 Task: Look for space in Vellore, India from 5th June, 2023 to 16th June, 2023 for 2 adults in price range Rs.14000 to Rs.18000. Place can be entire place with 1  bedroom having 1 bed and 1 bathroom. Property type can be house, flat, guest house, hotel. Amenities needed are: wifi, washing machine. Booking option can be shelf check-in. Required host language is English.
Action: Mouse moved to (598, 104)
Screenshot: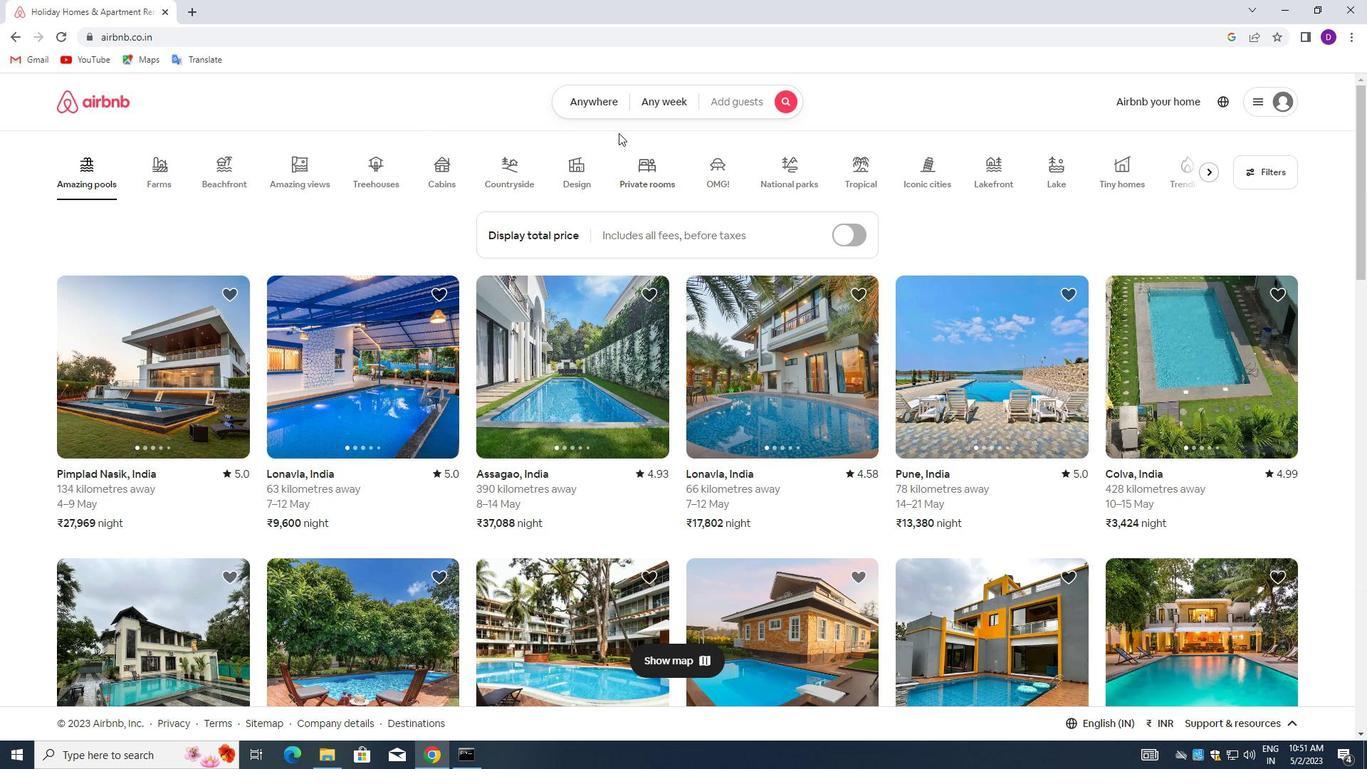 
Action: Mouse pressed left at (598, 104)
Screenshot: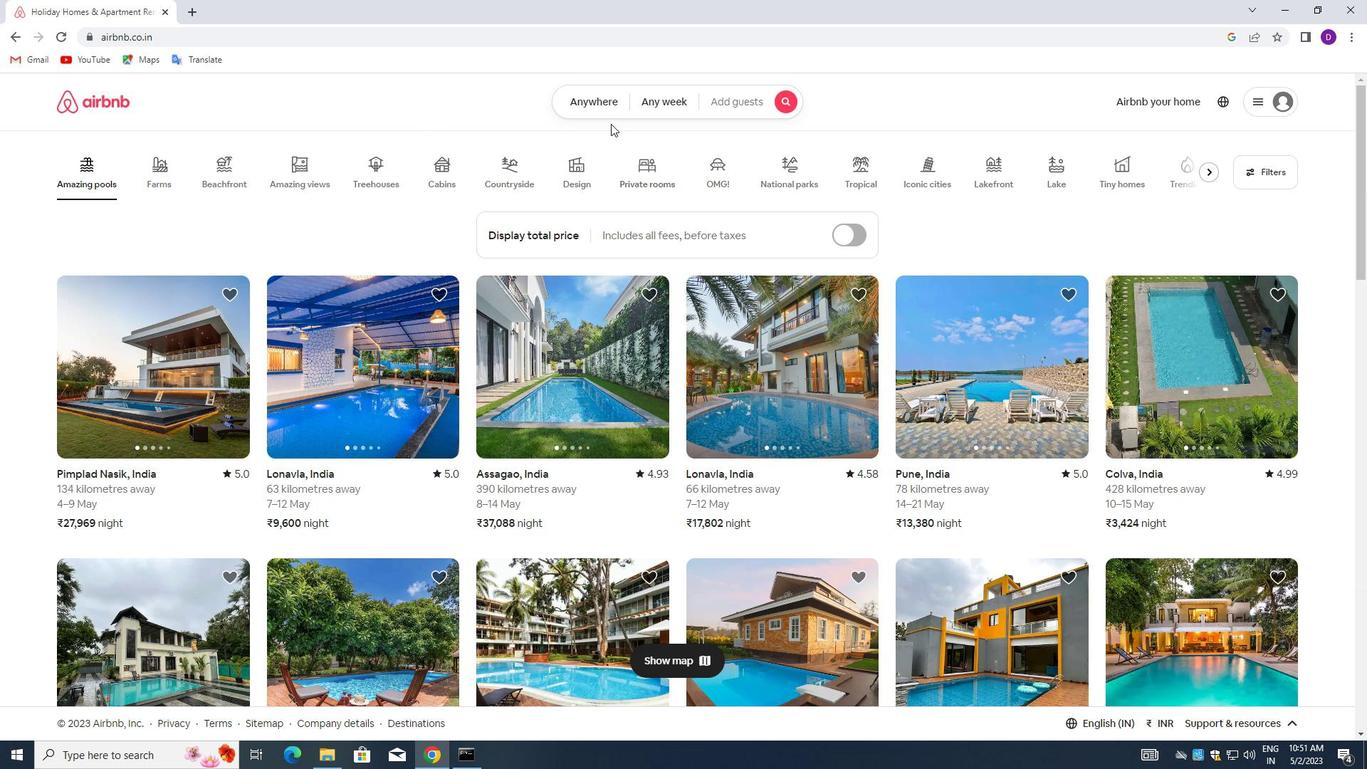 
Action: Mouse moved to (457, 165)
Screenshot: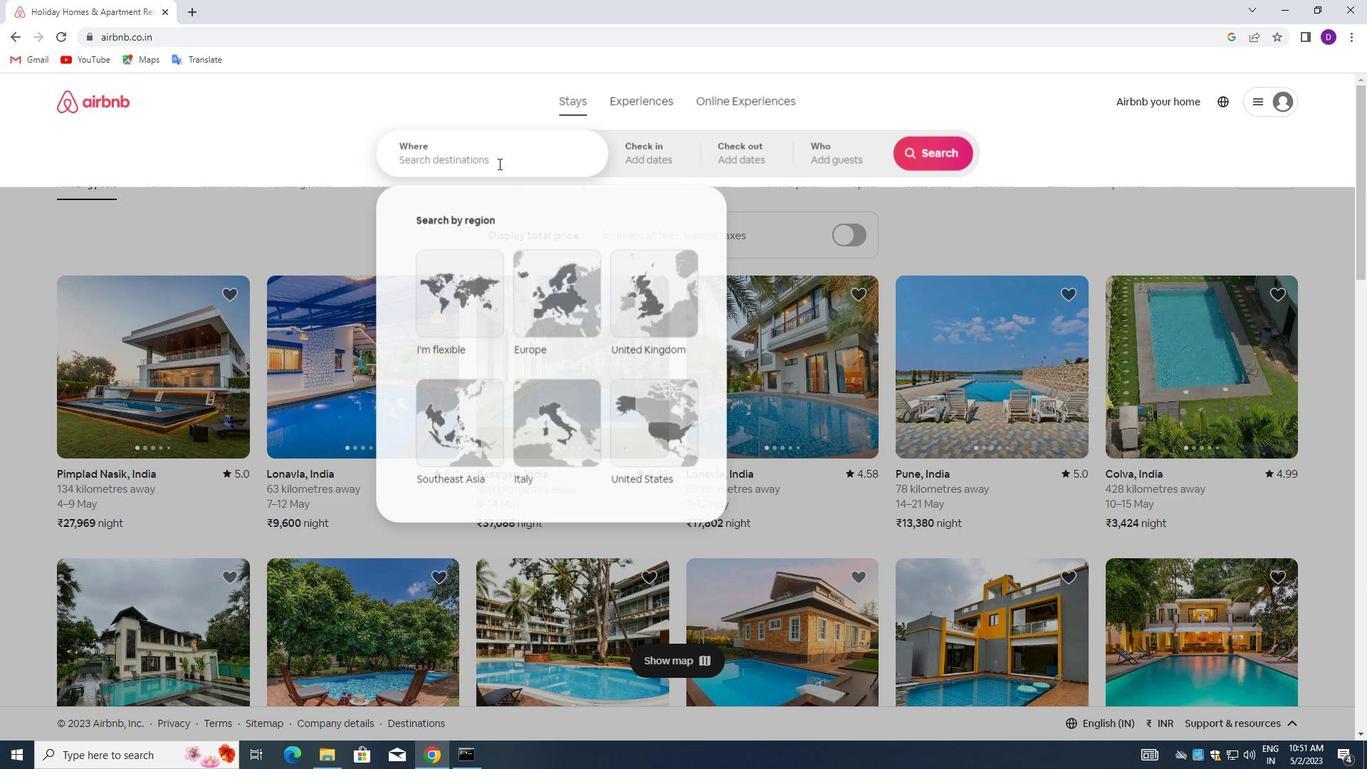 
Action: Mouse pressed left at (457, 165)
Screenshot: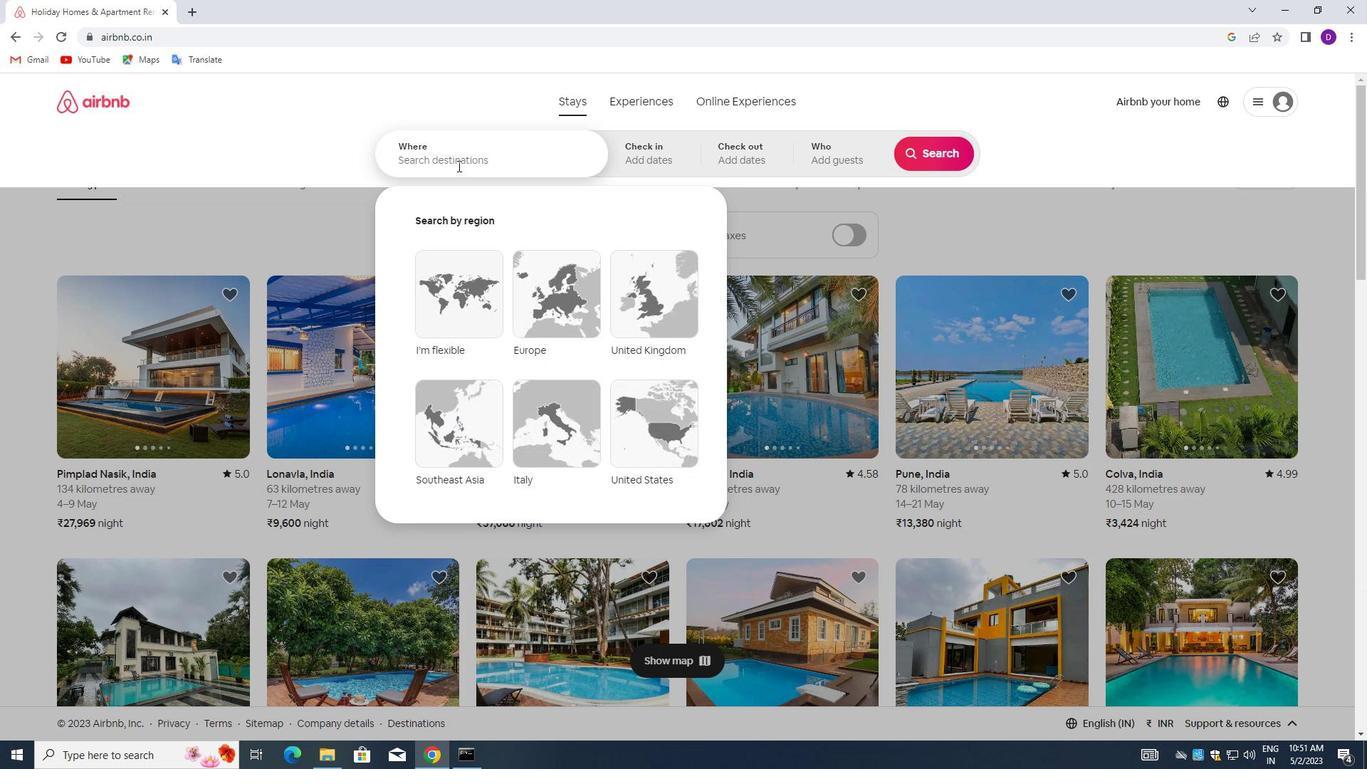 
Action: Key pressed <Key.shift_r><Key.shift_r><Key.shift_r>Vellore,<Key.space><Key.shift>INDIA<Key.enter>
Screenshot: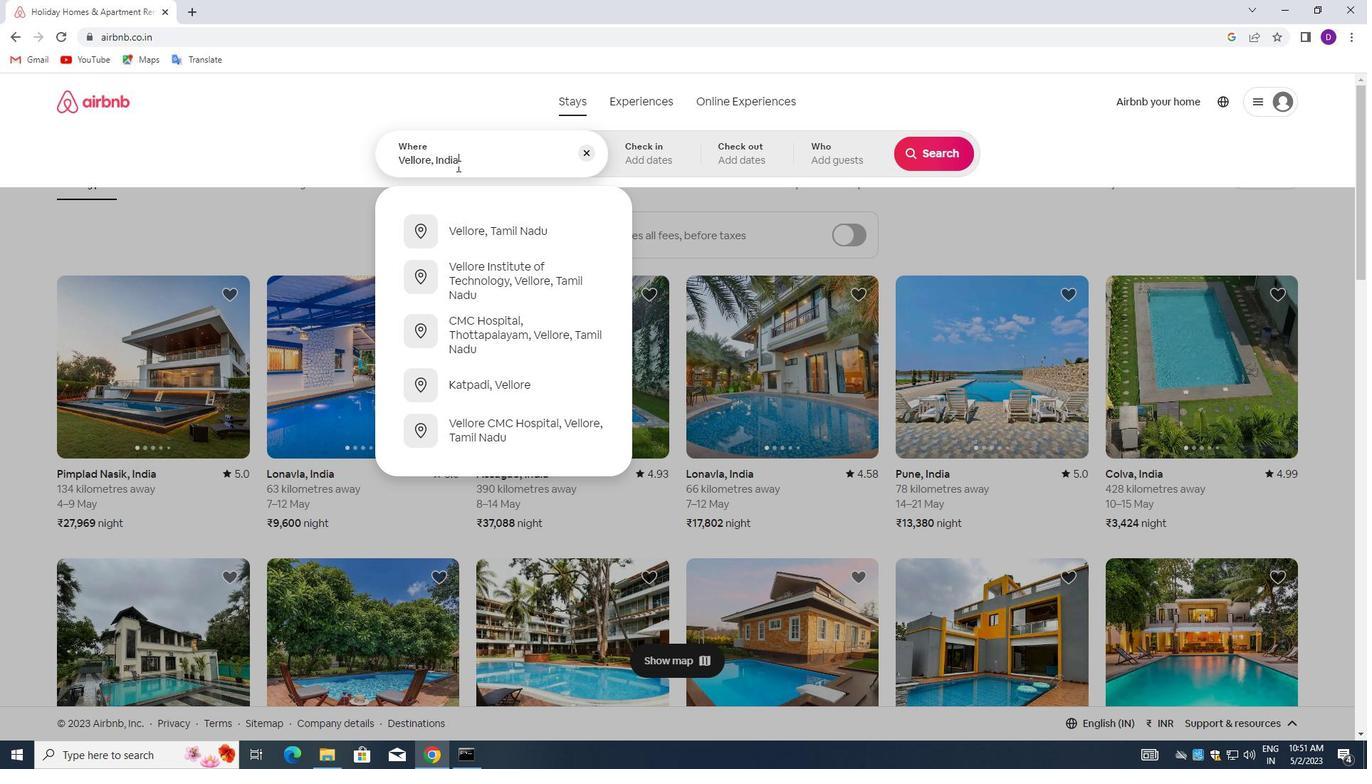 
Action: Mouse moved to (750, 358)
Screenshot: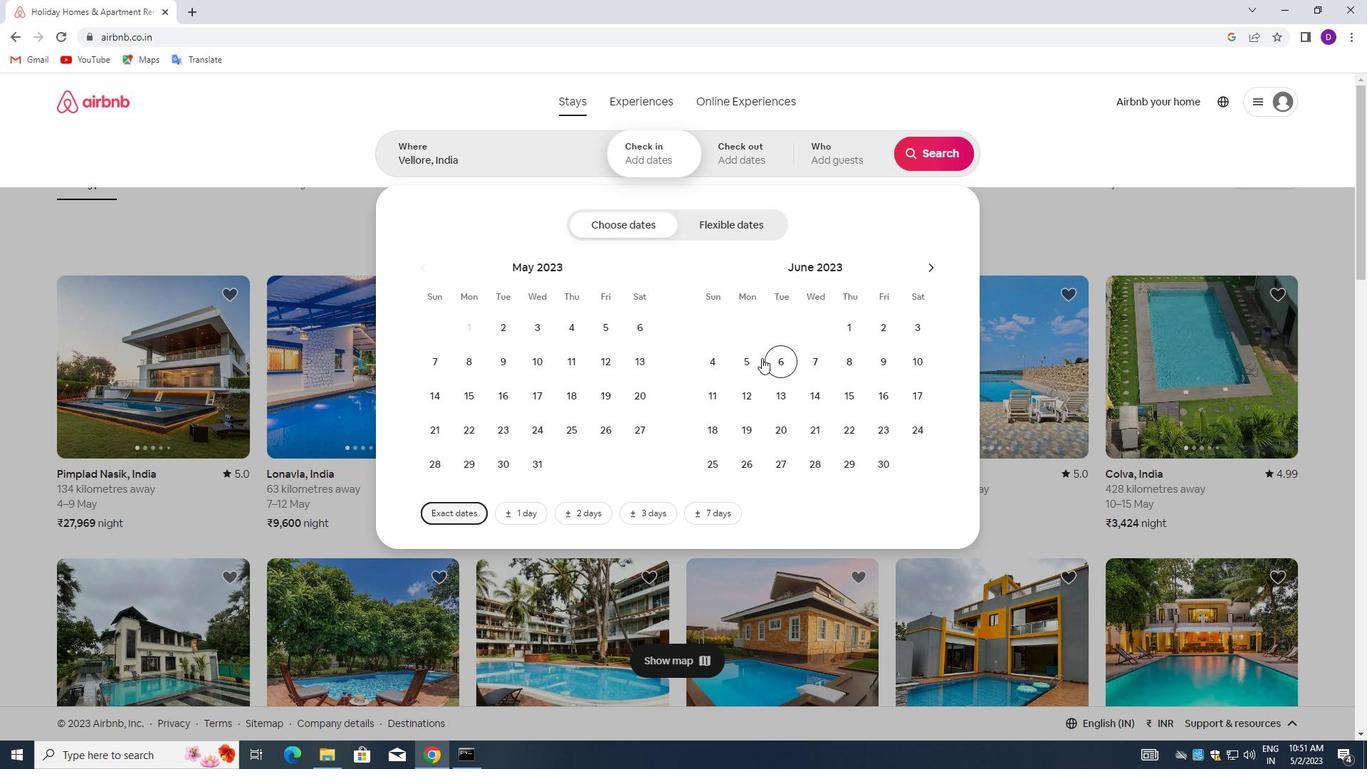 
Action: Mouse pressed left at (750, 358)
Screenshot: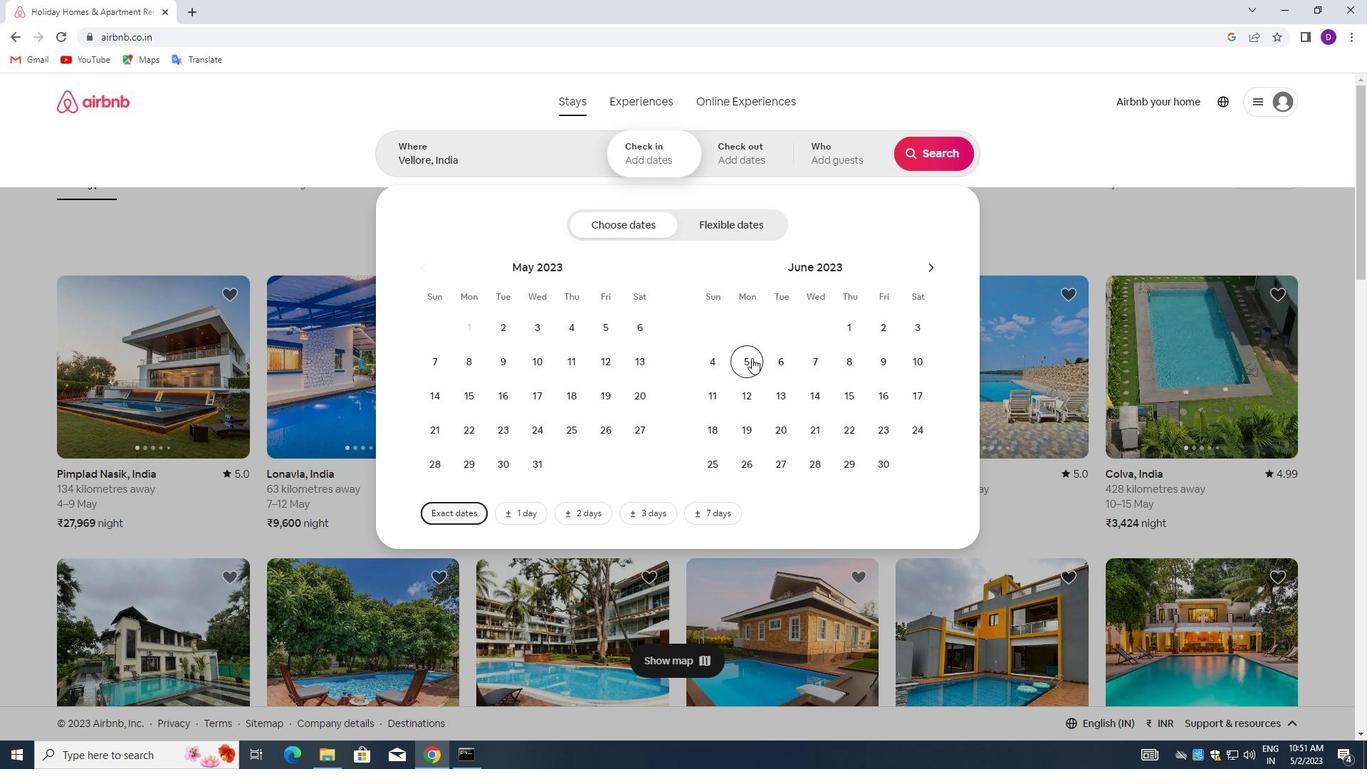 
Action: Mouse moved to (884, 393)
Screenshot: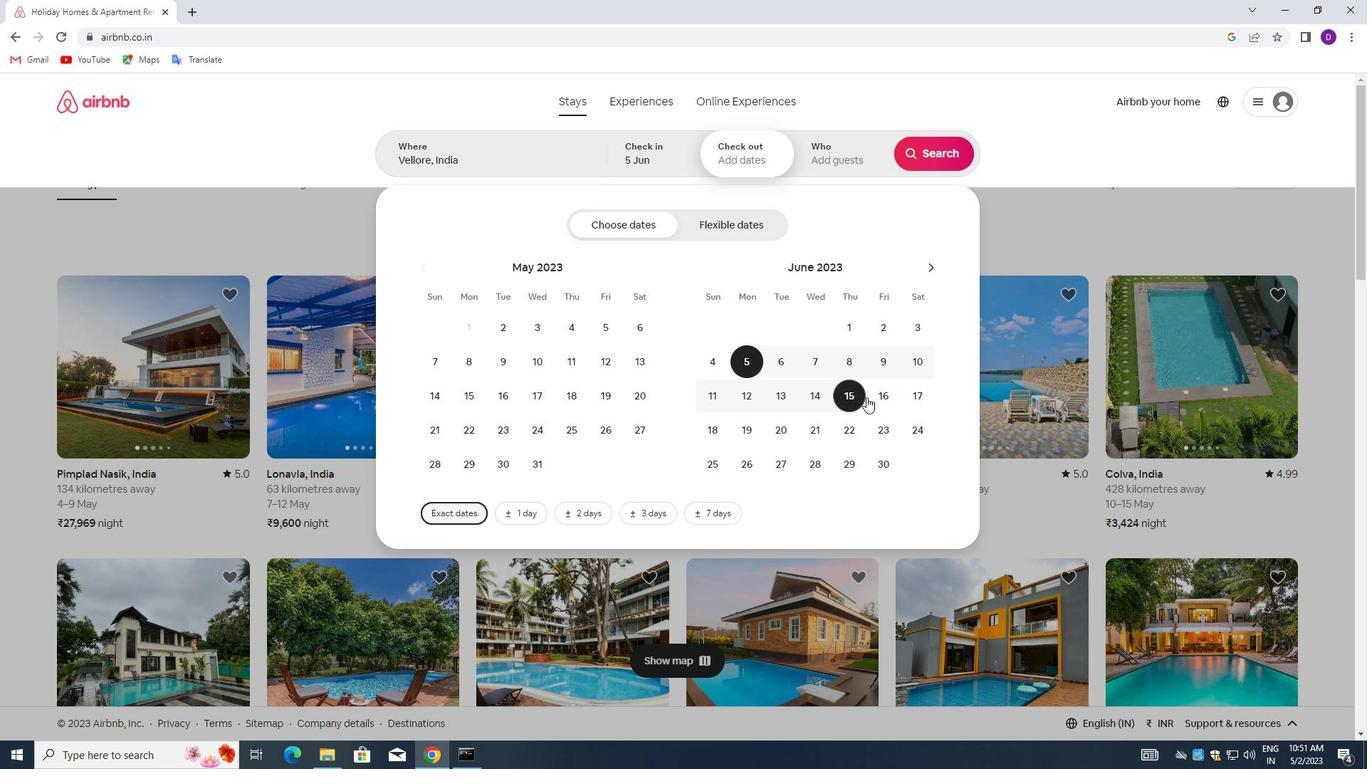 
Action: Mouse pressed left at (884, 393)
Screenshot: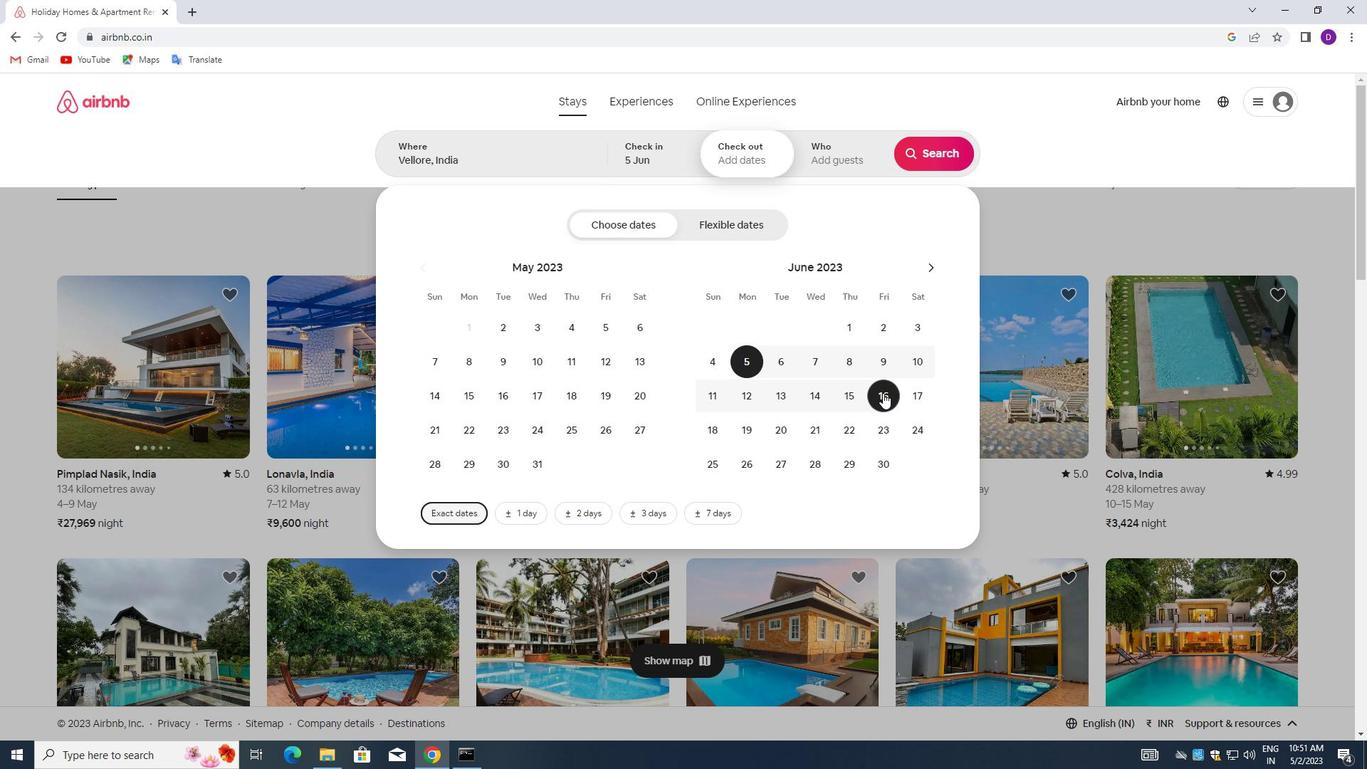 
Action: Mouse moved to (824, 159)
Screenshot: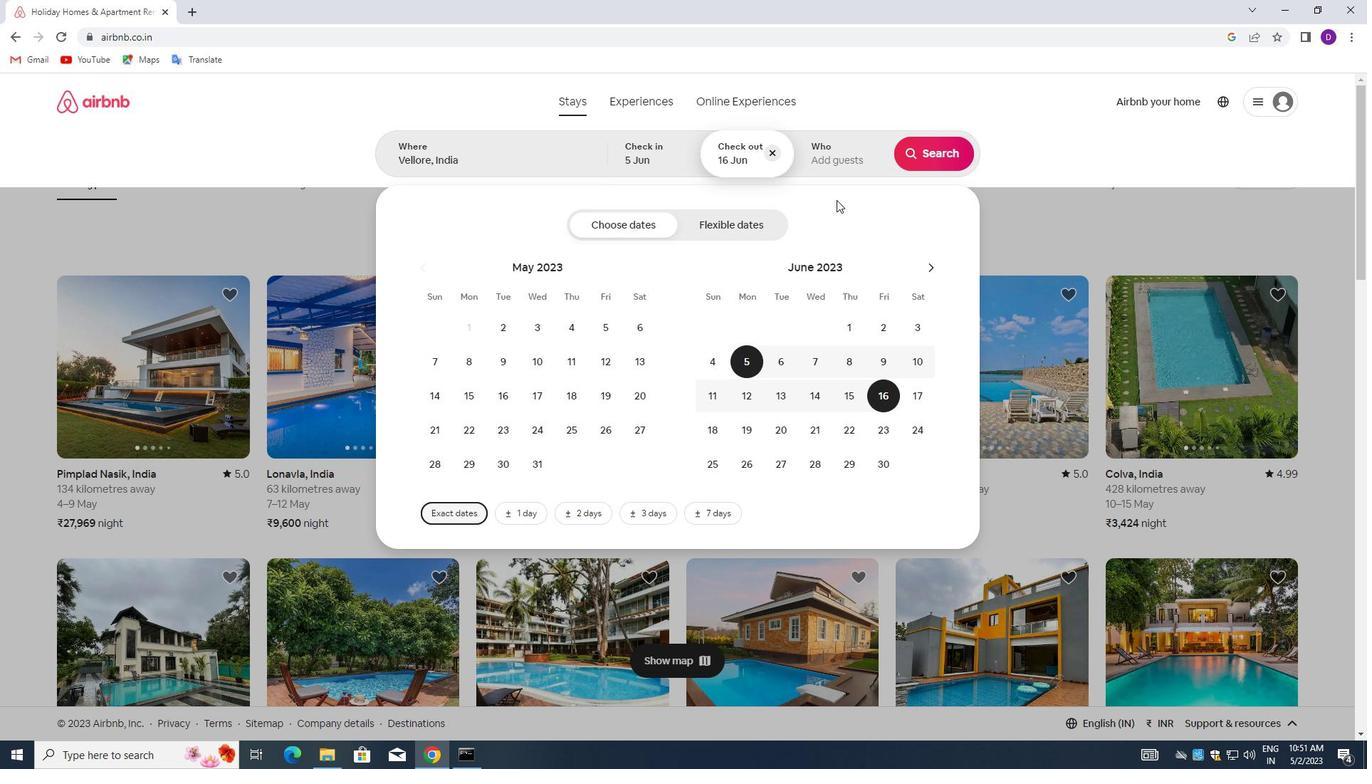 
Action: Mouse pressed left at (824, 159)
Screenshot: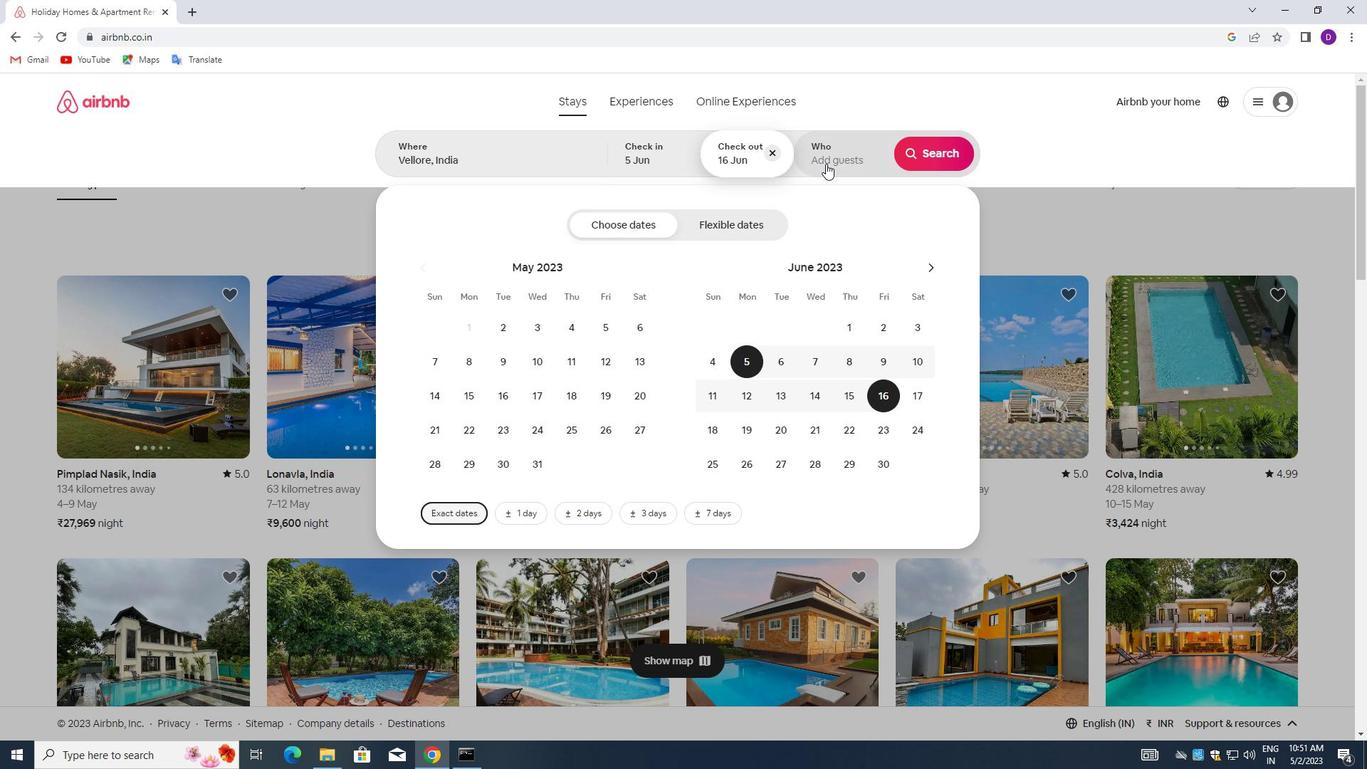 
Action: Mouse moved to (938, 231)
Screenshot: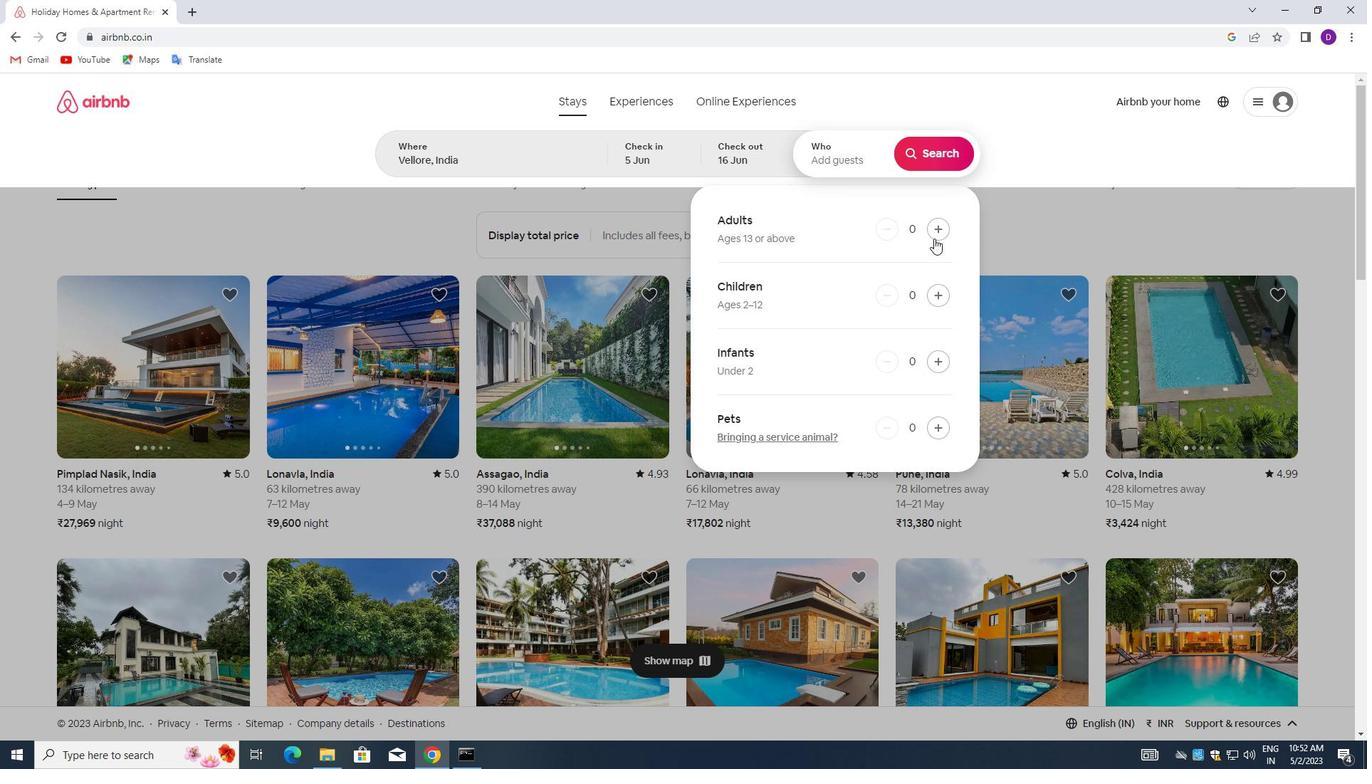 
Action: Mouse pressed left at (938, 231)
Screenshot: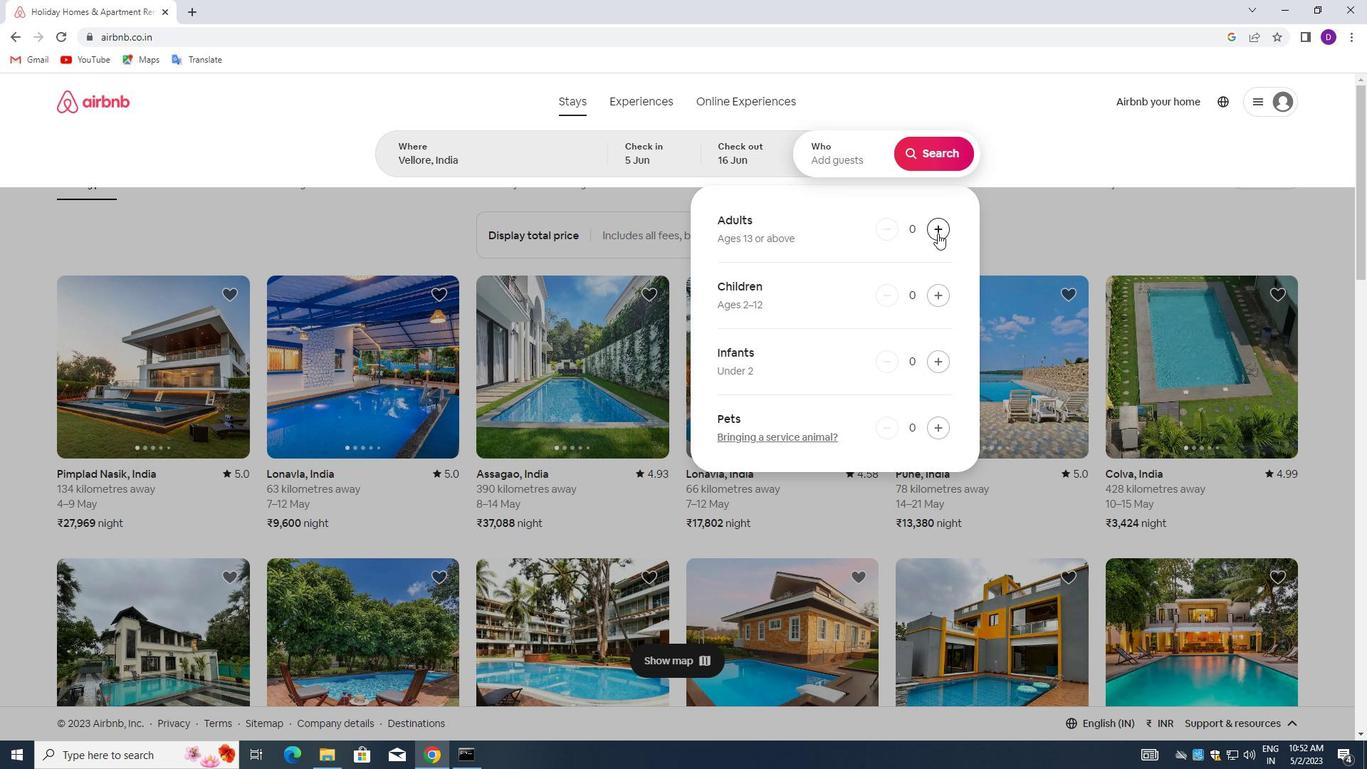 
Action: Mouse pressed left at (938, 231)
Screenshot: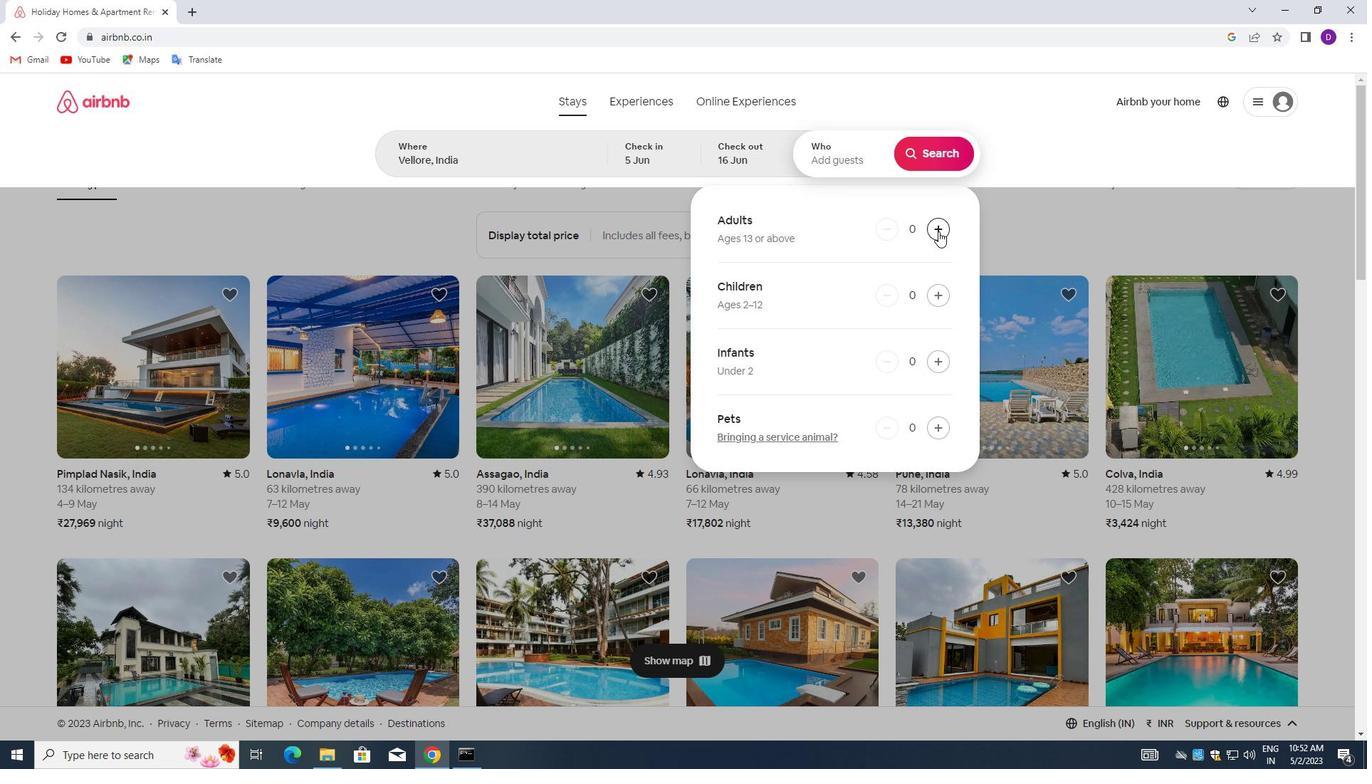 
Action: Mouse moved to (935, 153)
Screenshot: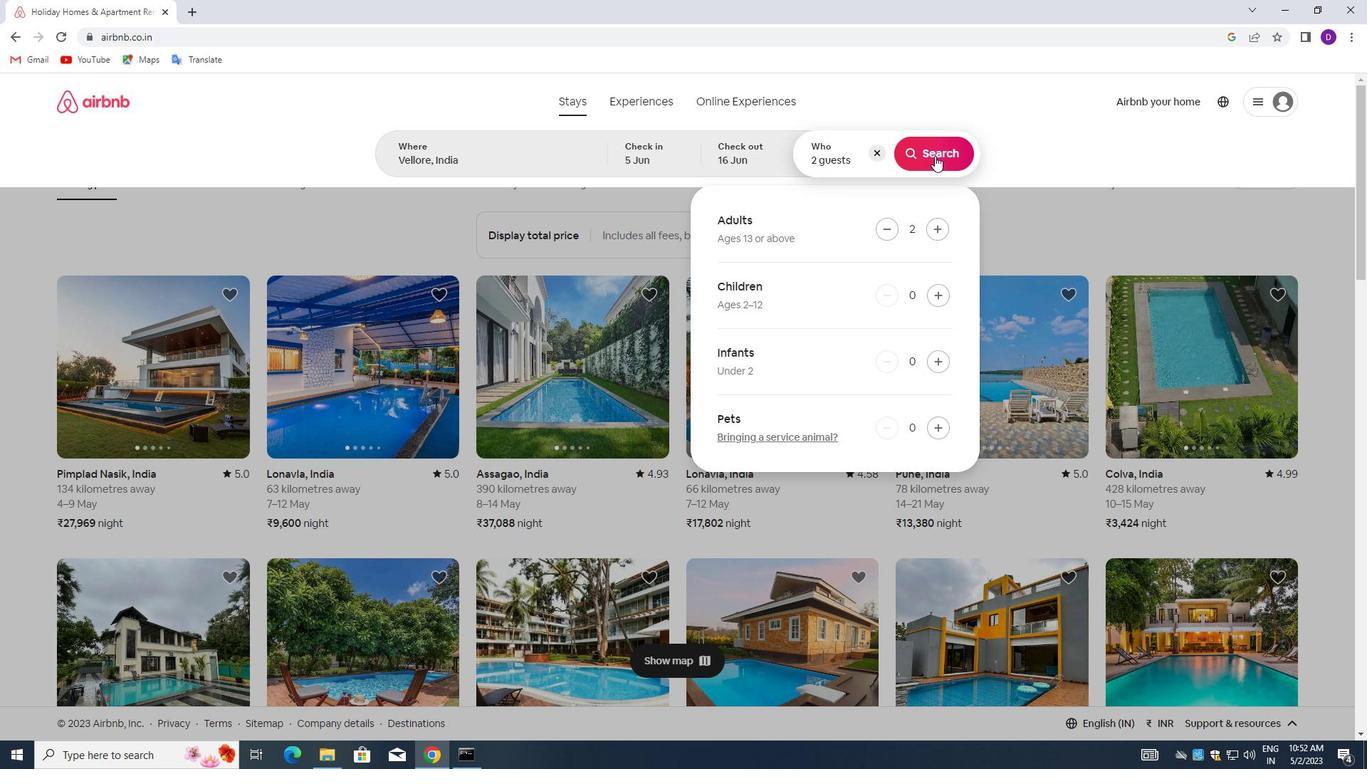 
Action: Mouse pressed left at (935, 153)
Screenshot: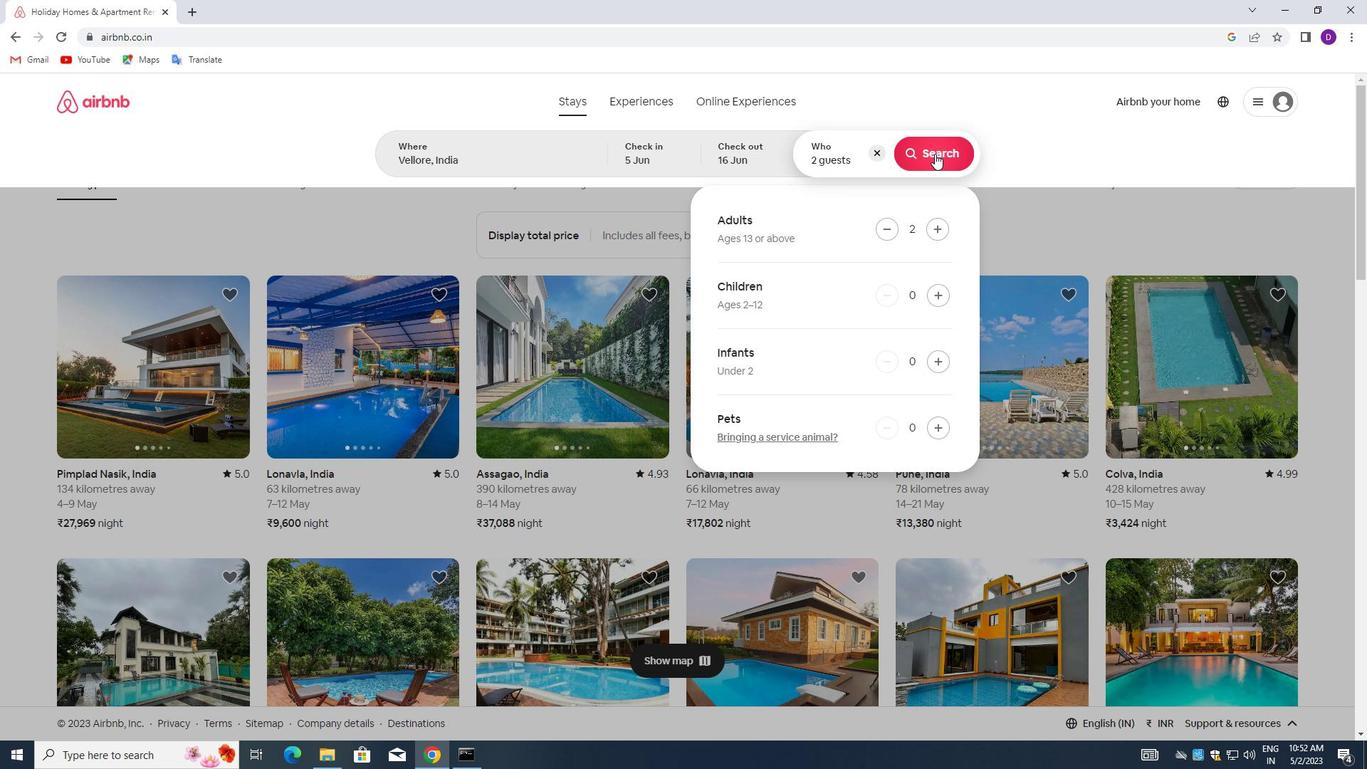 
Action: Mouse moved to (1285, 161)
Screenshot: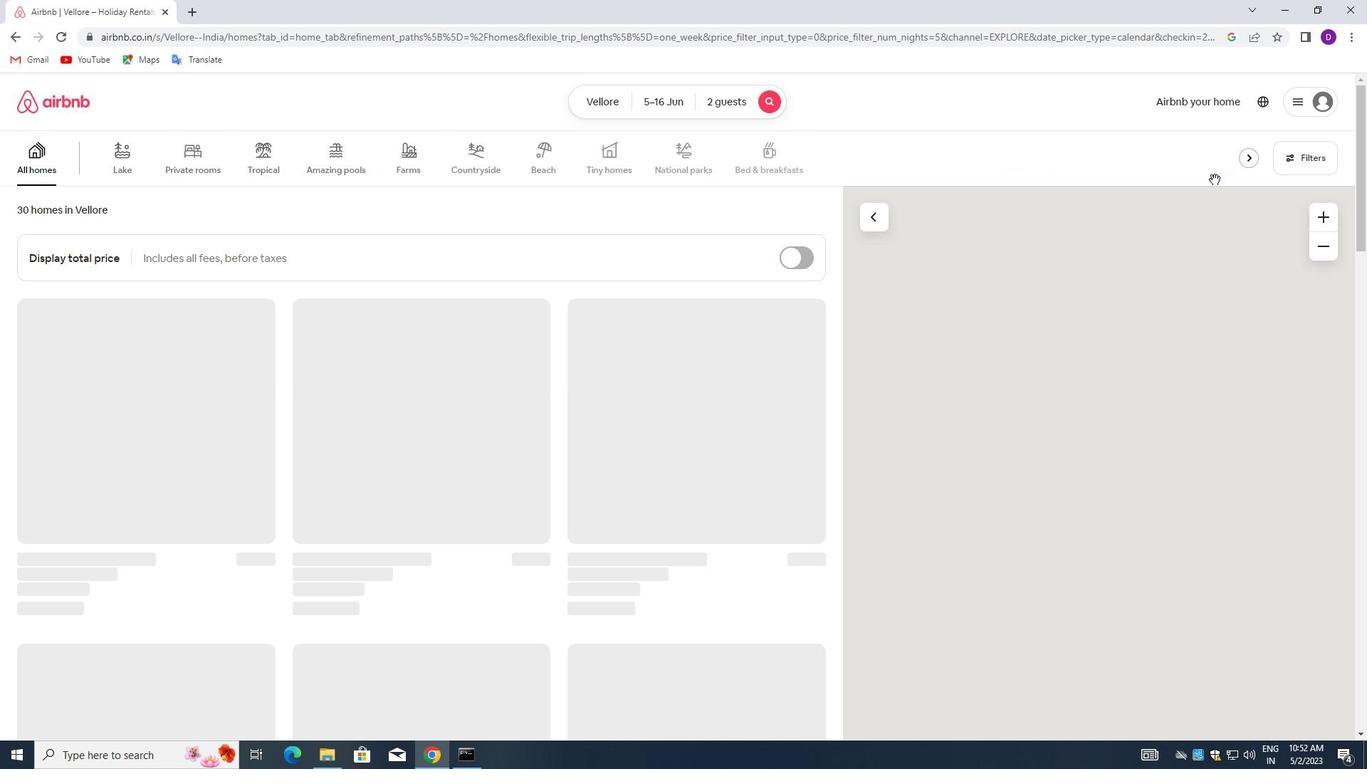 
Action: Mouse pressed left at (1285, 161)
Screenshot: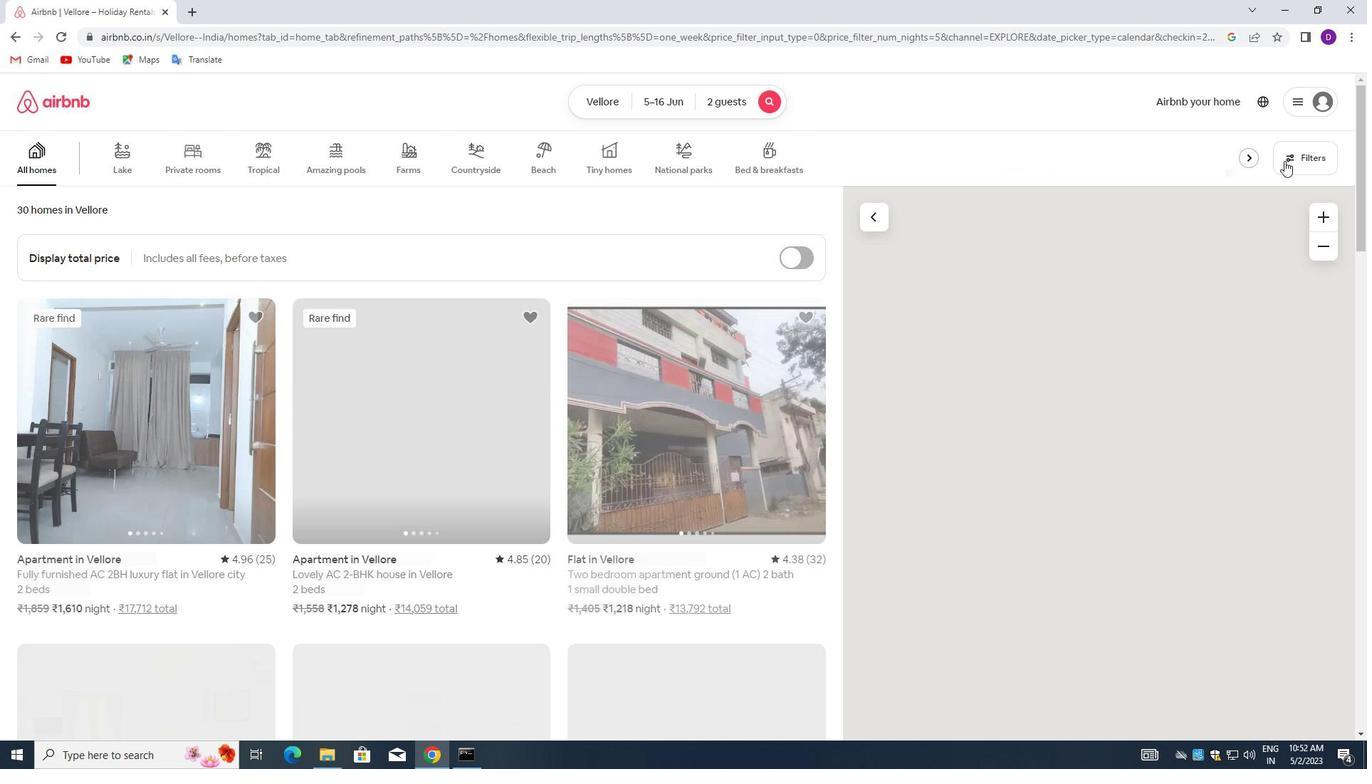 
Action: Mouse moved to (490, 341)
Screenshot: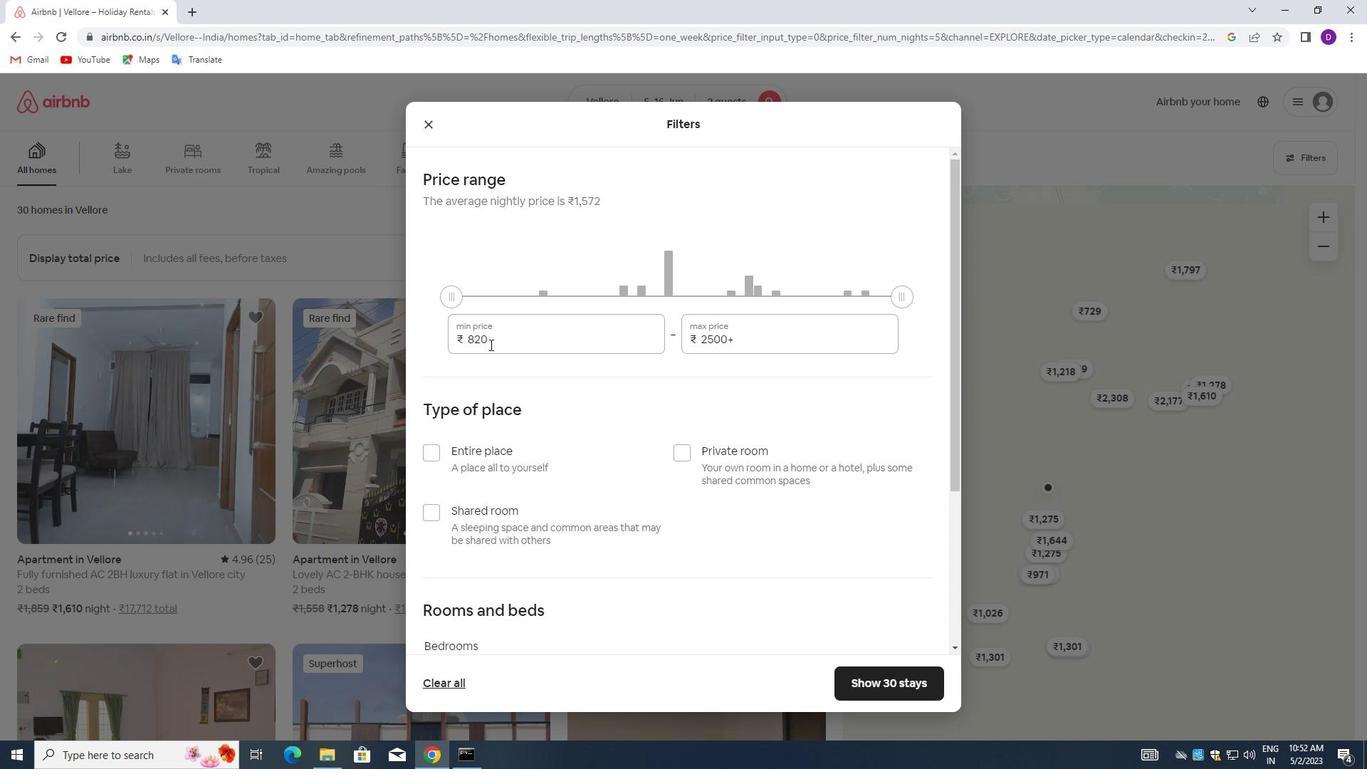 
Action: Mouse pressed left at (490, 341)
Screenshot: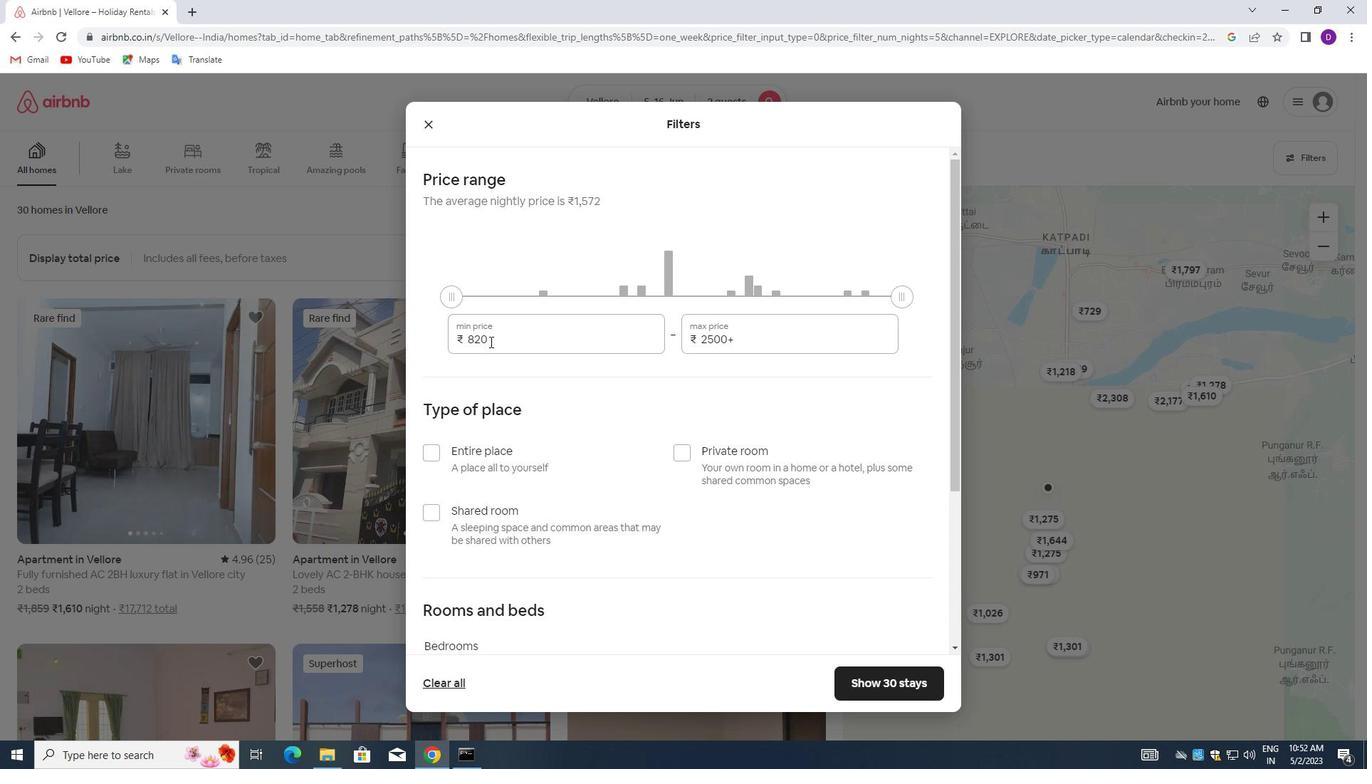 
Action: Mouse pressed left at (490, 341)
Screenshot: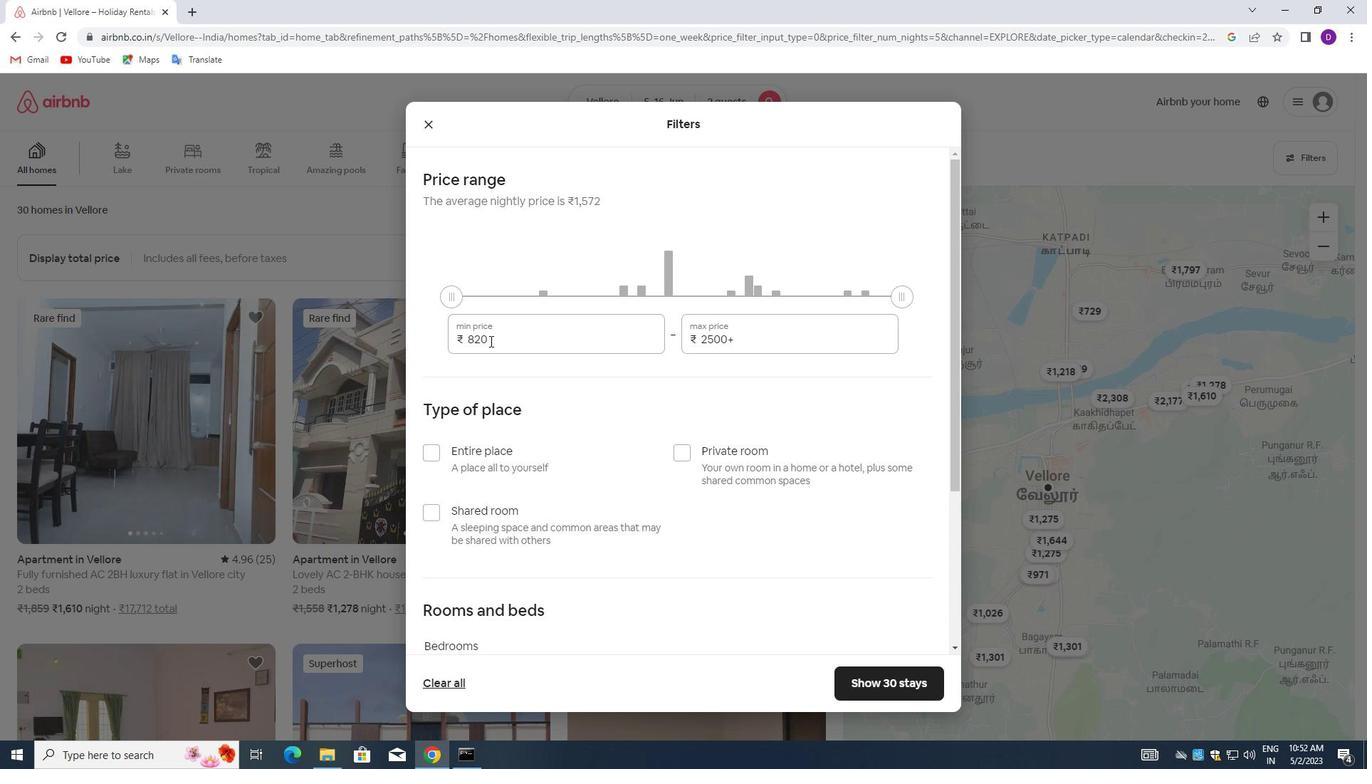 
Action: Key pressed 14000<Key.tab>18000
Screenshot: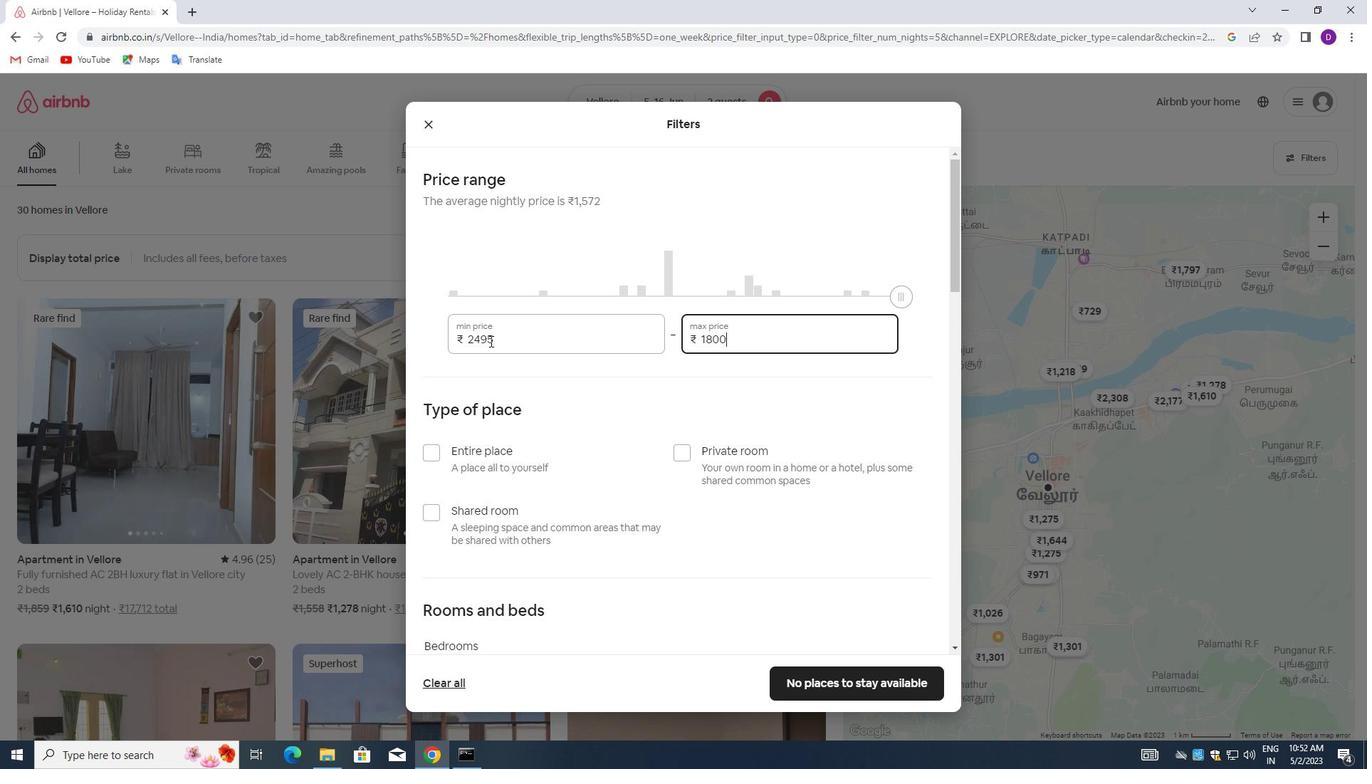 
Action: Mouse moved to (672, 500)
Screenshot: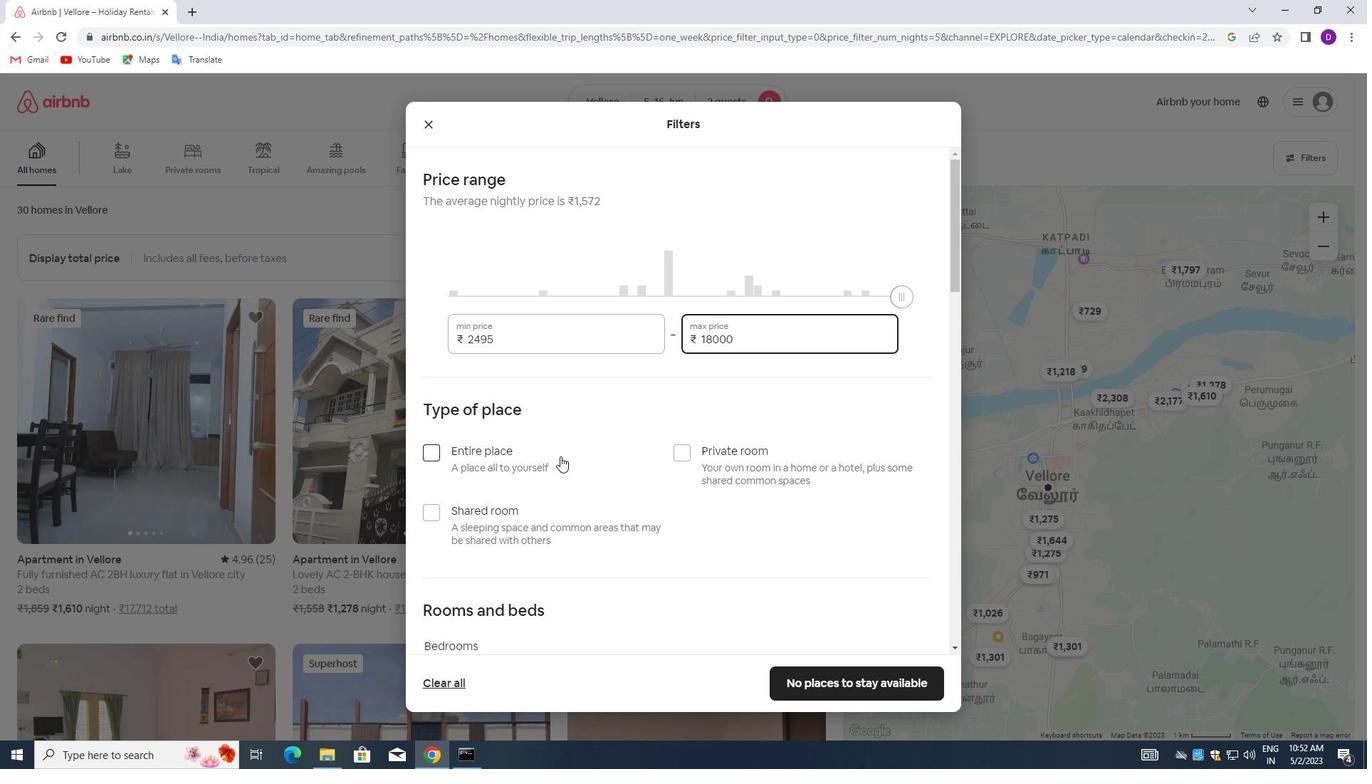 
Action: Mouse scrolled (672, 500) with delta (0, 0)
Screenshot: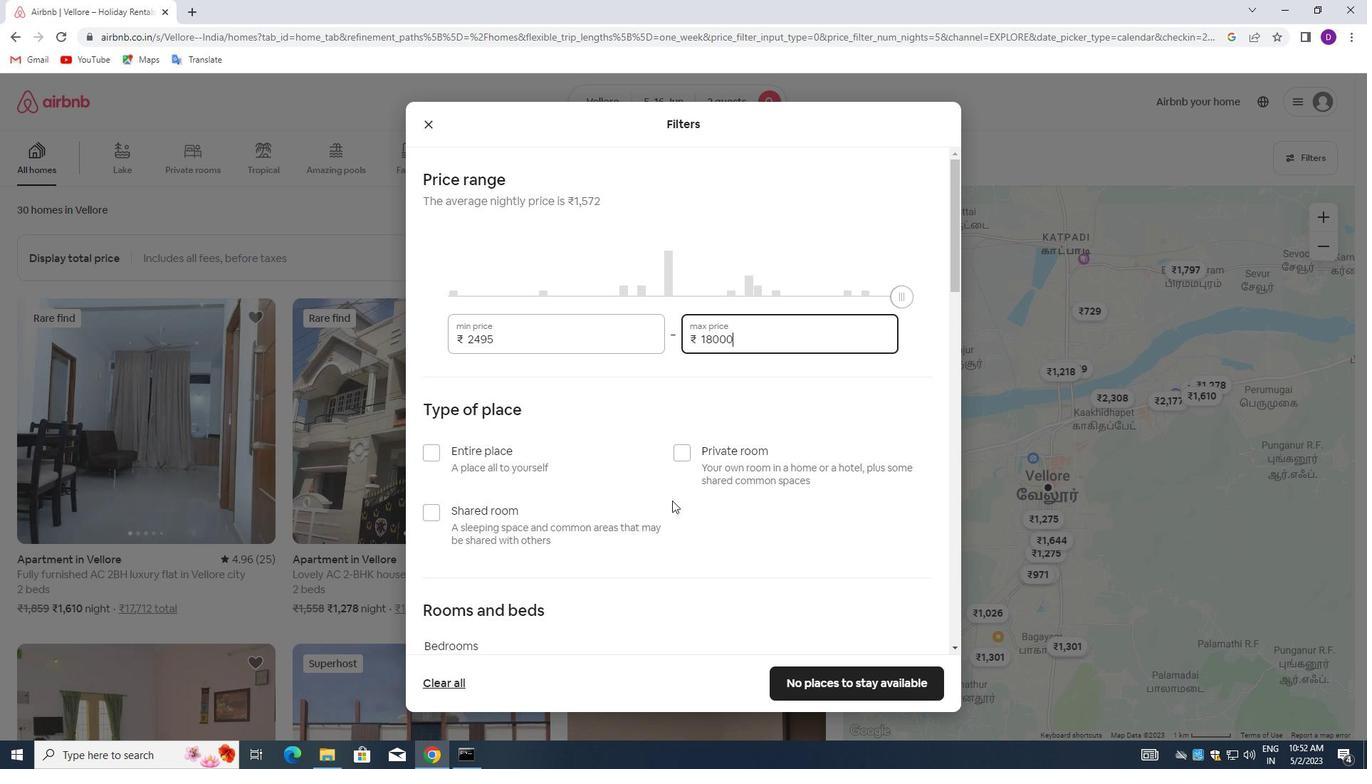 
Action: Mouse moved to (670, 500)
Screenshot: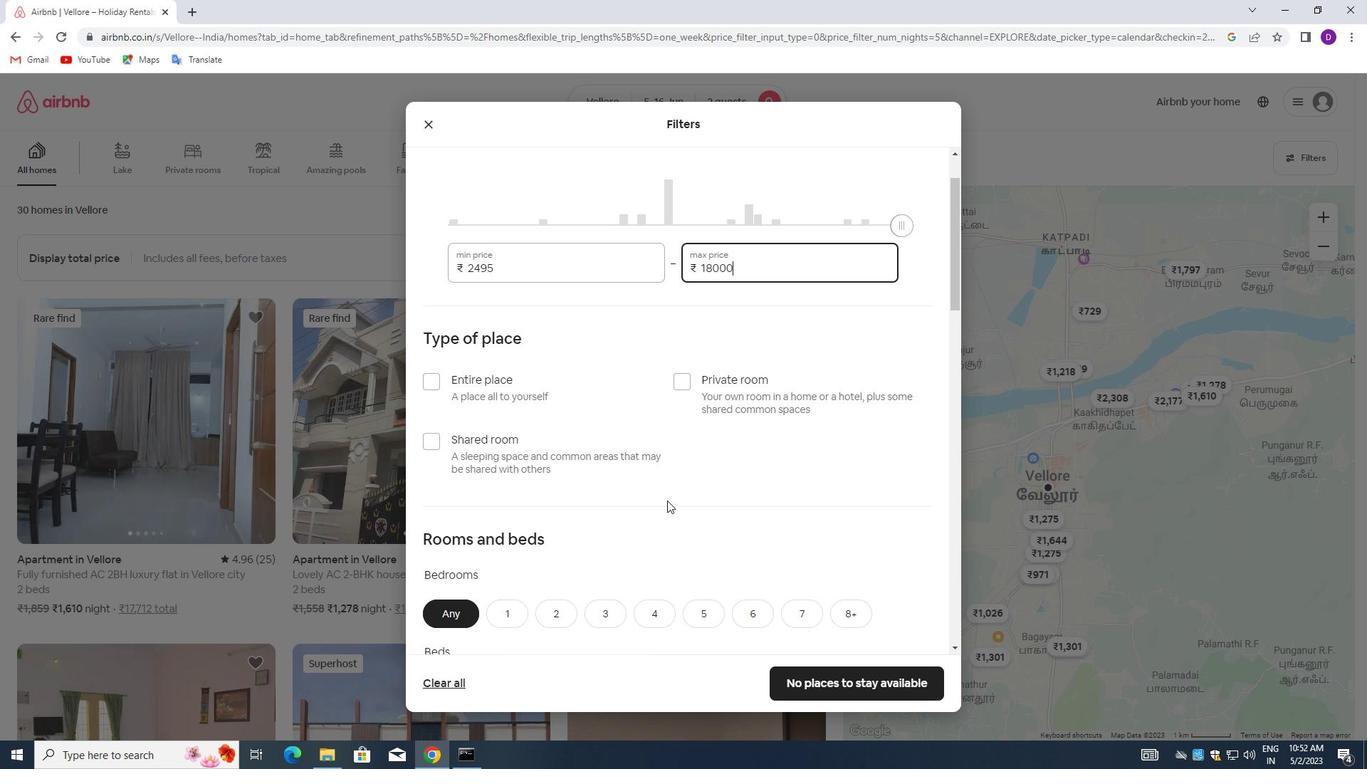 
Action: Mouse scrolled (670, 500) with delta (0, 0)
Screenshot: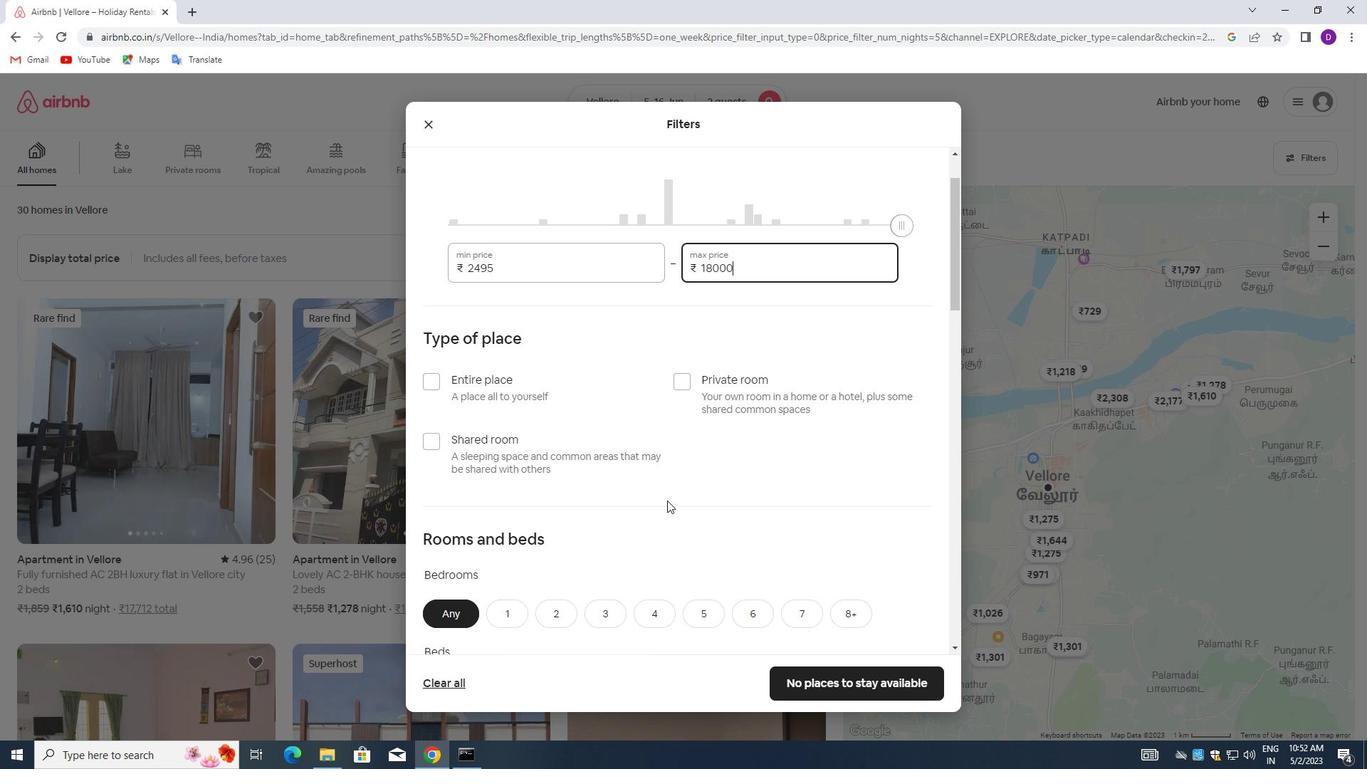 
Action: Mouse moved to (671, 500)
Screenshot: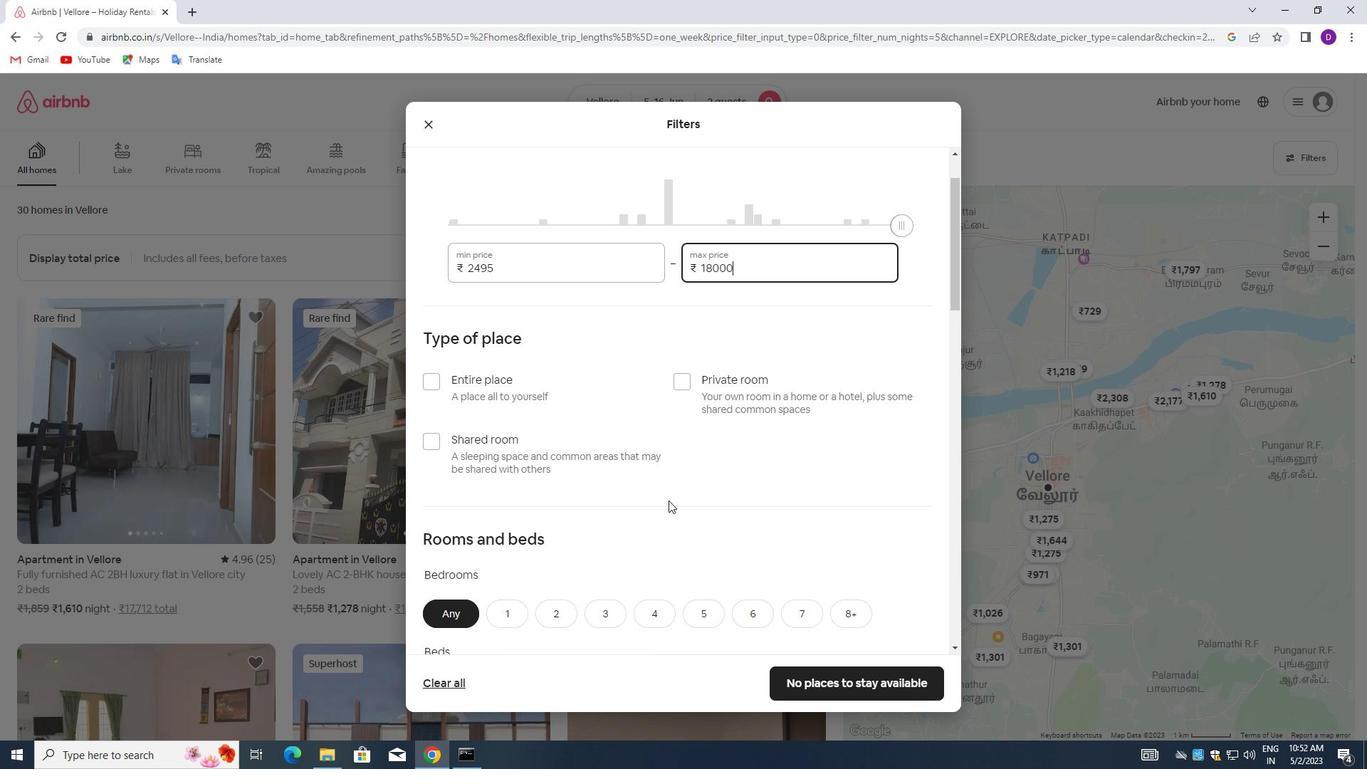 
Action: Mouse scrolled (671, 500) with delta (0, 0)
Screenshot: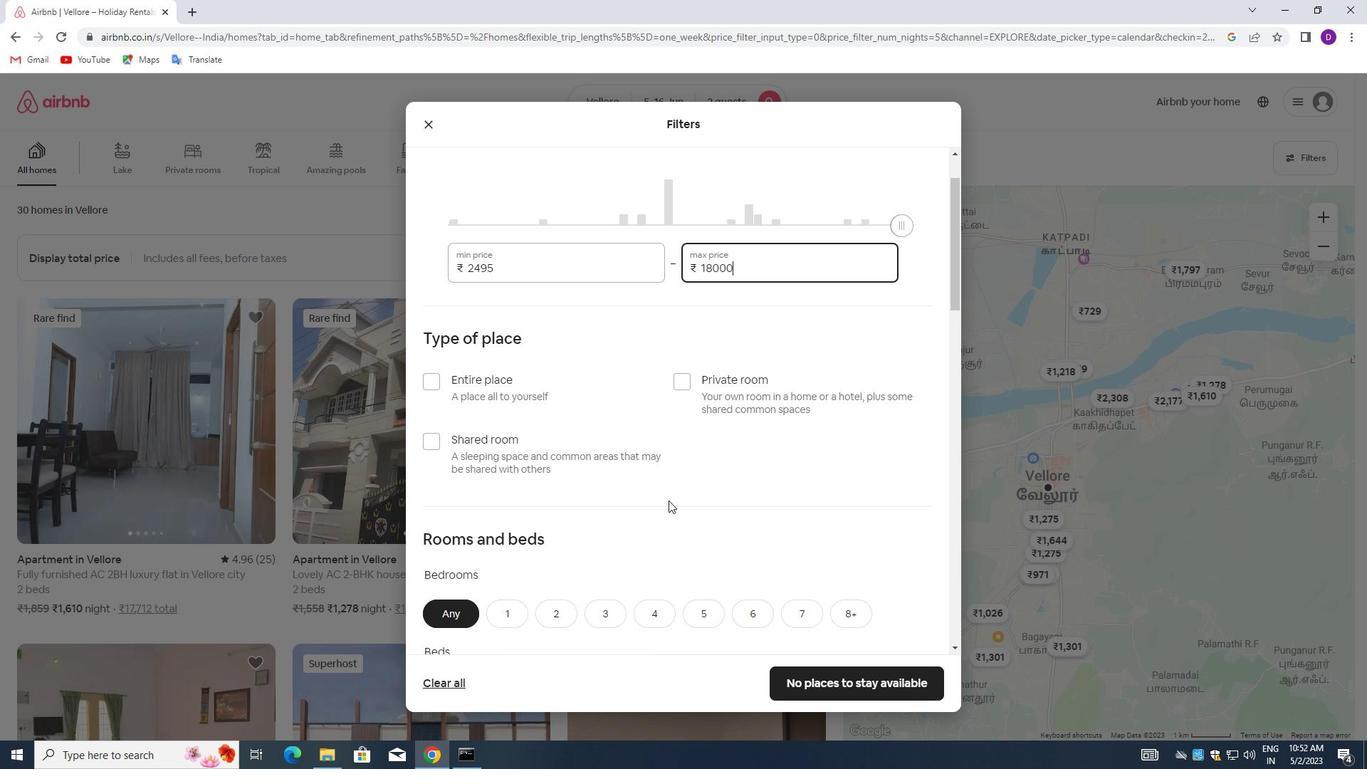 
Action: Mouse moved to (435, 242)
Screenshot: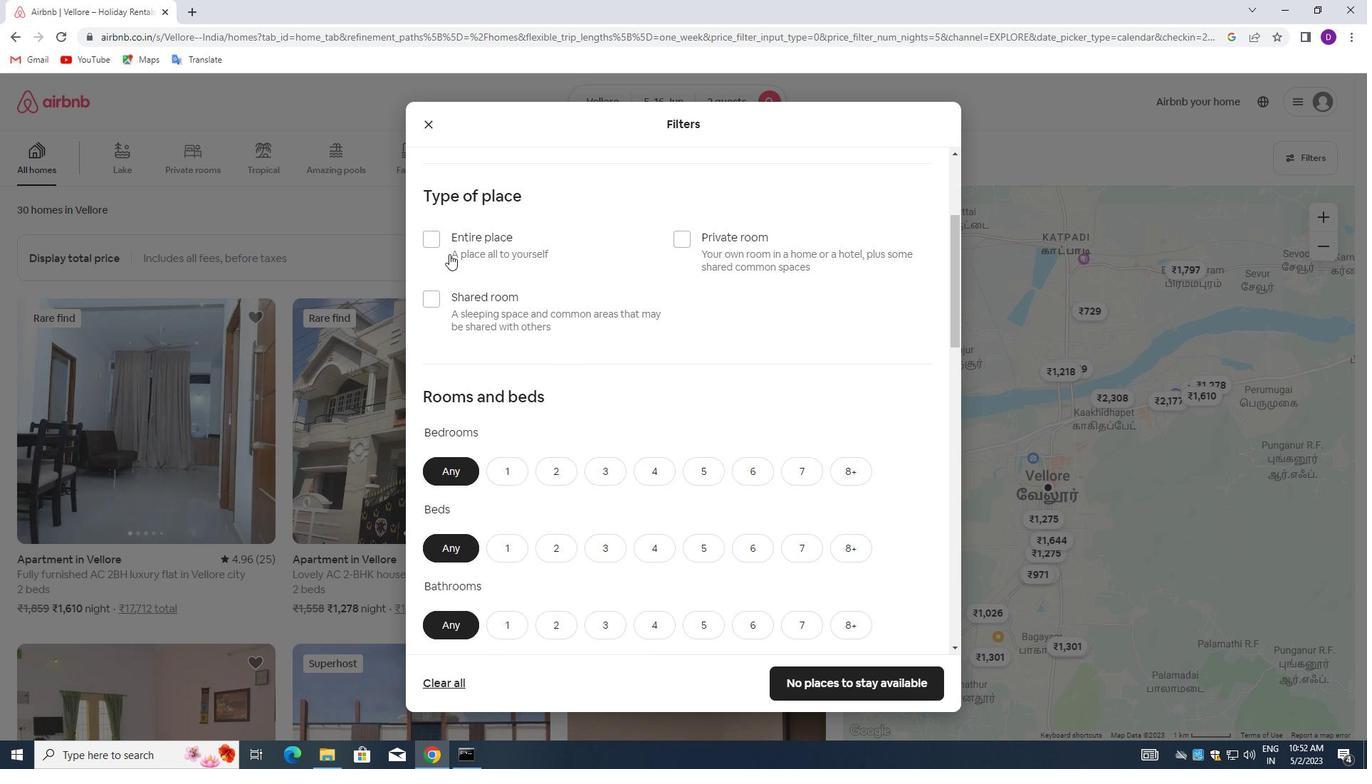 
Action: Mouse pressed left at (435, 242)
Screenshot: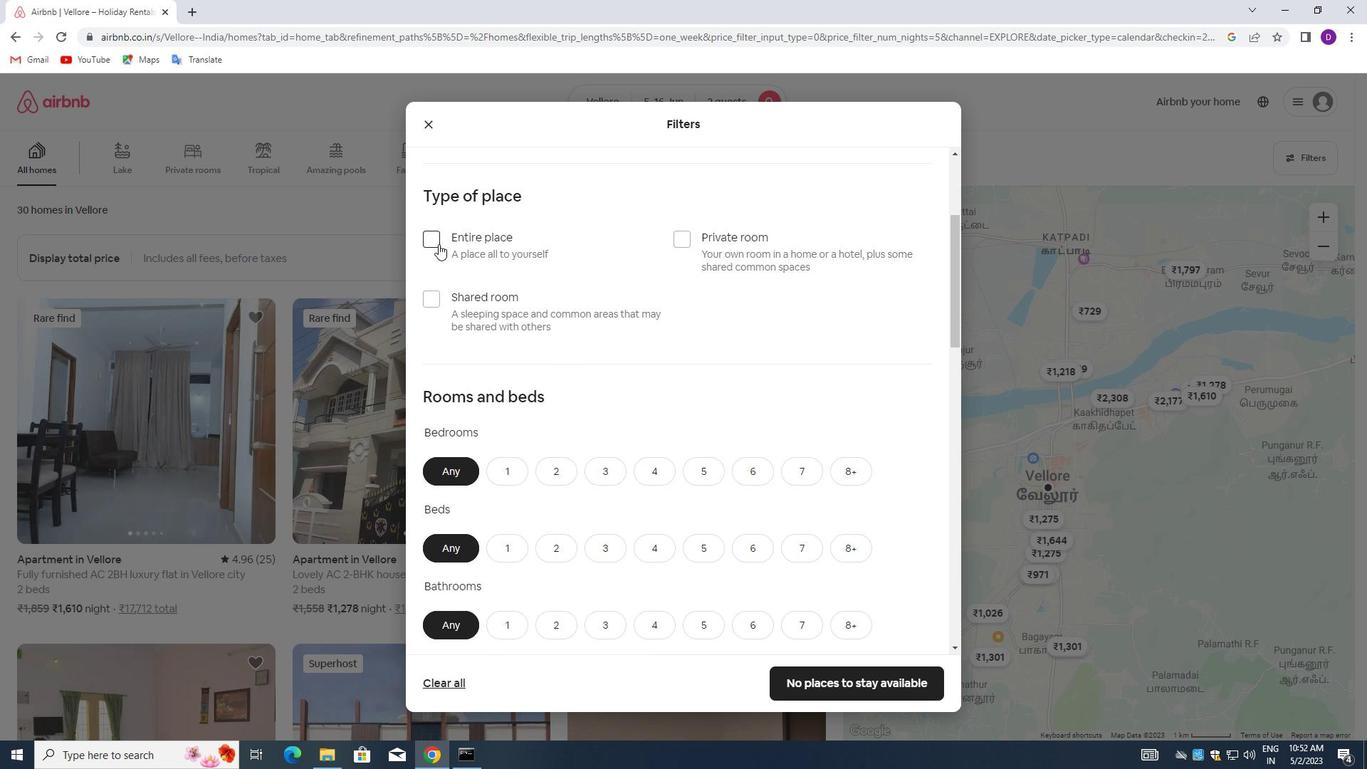 
Action: Mouse moved to (587, 369)
Screenshot: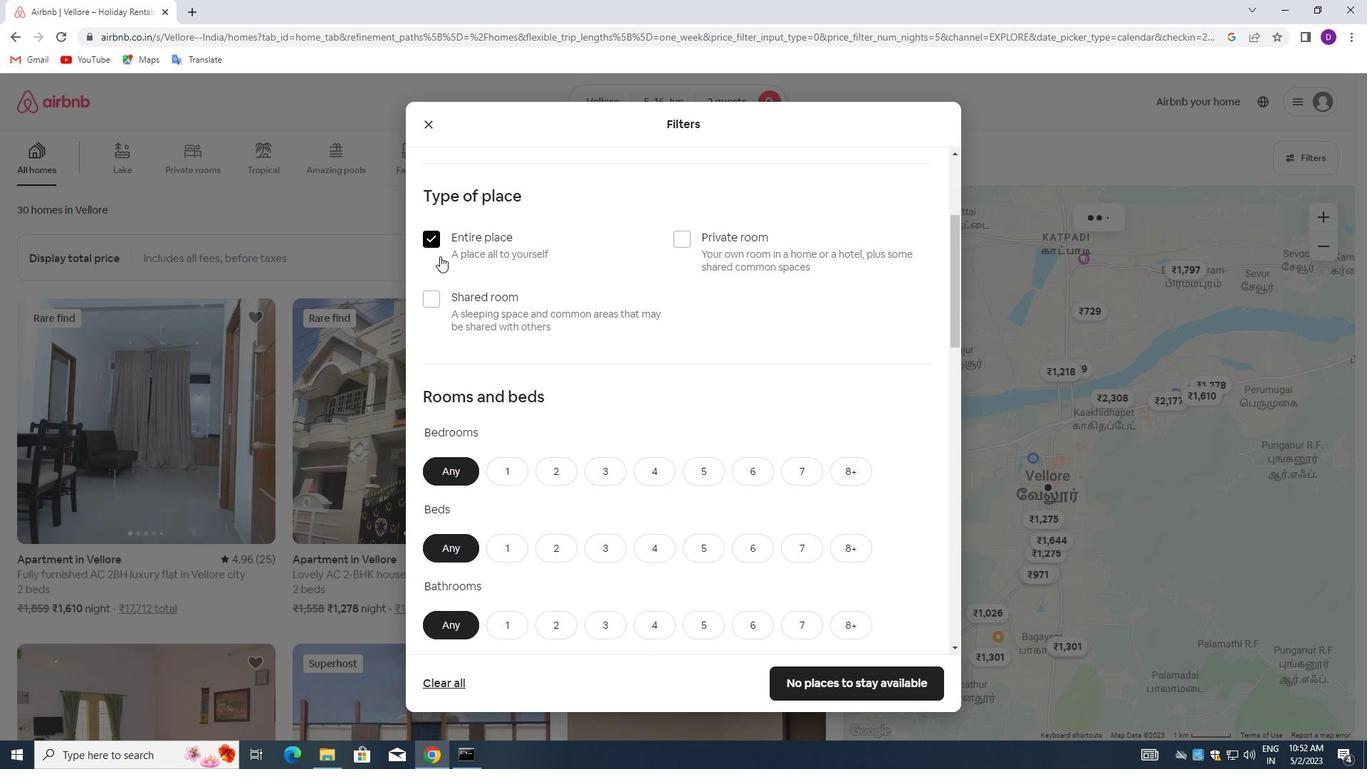 
Action: Mouse scrolled (587, 369) with delta (0, 0)
Screenshot: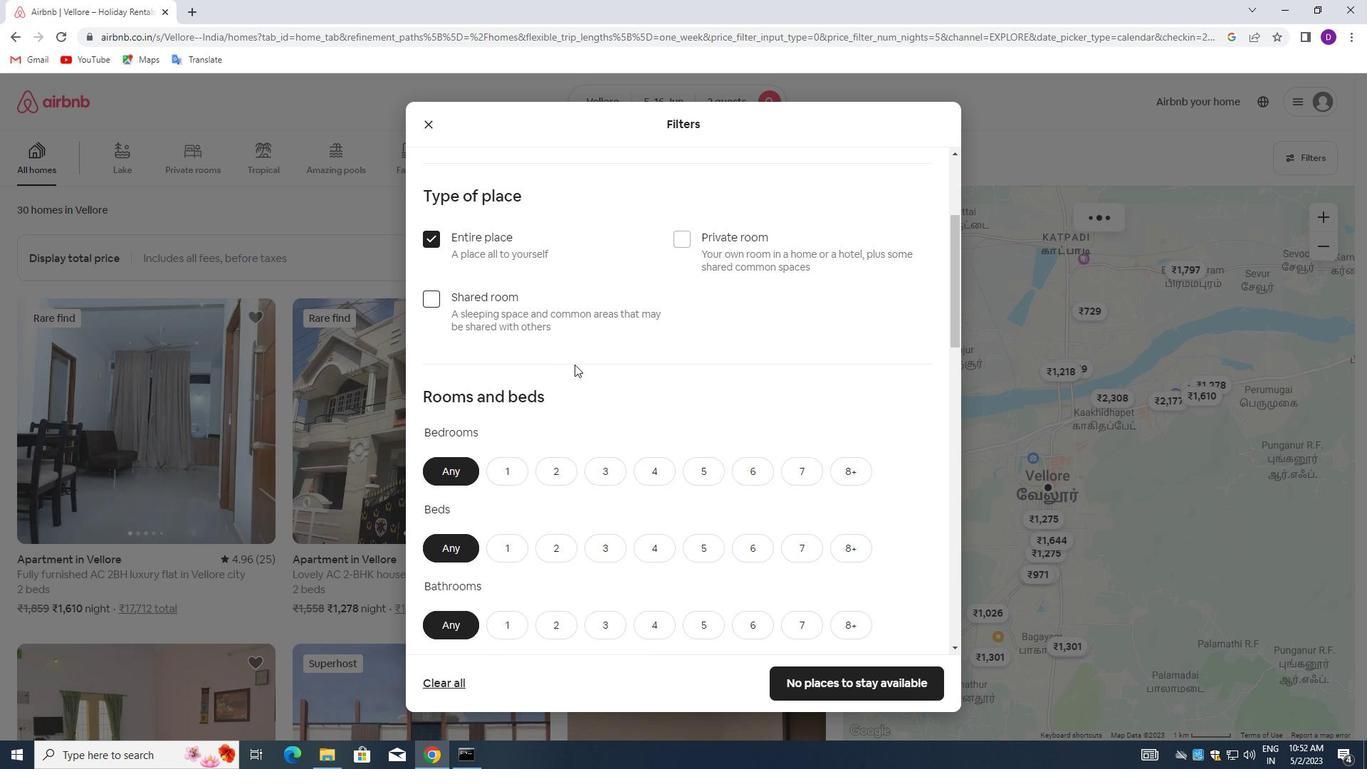 
Action: Mouse scrolled (587, 369) with delta (0, 0)
Screenshot: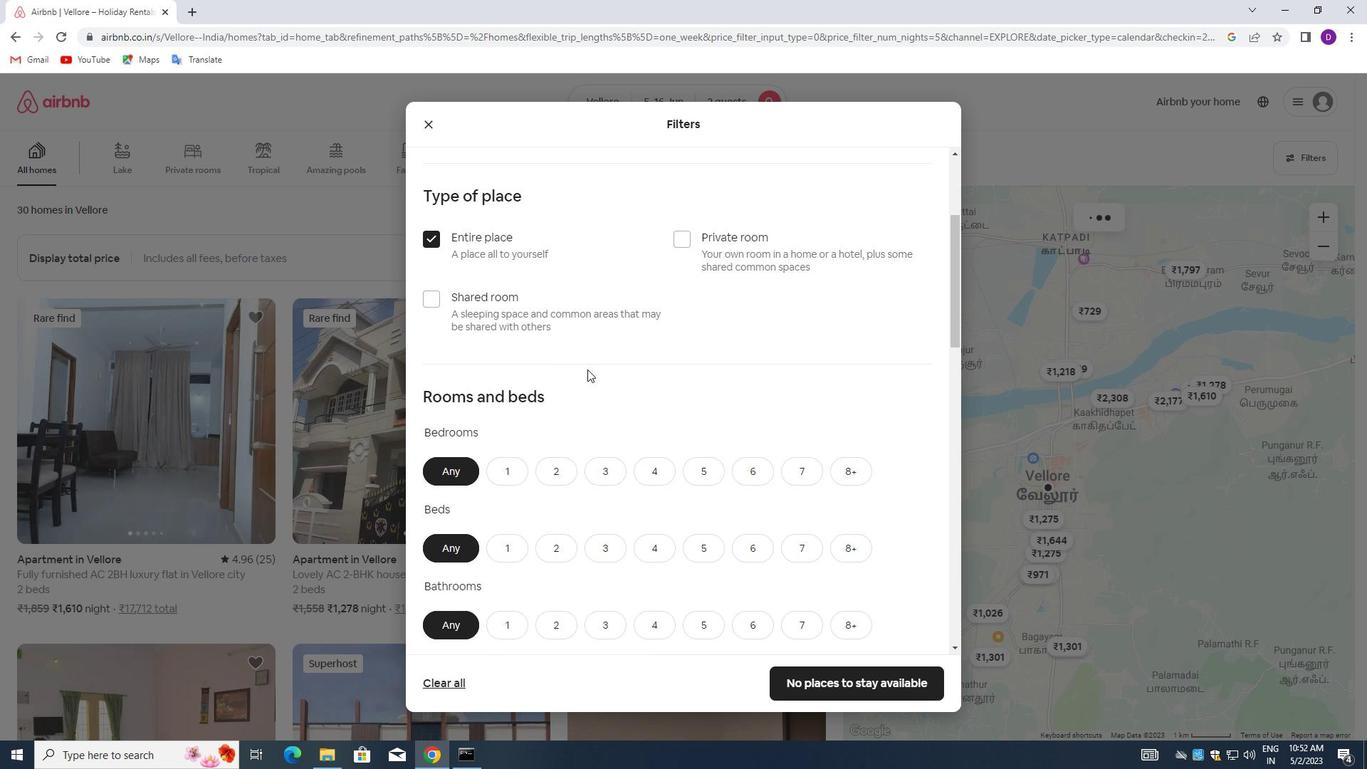 
Action: Mouse moved to (502, 323)
Screenshot: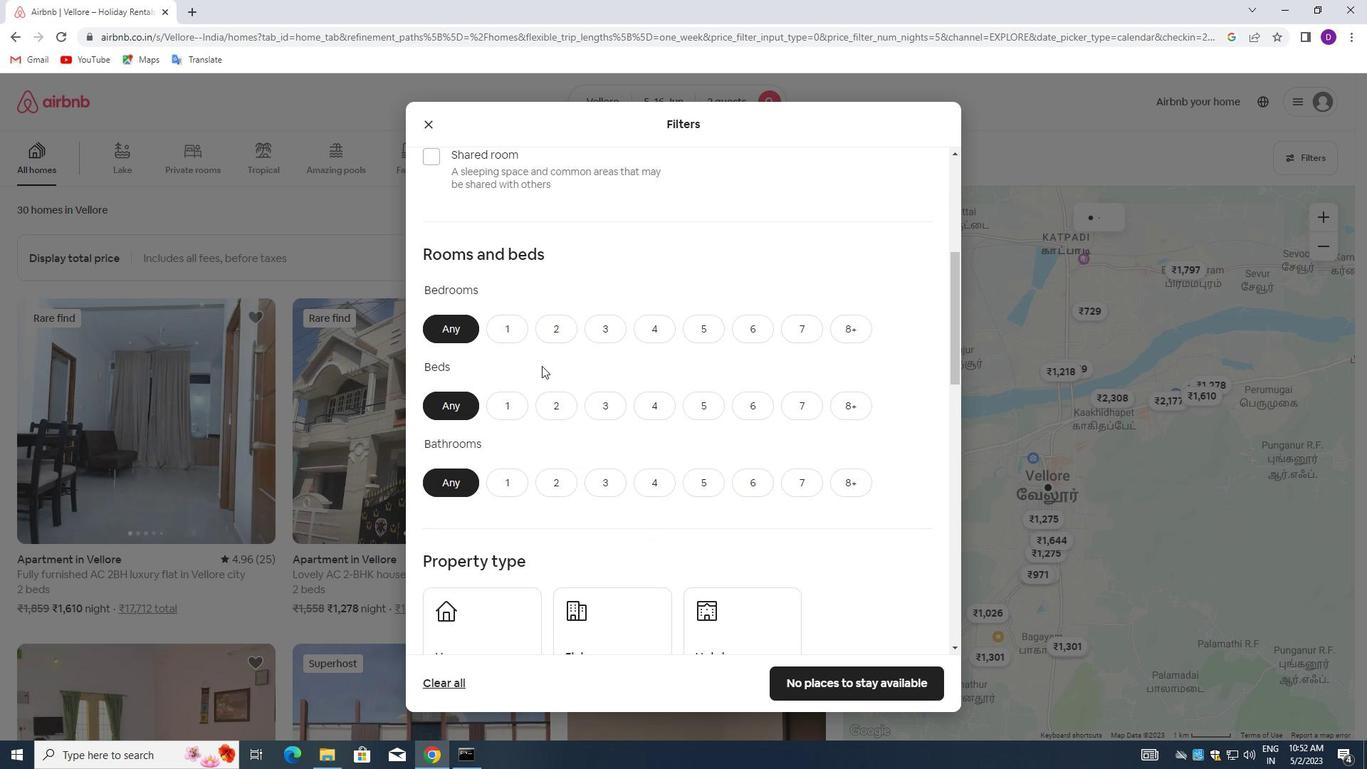 
Action: Mouse pressed left at (502, 323)
Screenshot: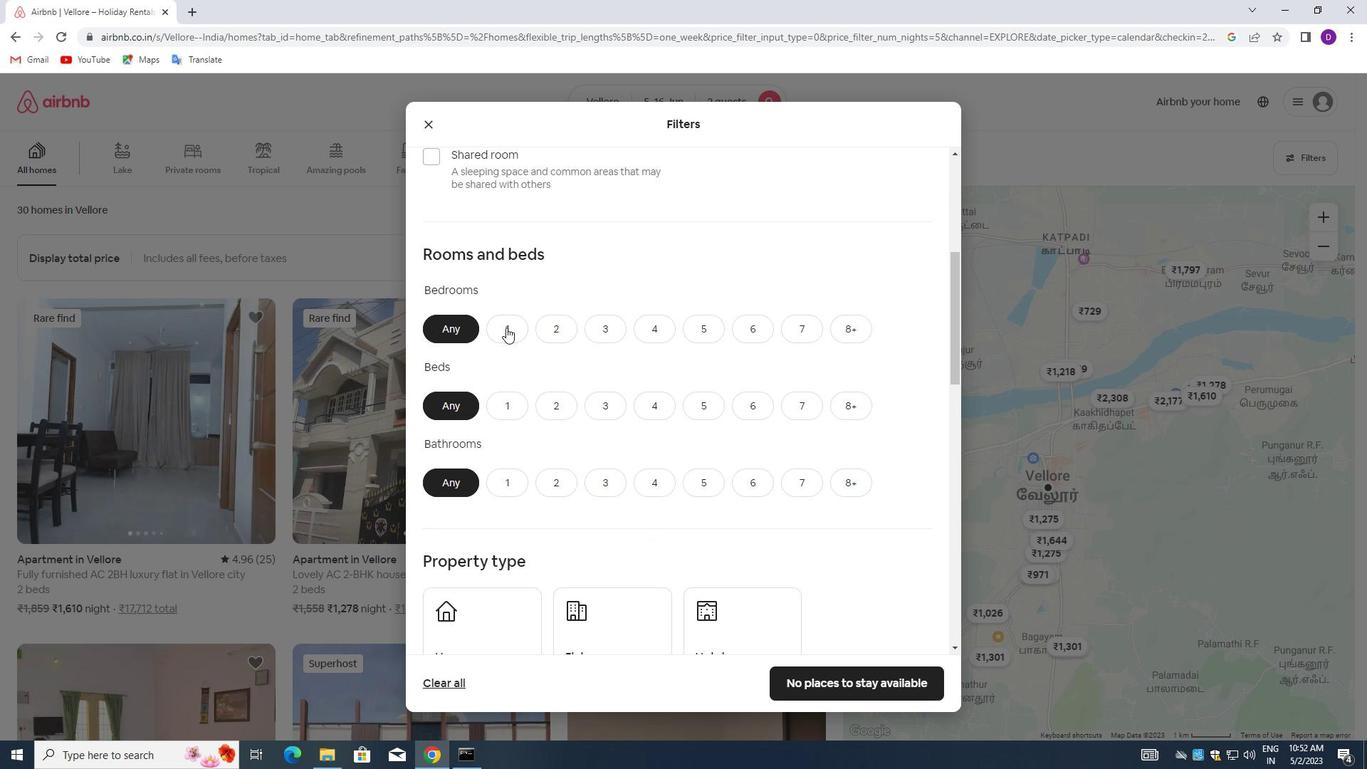 
Action: Mouse moved to (518, 398)
Screenshot: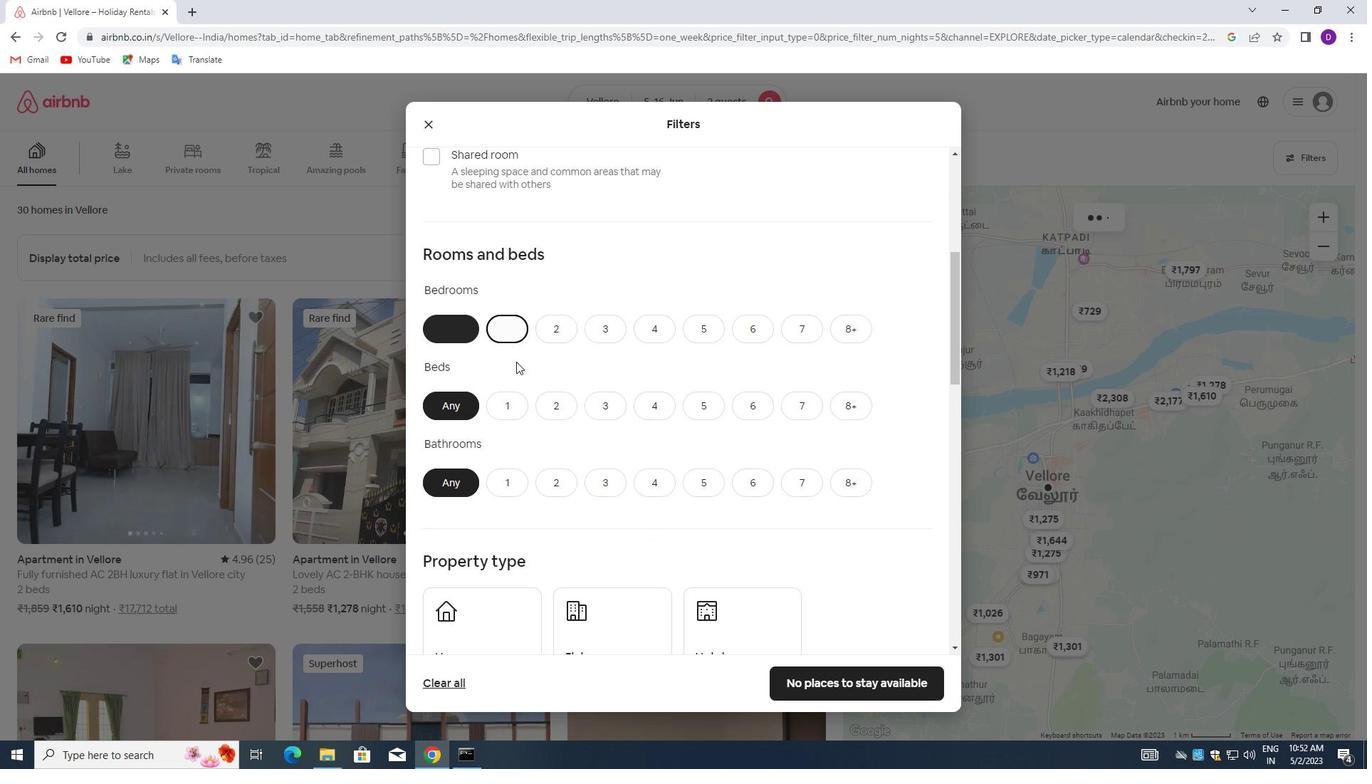 
Action: Mouse pressed left at (518, 398)
Screenshot: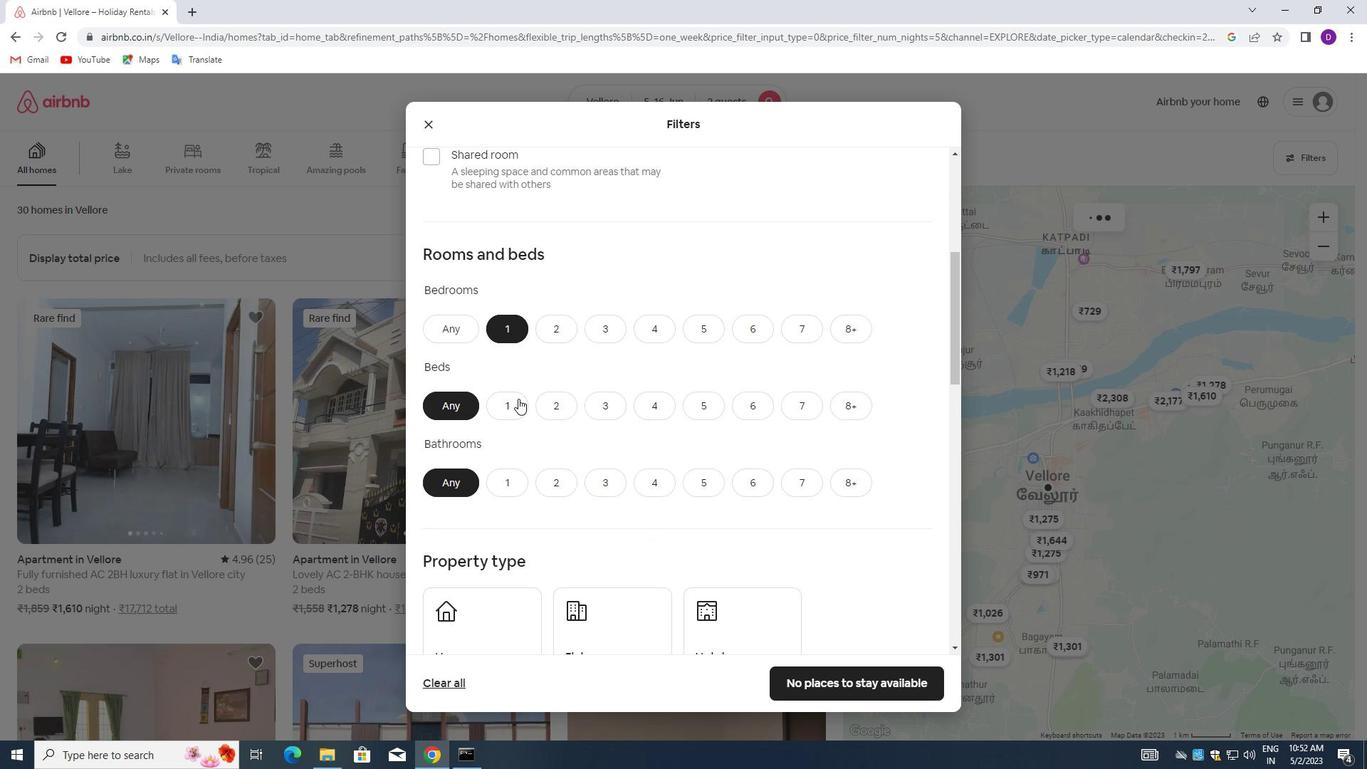 
Action: Mouse moved to (510, 484)
Screenshot: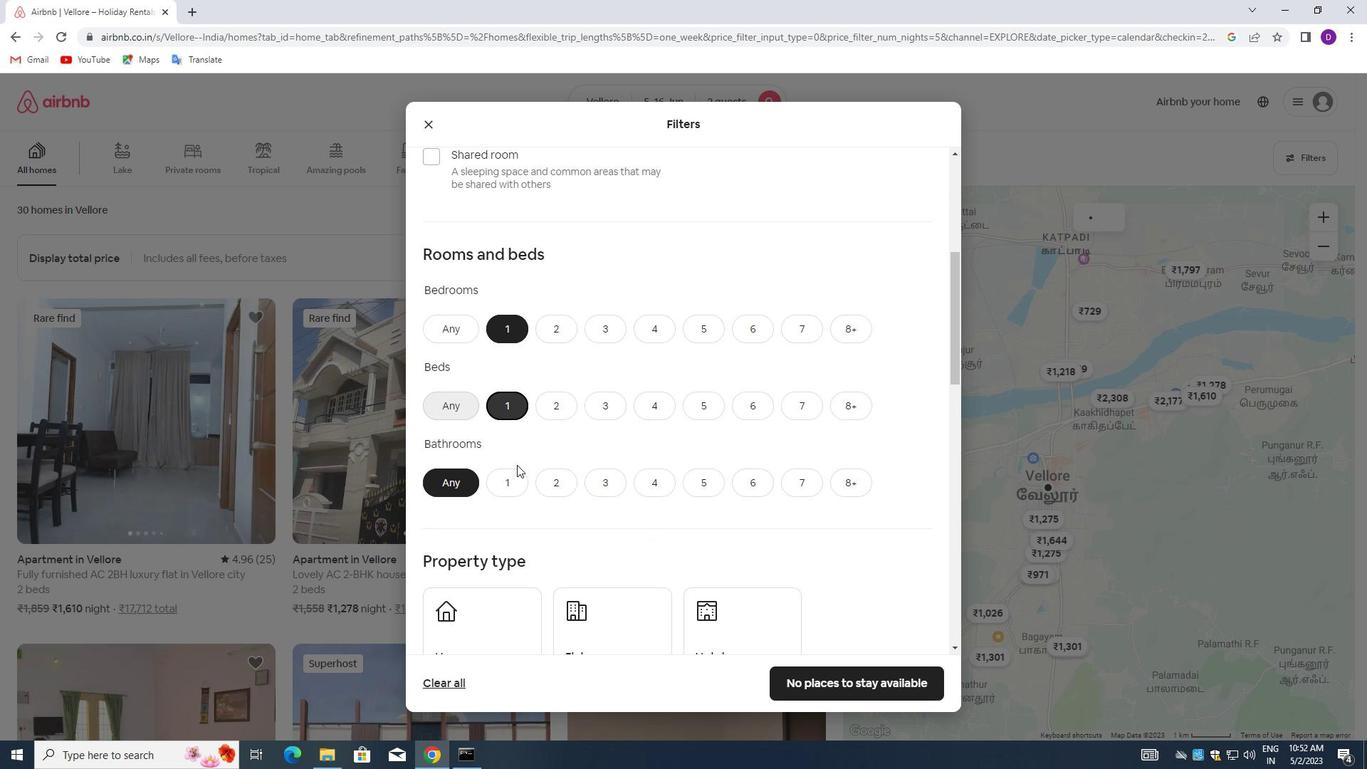 
Action: Mouse pressed left at (510, 484)
Screenshot: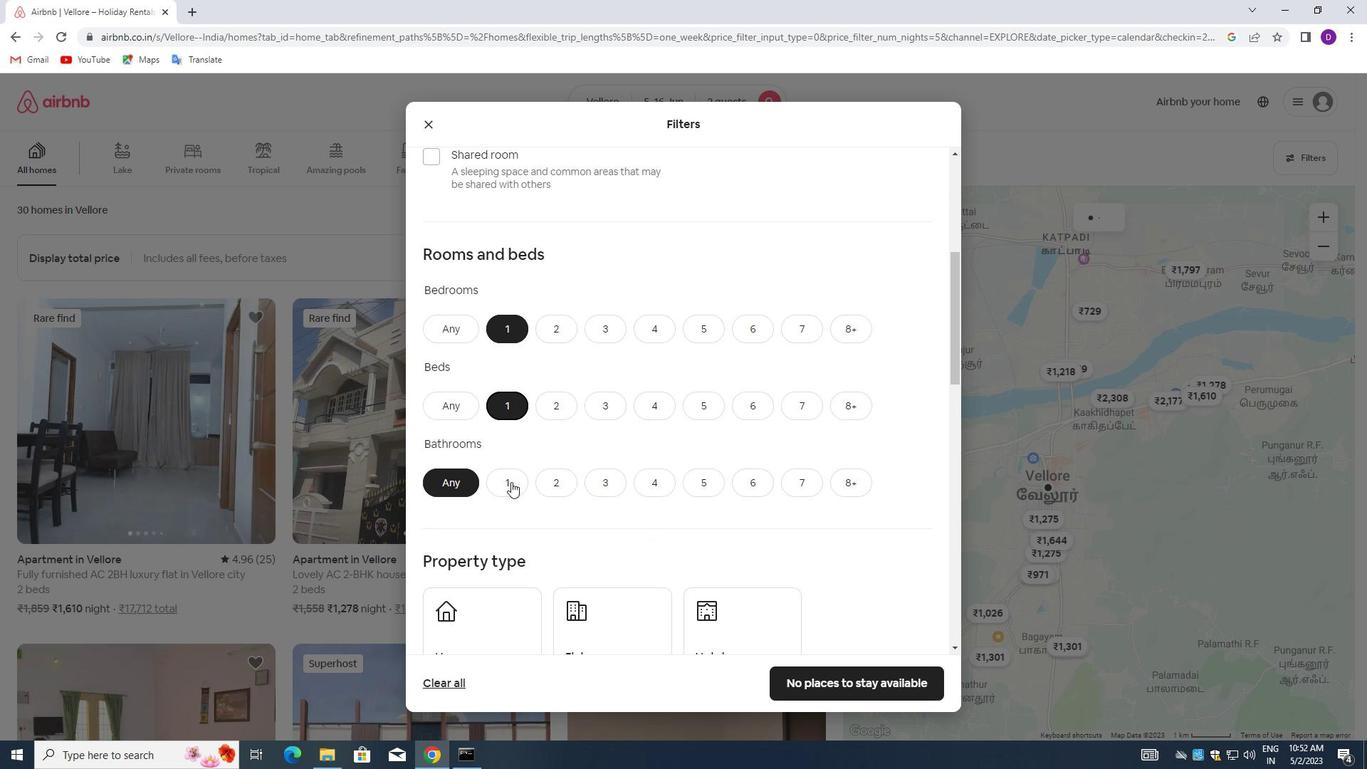 
Action: Mouse moved to (558, 501)
Screenshot: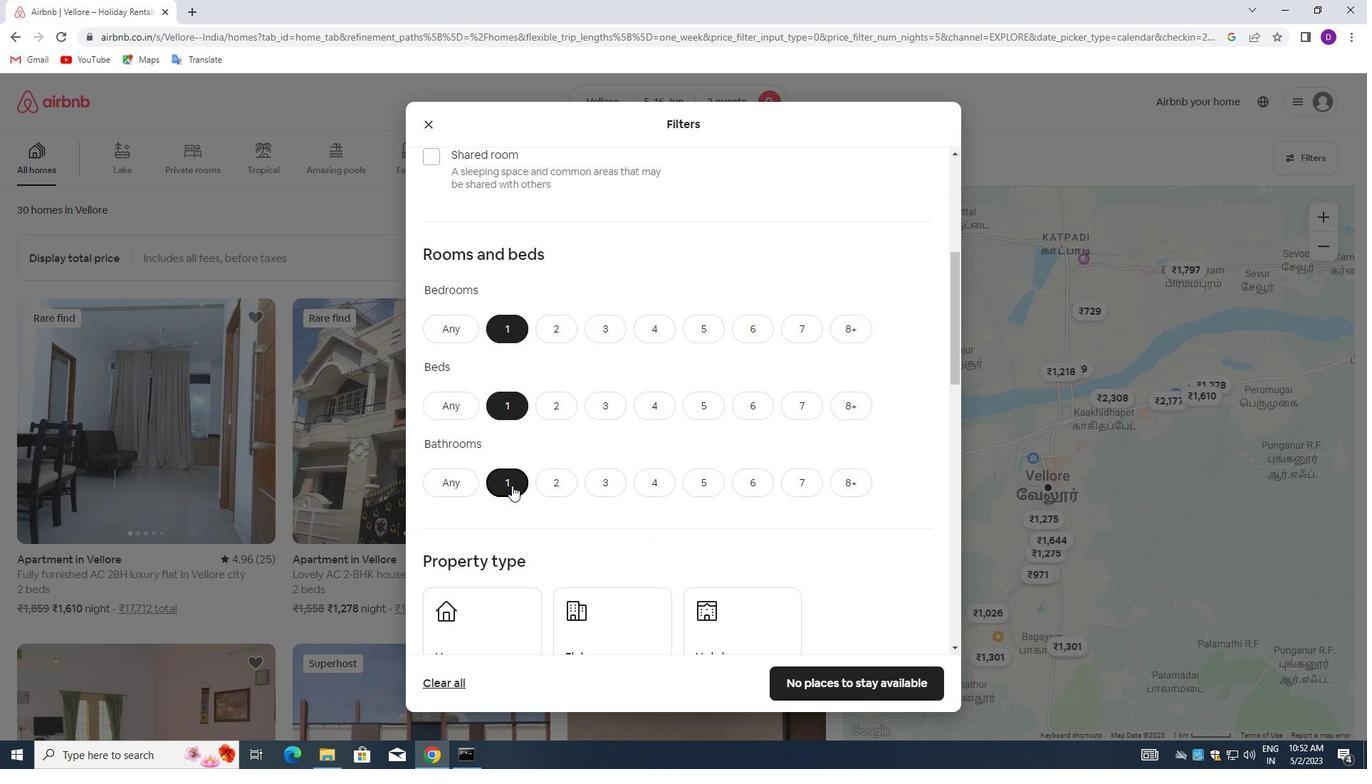 
Action: Mouse scrolled (558, 500) with delta (0, 0)
Screenshot: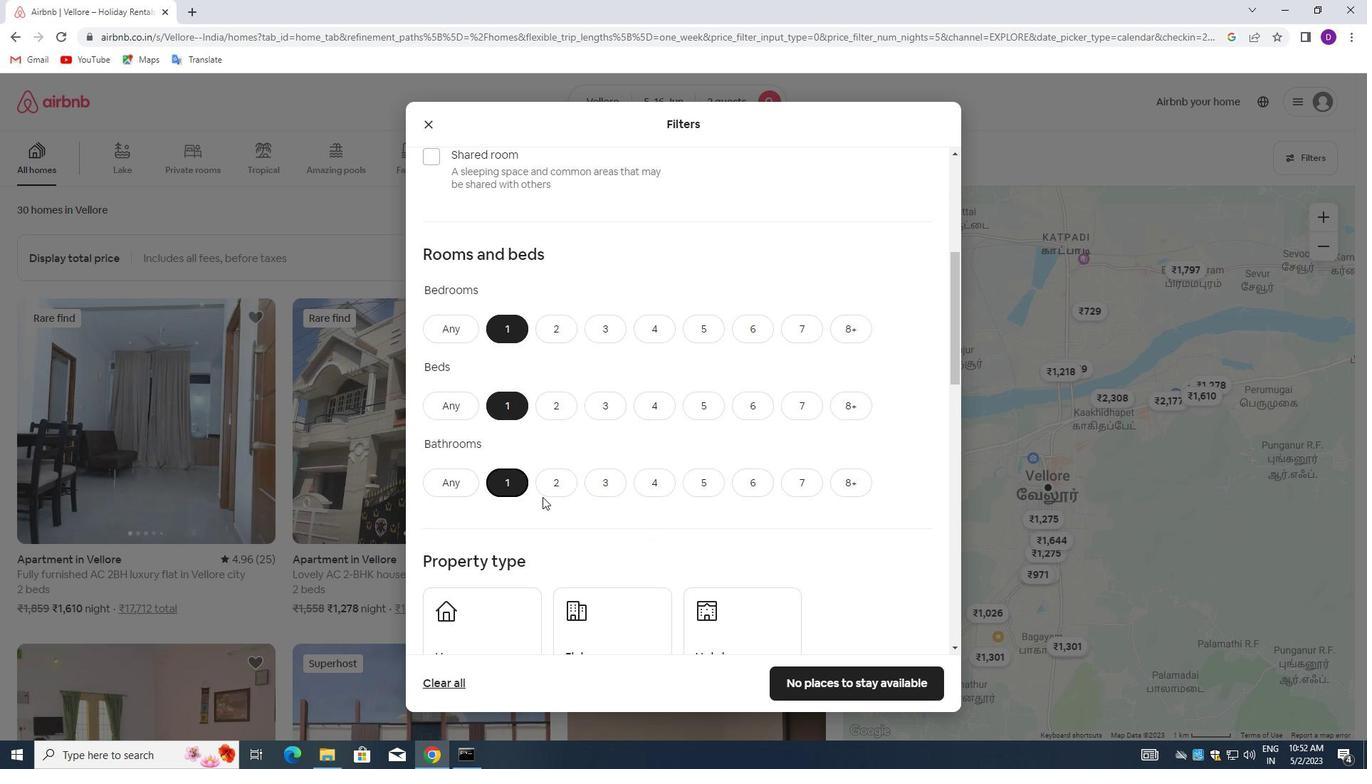
Action: Mouse moved to (559, 502)
Screenshot: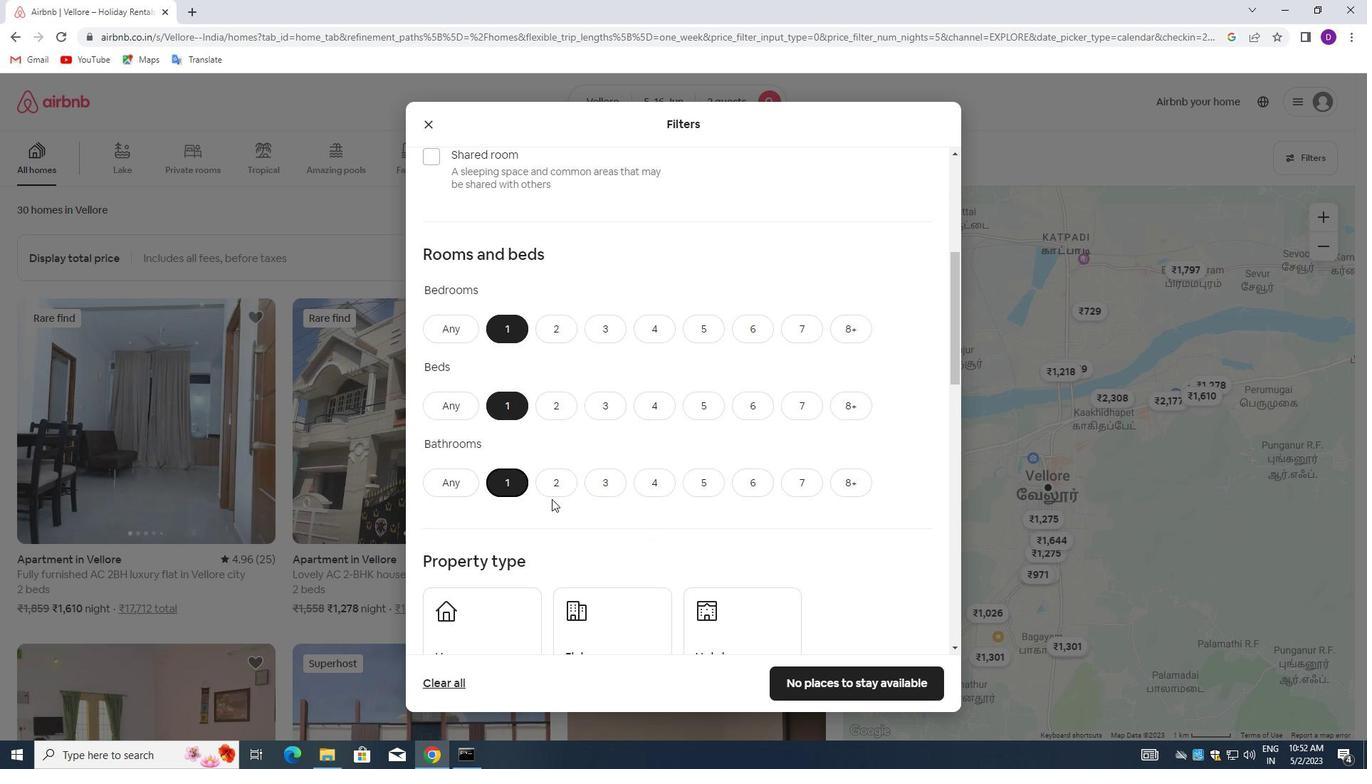 
Action: Mouse scrolled (559, 501) with delta (0, 0)
Screenshot: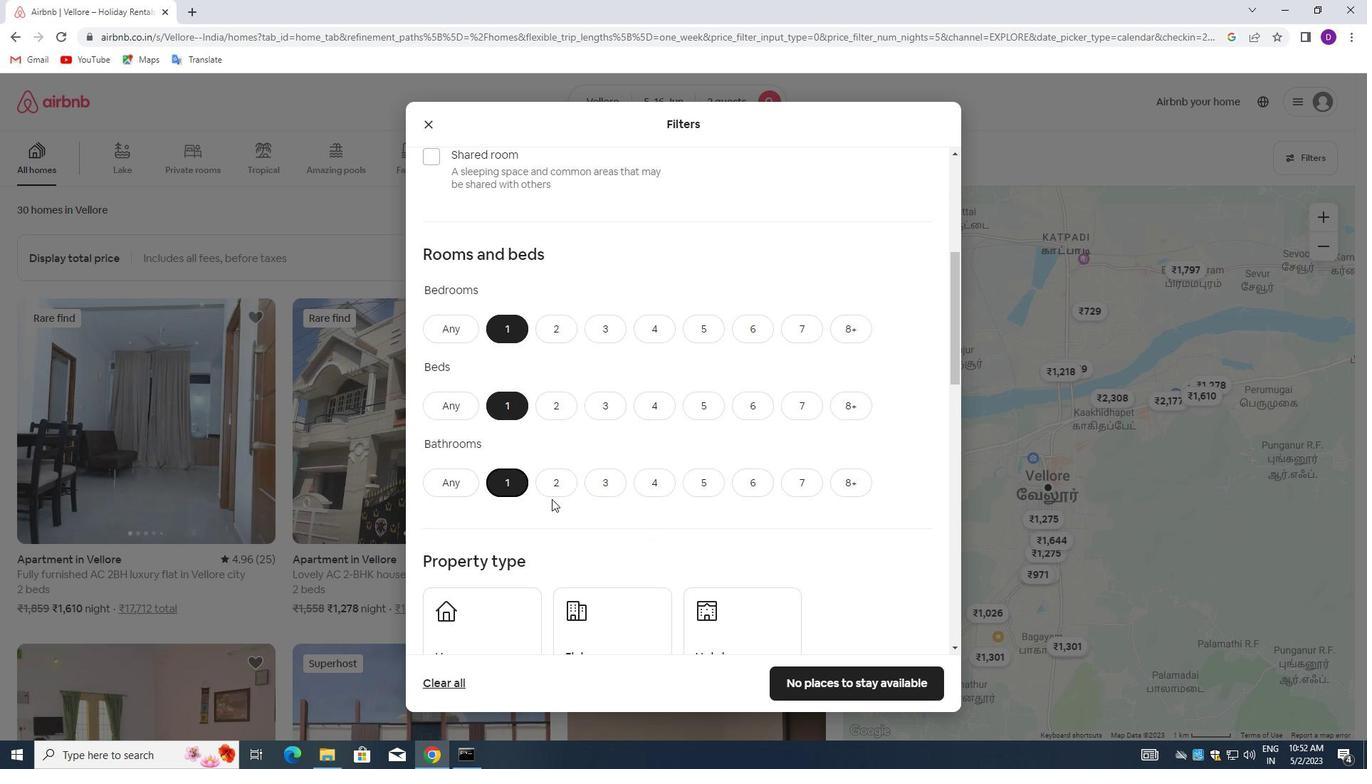 
Action: Mouse moved to (559, 502)
Screenshot: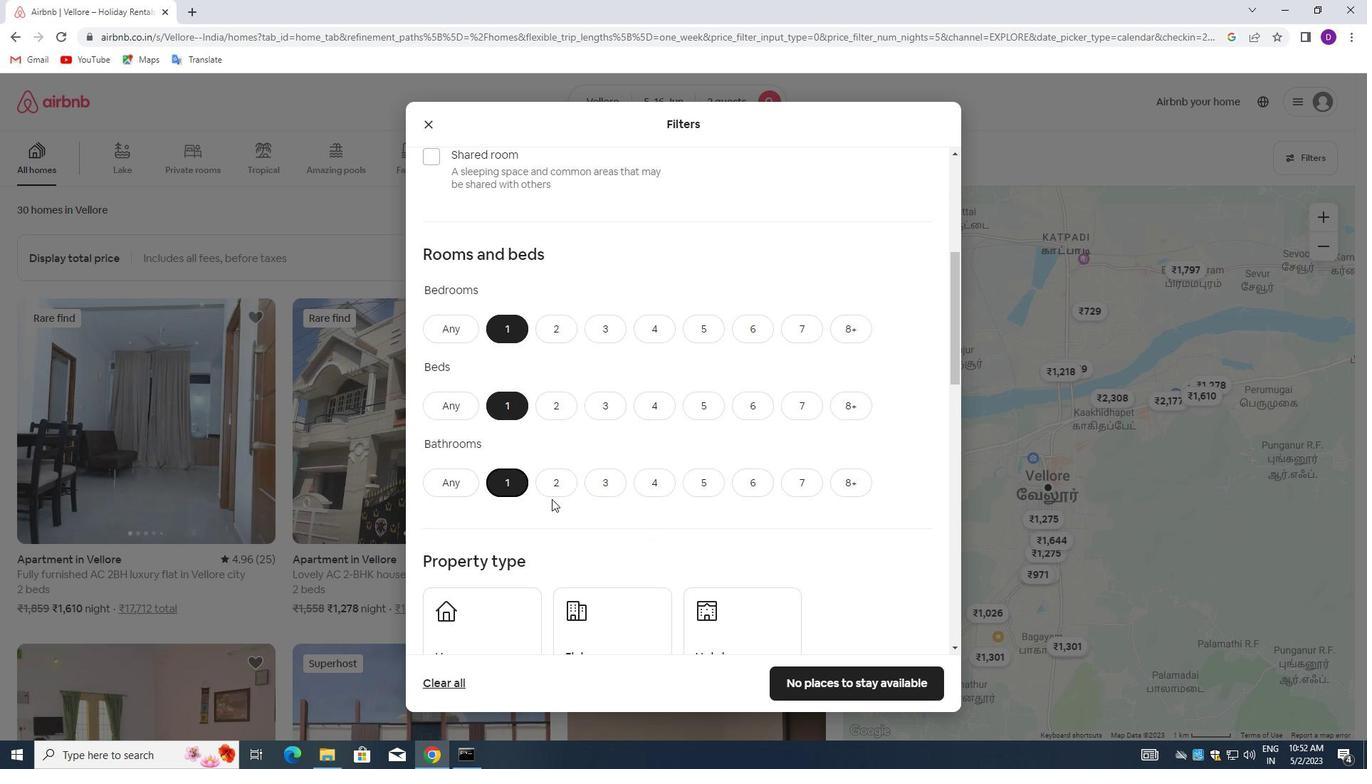 
Action: Mouse scrolled (559, 501) with delta (0, 0)
Screenshot: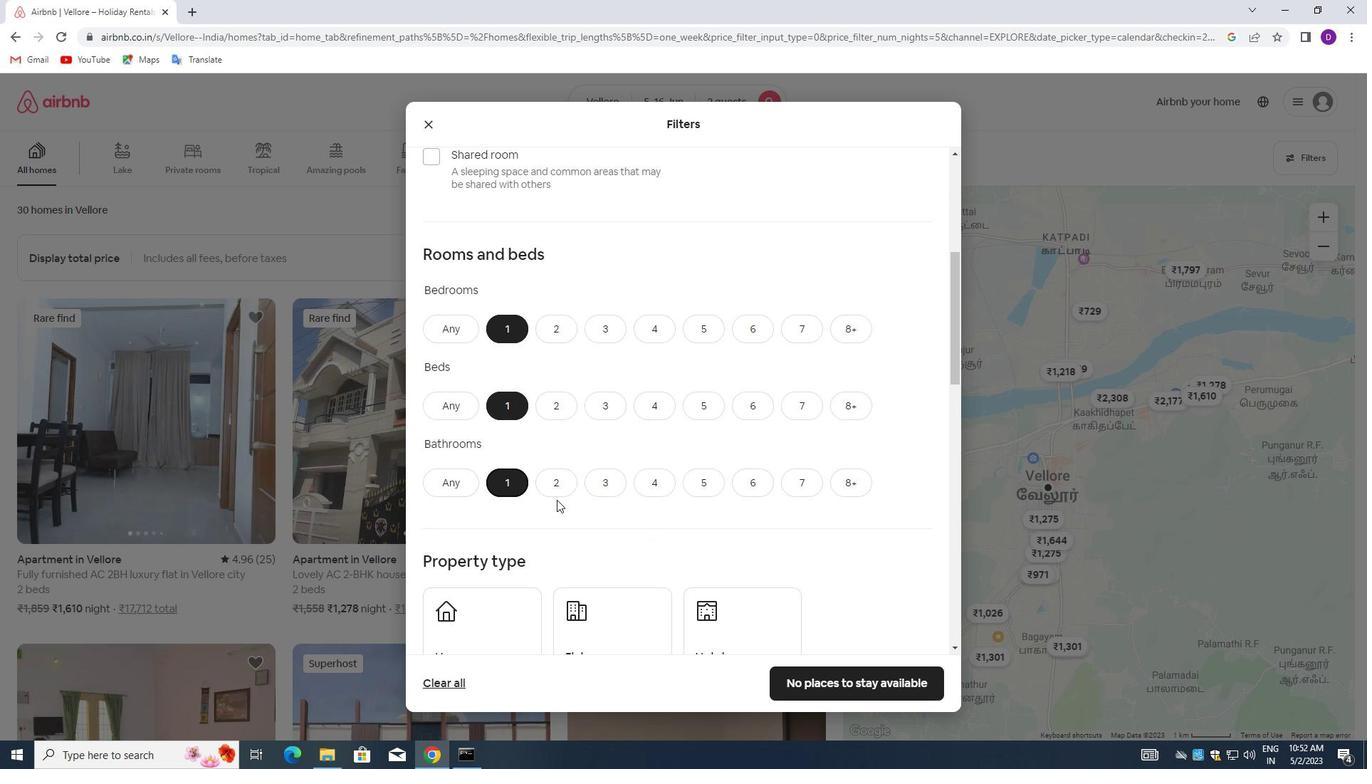 
Action: Mouse moved to (480, 428)
Screenshot: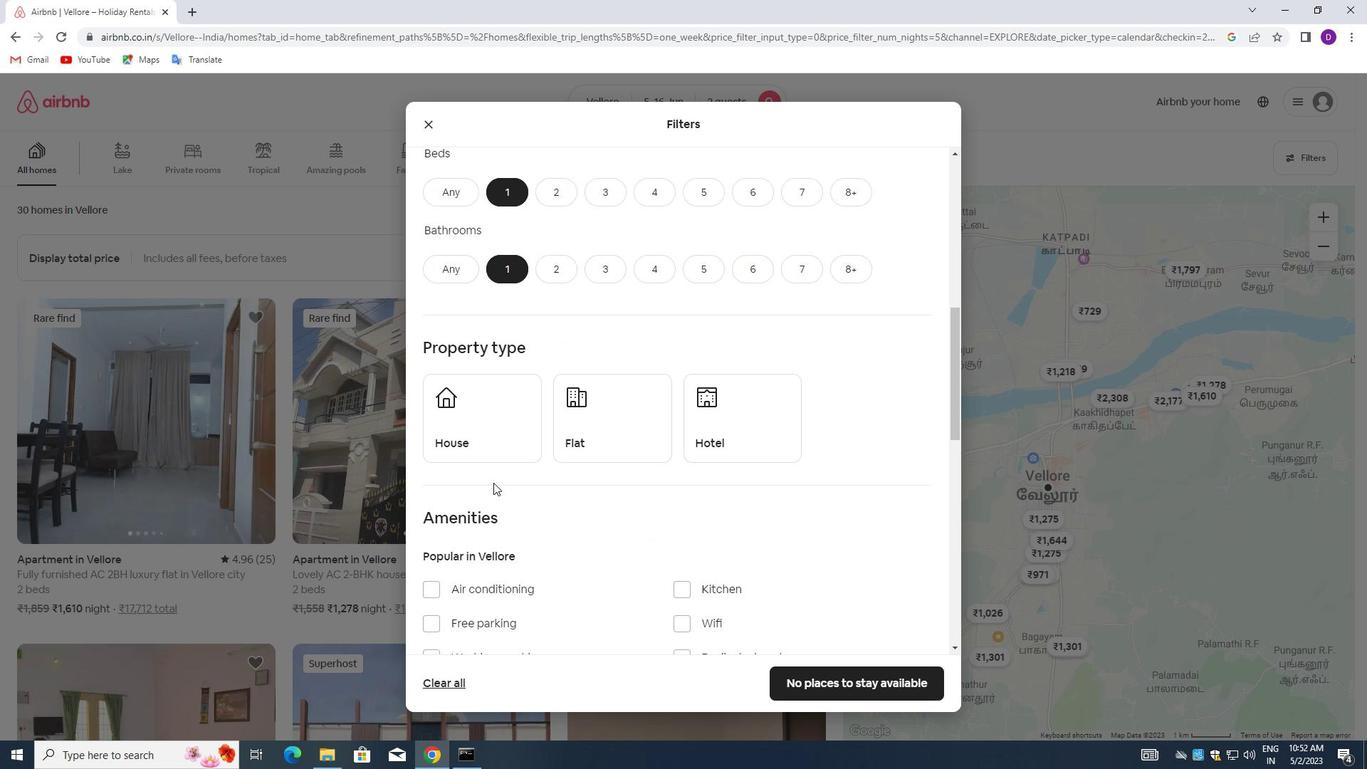 
Action: Mouse pressed left at (480, 428)
Screenshot: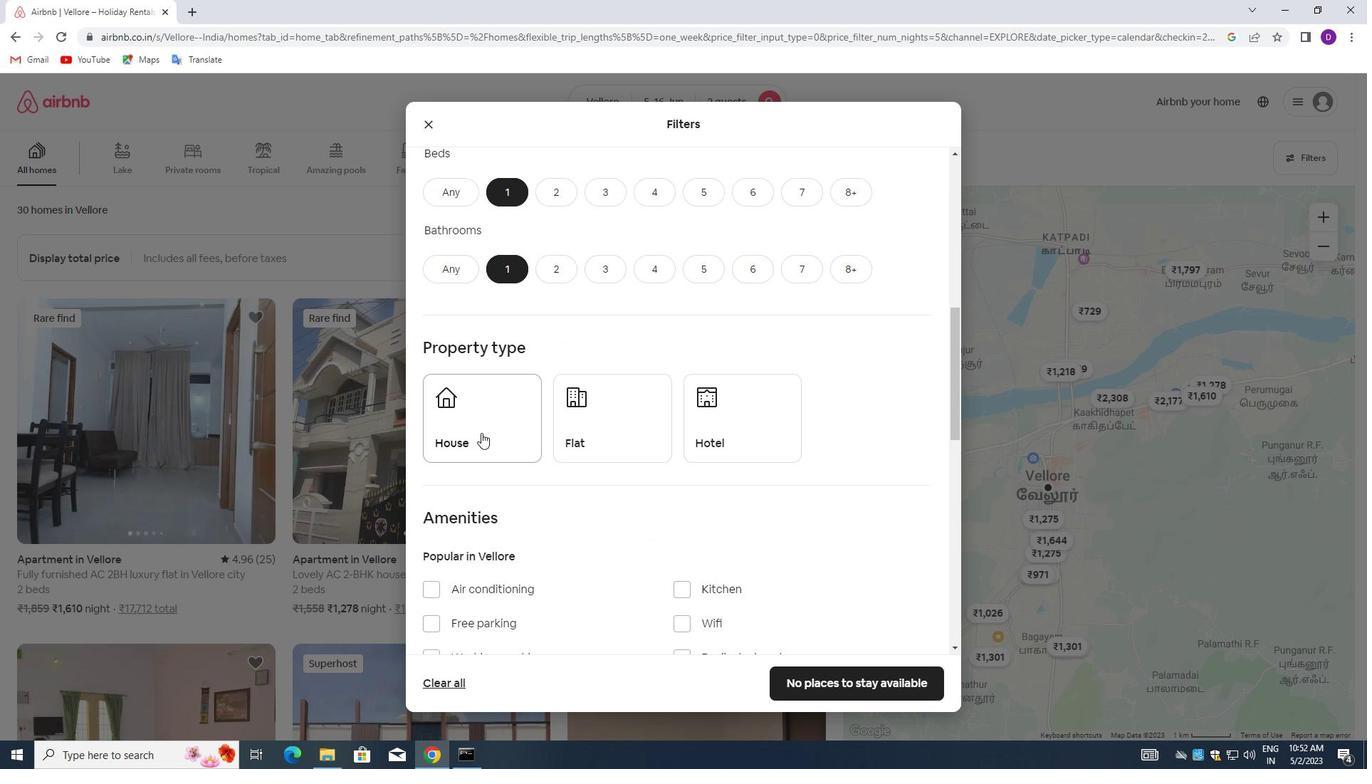 
Action: Mouse moved to (599, 432)
Screenshot: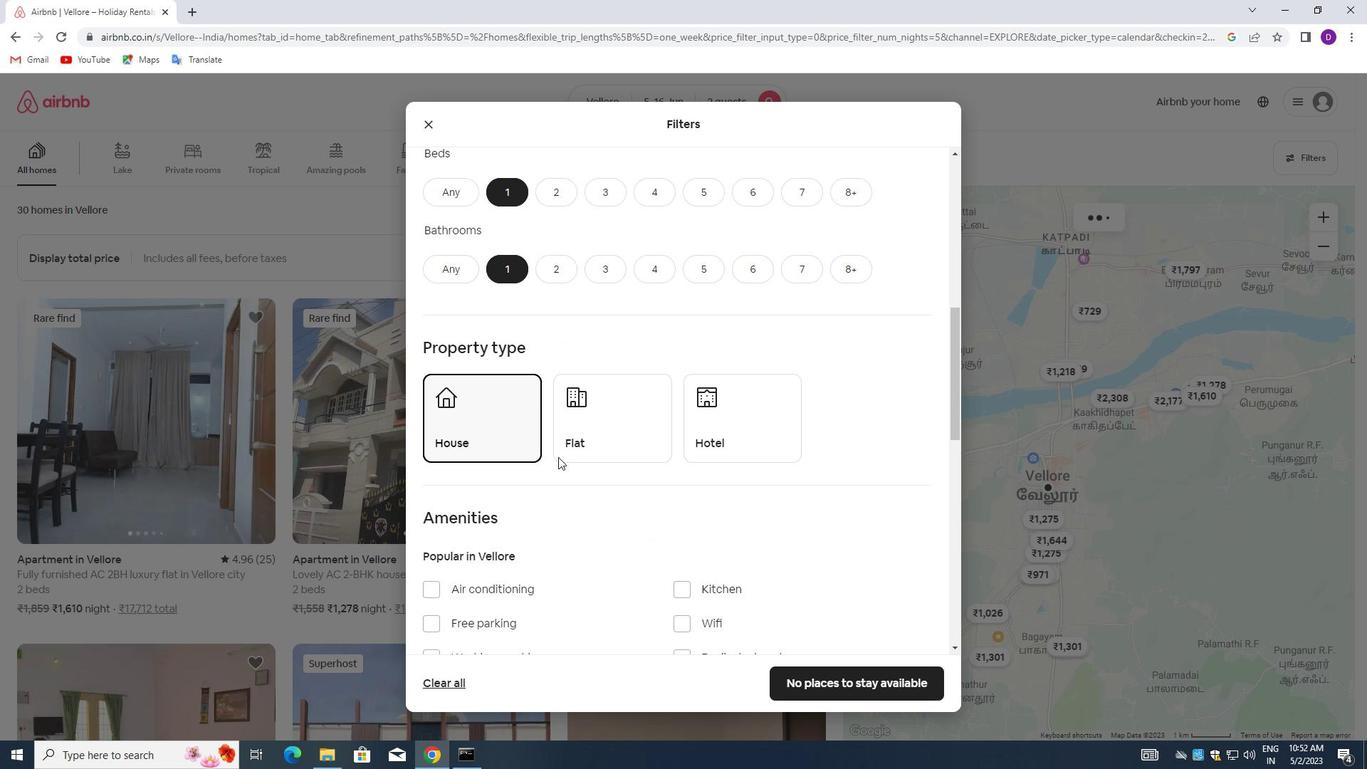 
Action: Mouse pressed left at (599, 432)
Screenshot: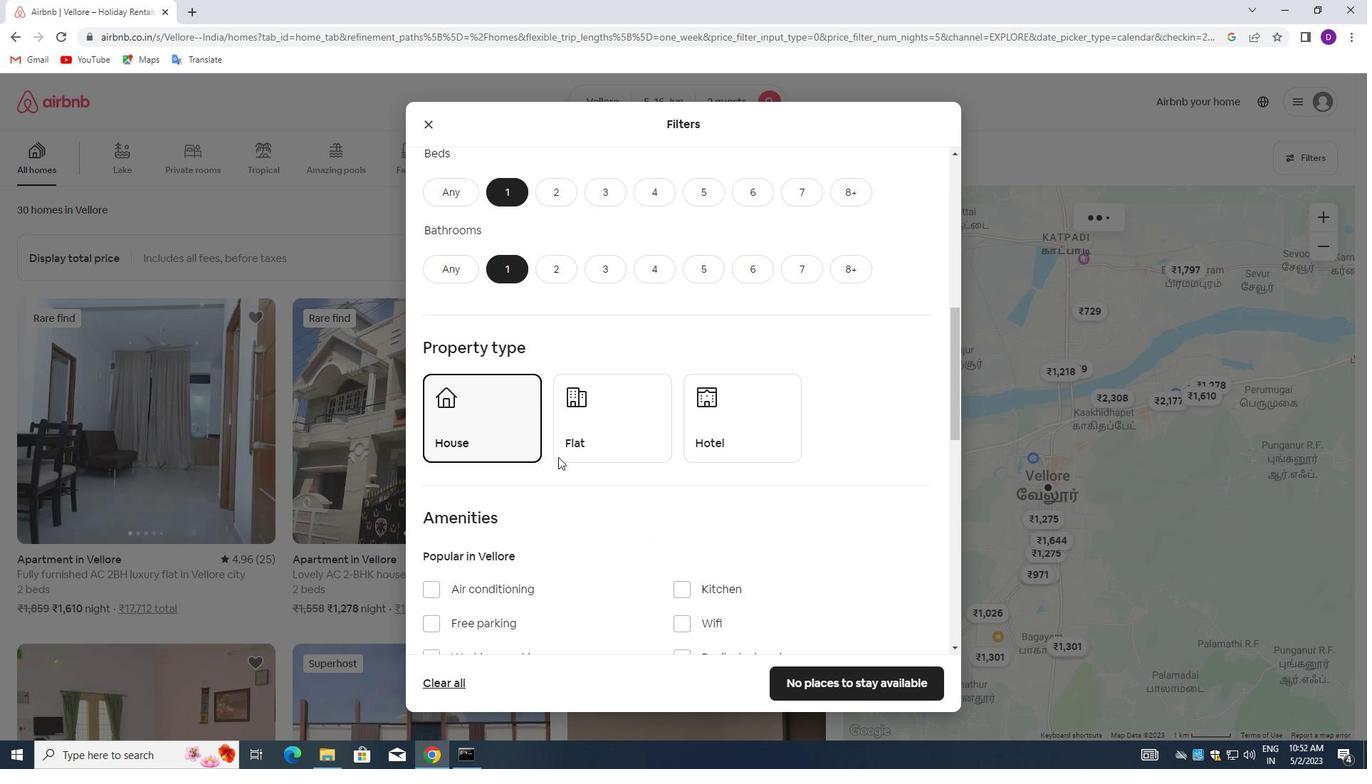 
Action: Mouse moved to (721, 433)
Screenshot: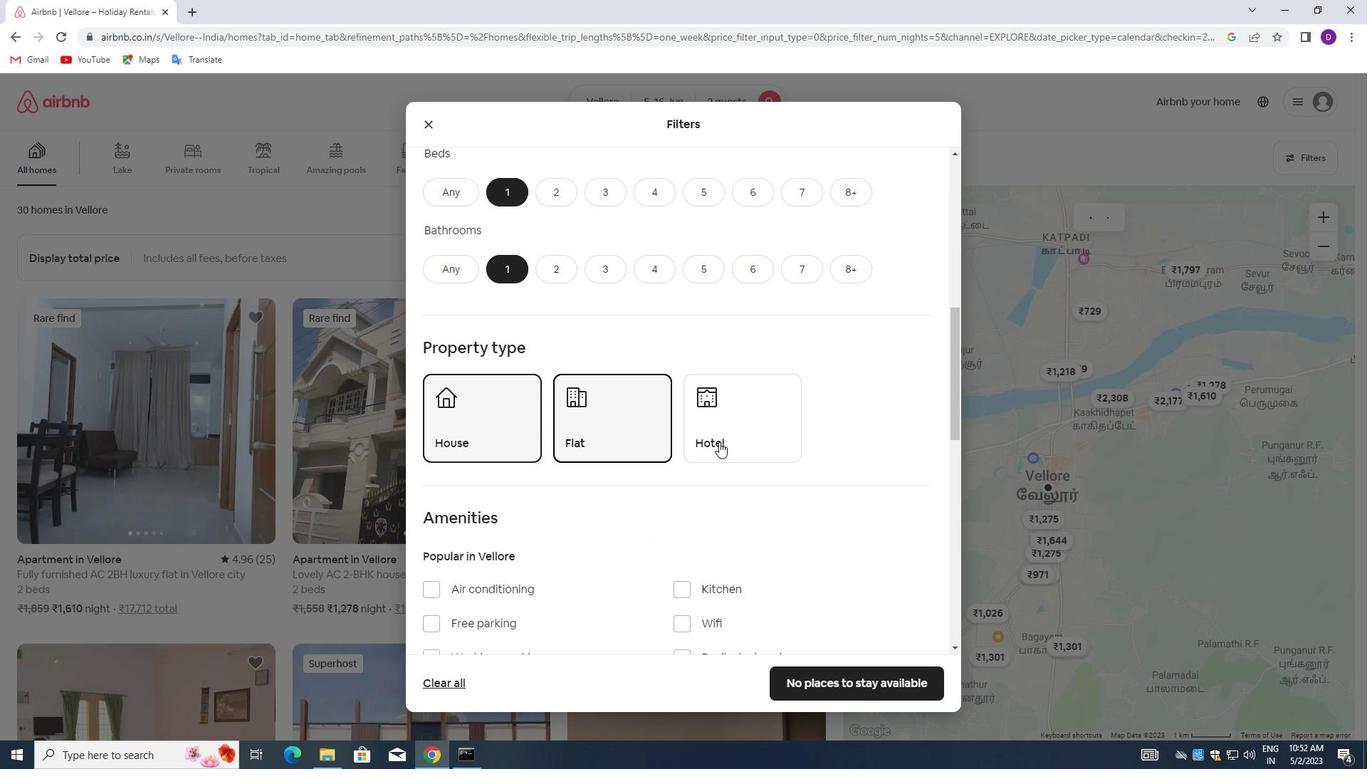 
Action: Mouse pressed left at (721, 433)
Screenshot: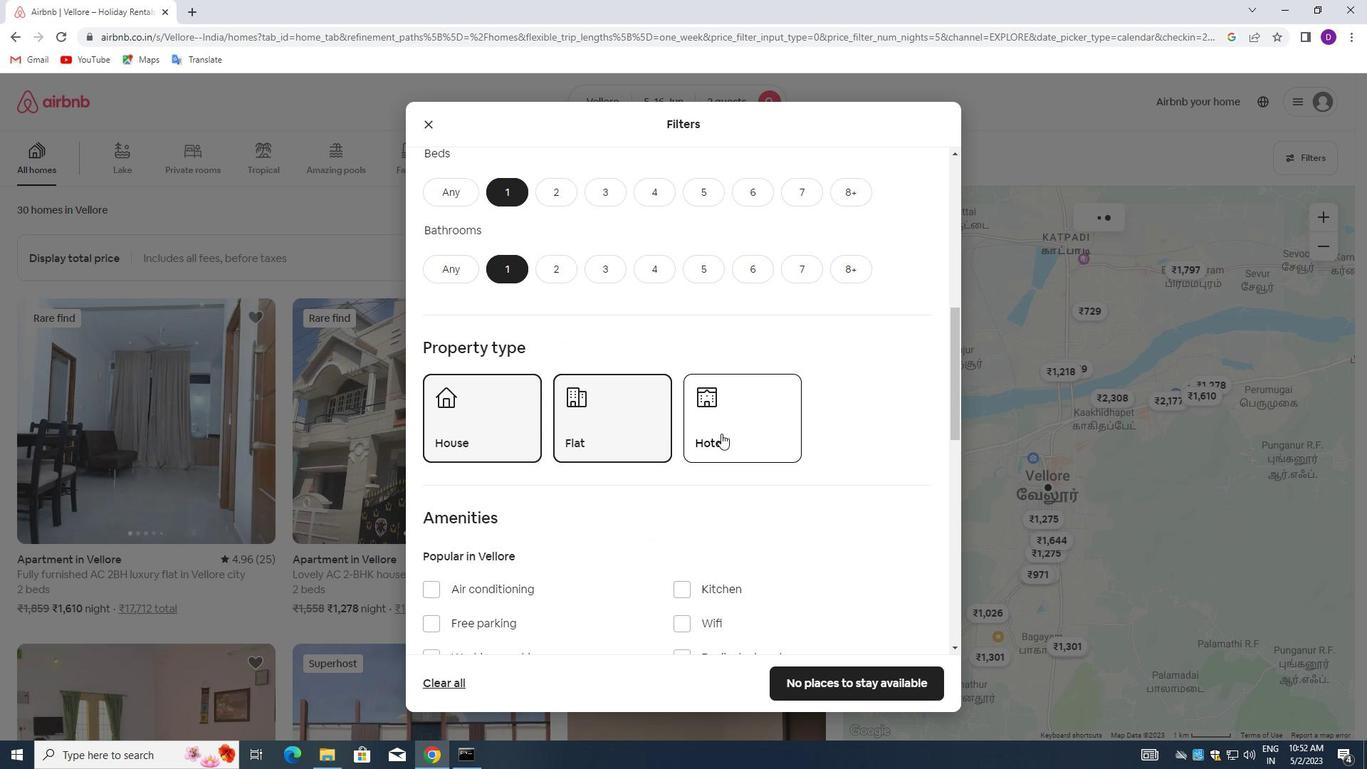 
Action: Mouse moved to (680, 515)
Screenshot: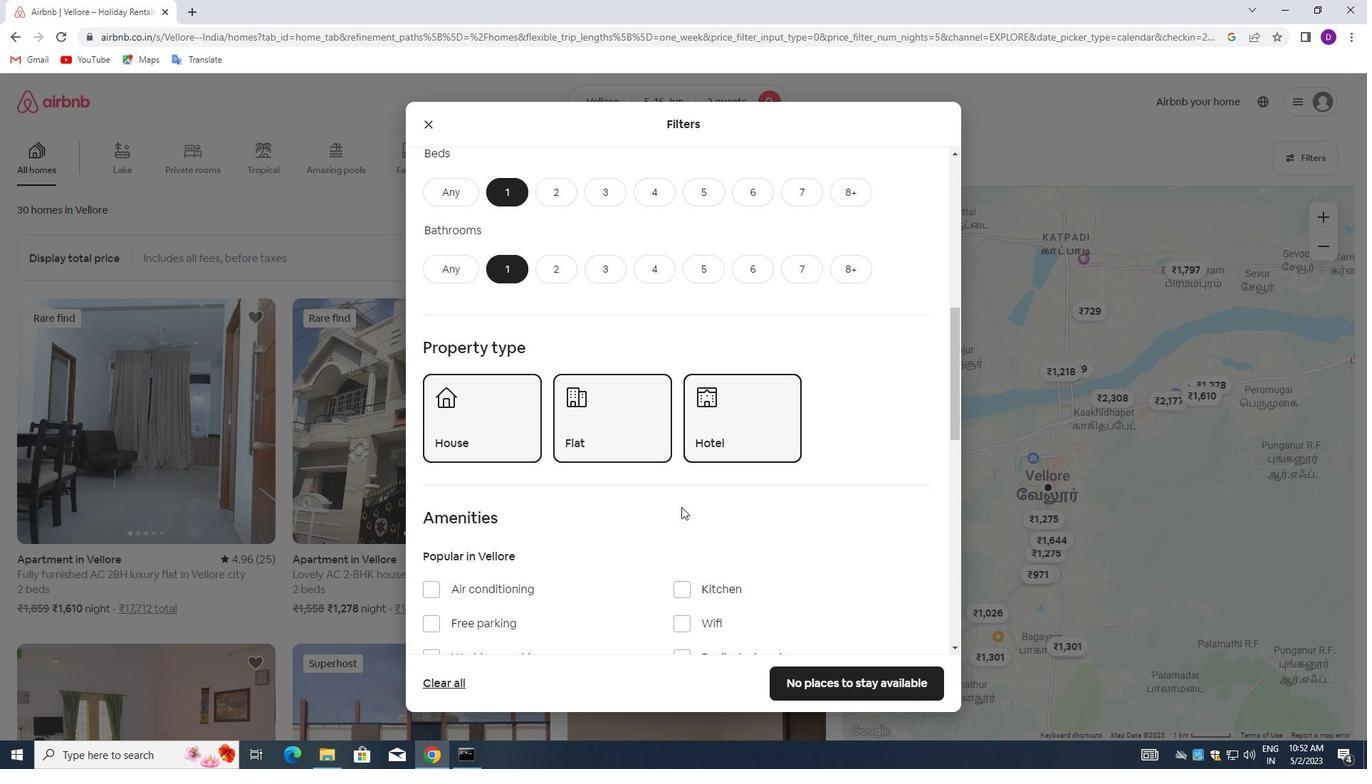 
Action: Mouse scrolled (680, 514) with delta (0, 0)
Screenshot: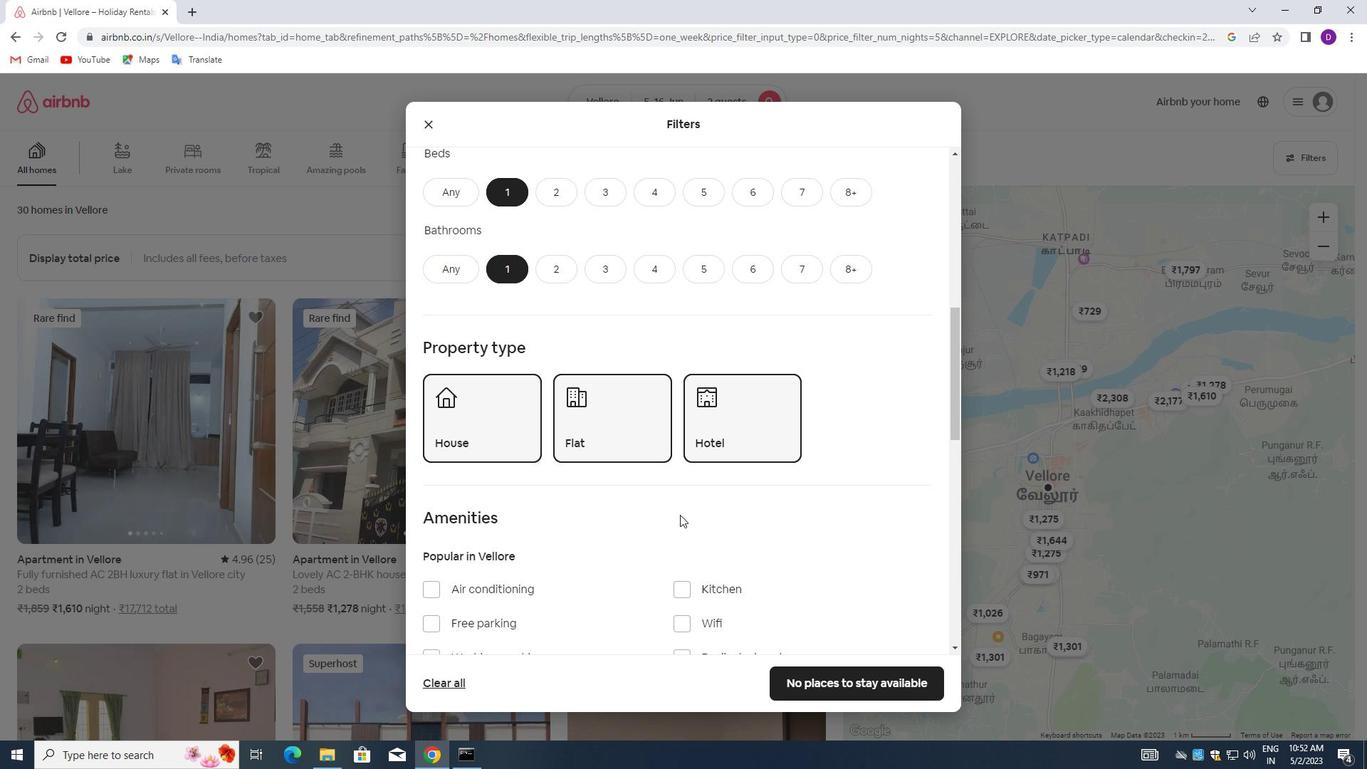 
Action: Mouse scrolled (680, 514) with delta (0, 0)
Screenshot: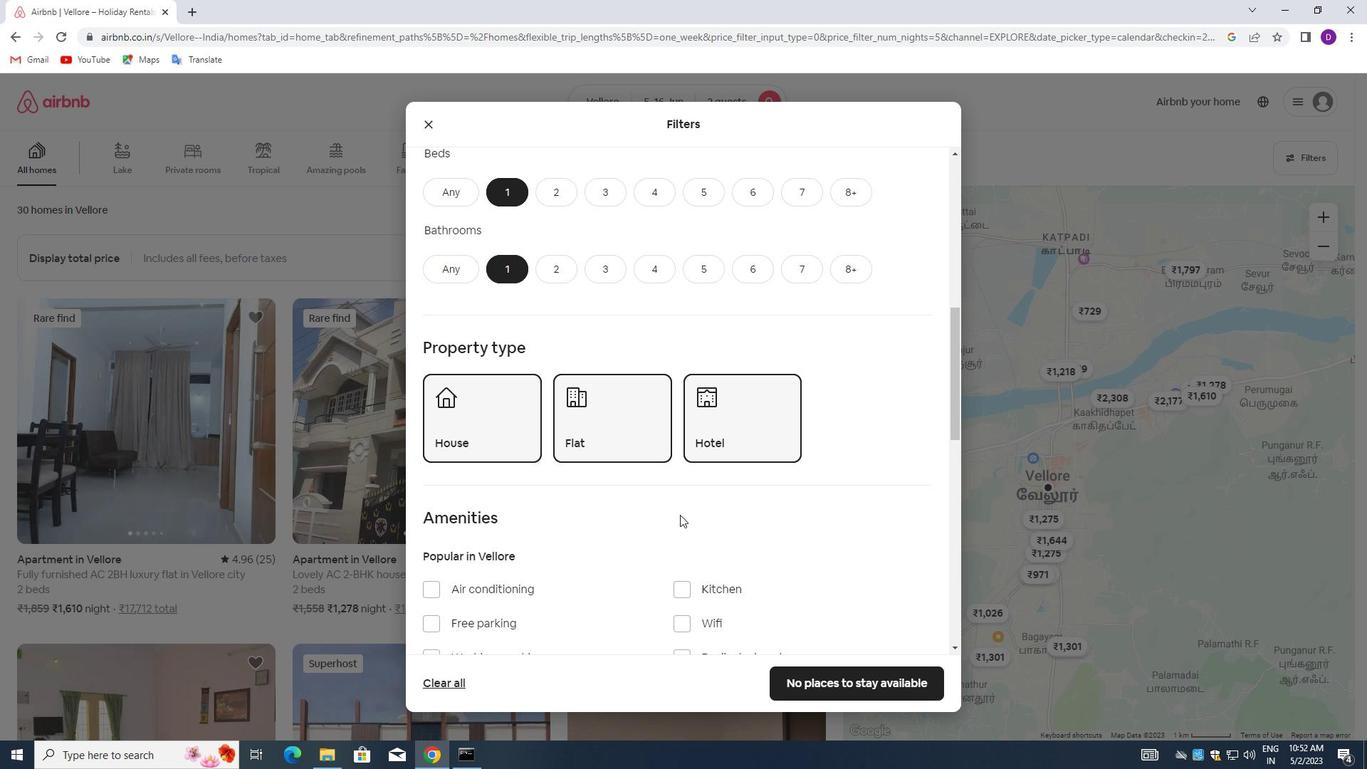 
Action: Mouse moved to (679, 515)
Screenshot: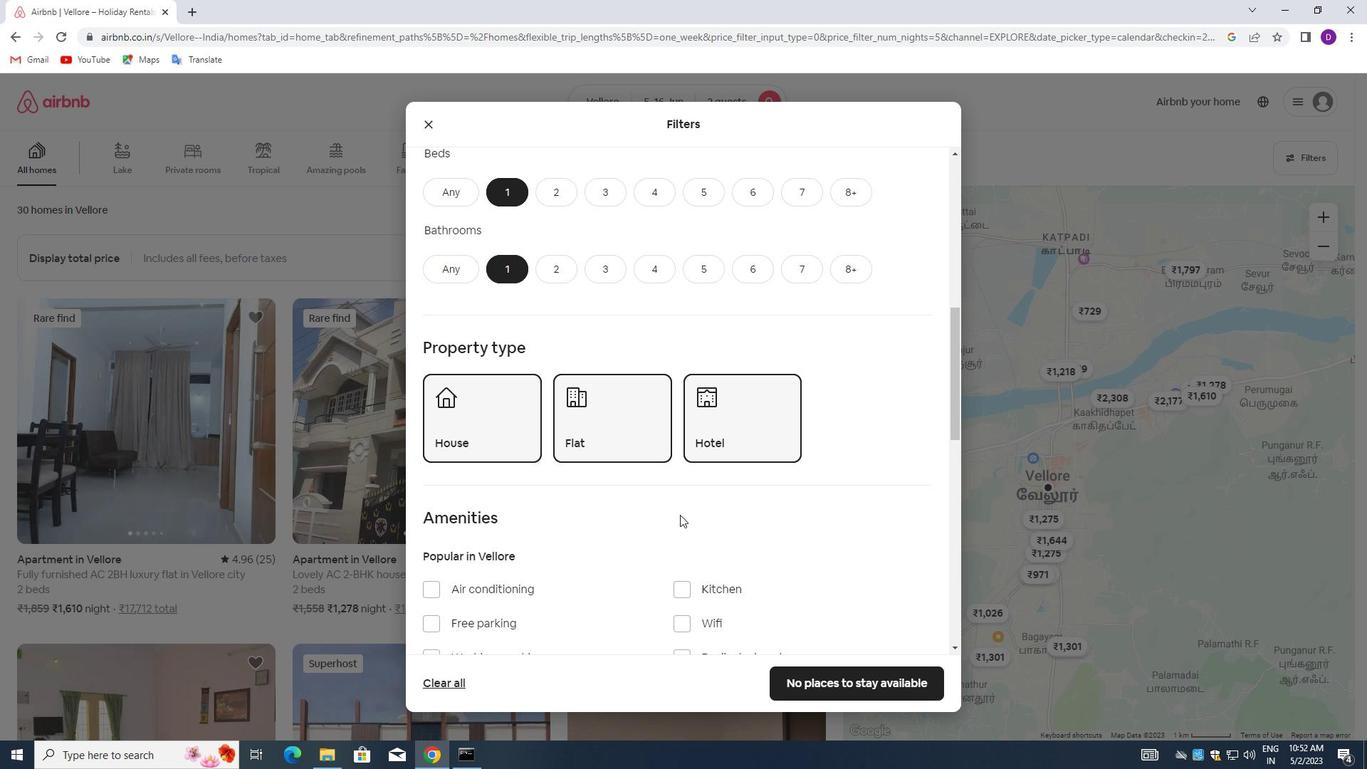 
Action: Mouse scrolled (679, 515) with delta (0, 0)
Screenshot: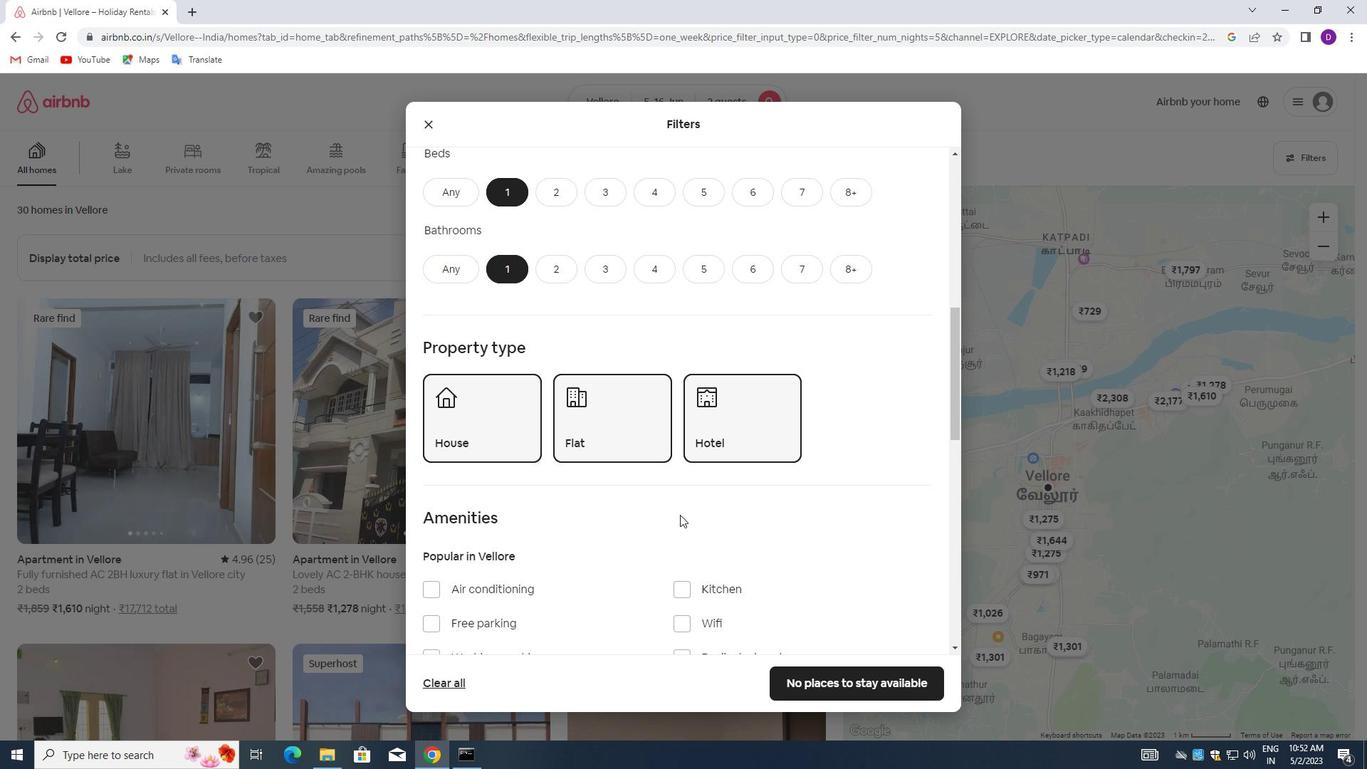
Action: Mouse moved to (680, 414)
Screenshot: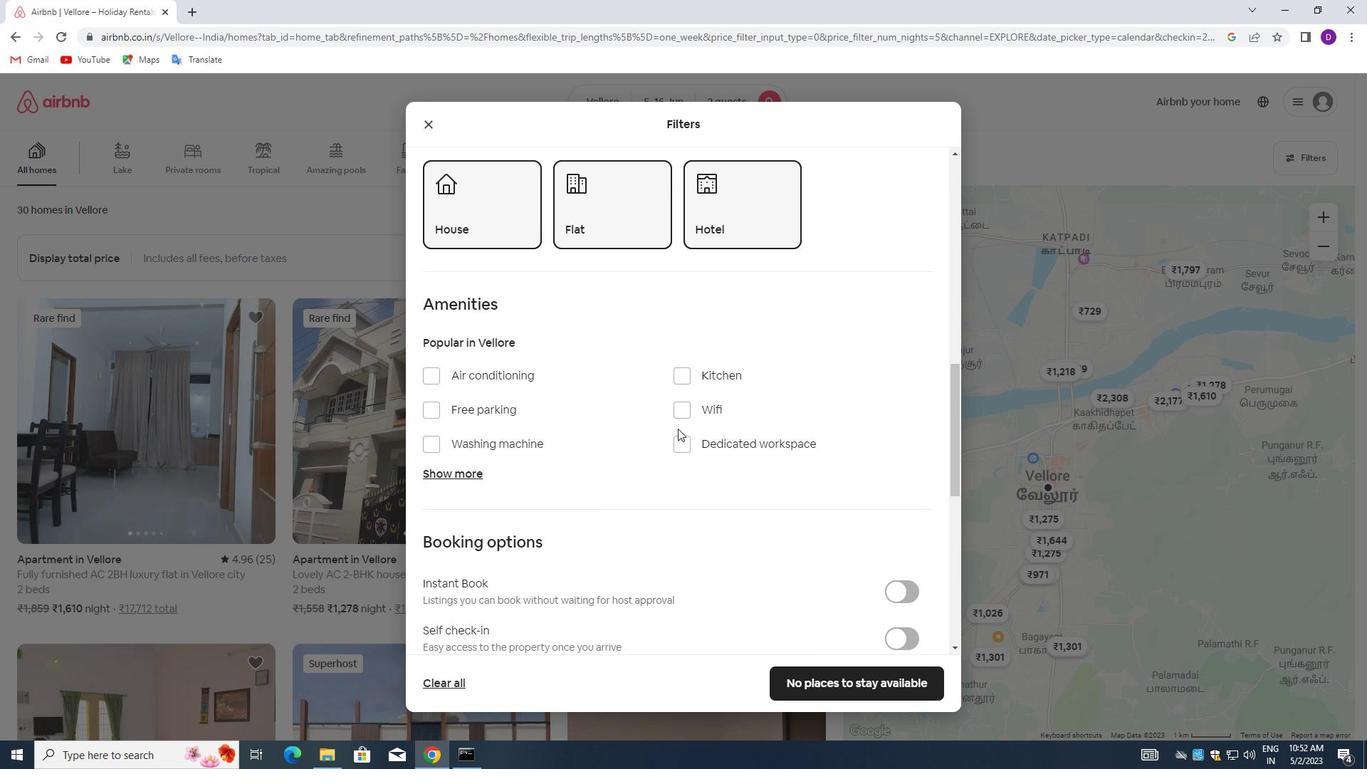
Action: Mouse pressed left at (680, 414)
Screenshot: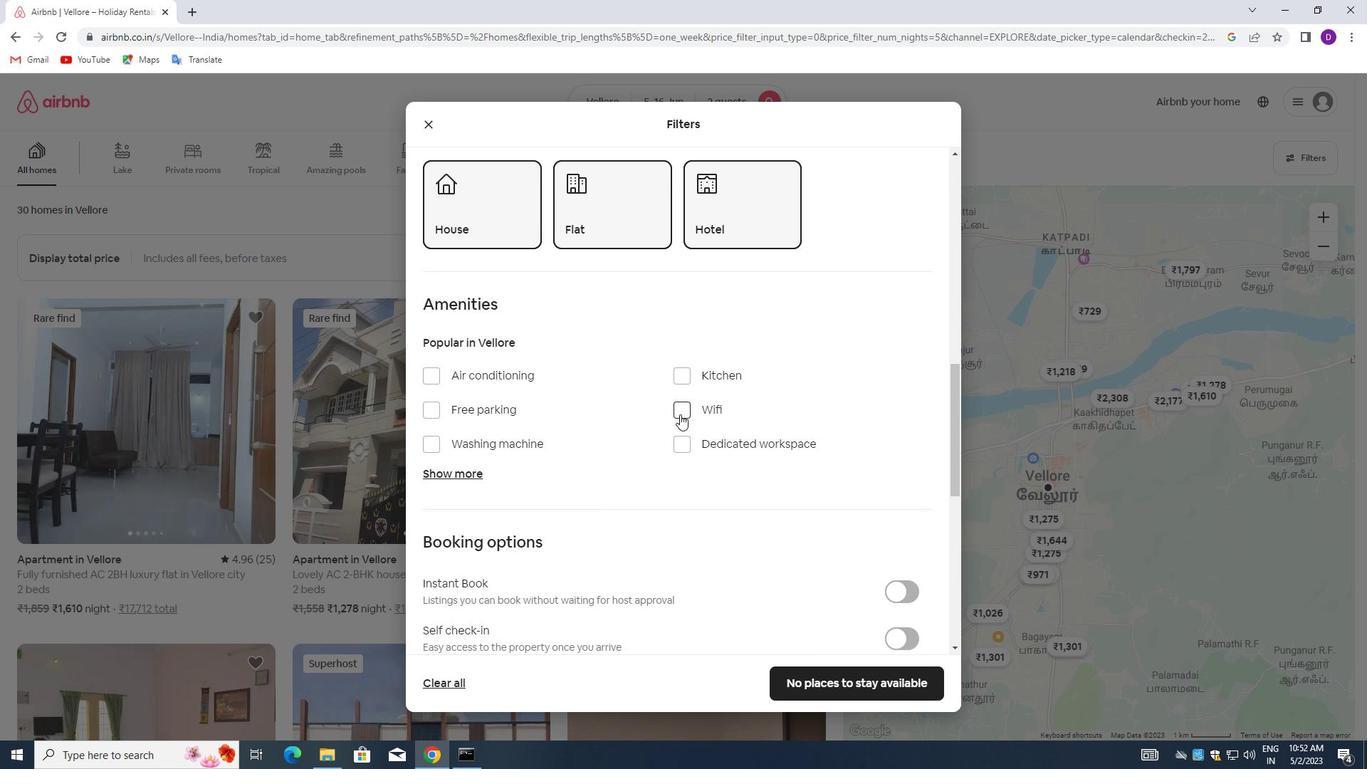 
Action: Mouse moved to (438, 443)
Screenshot: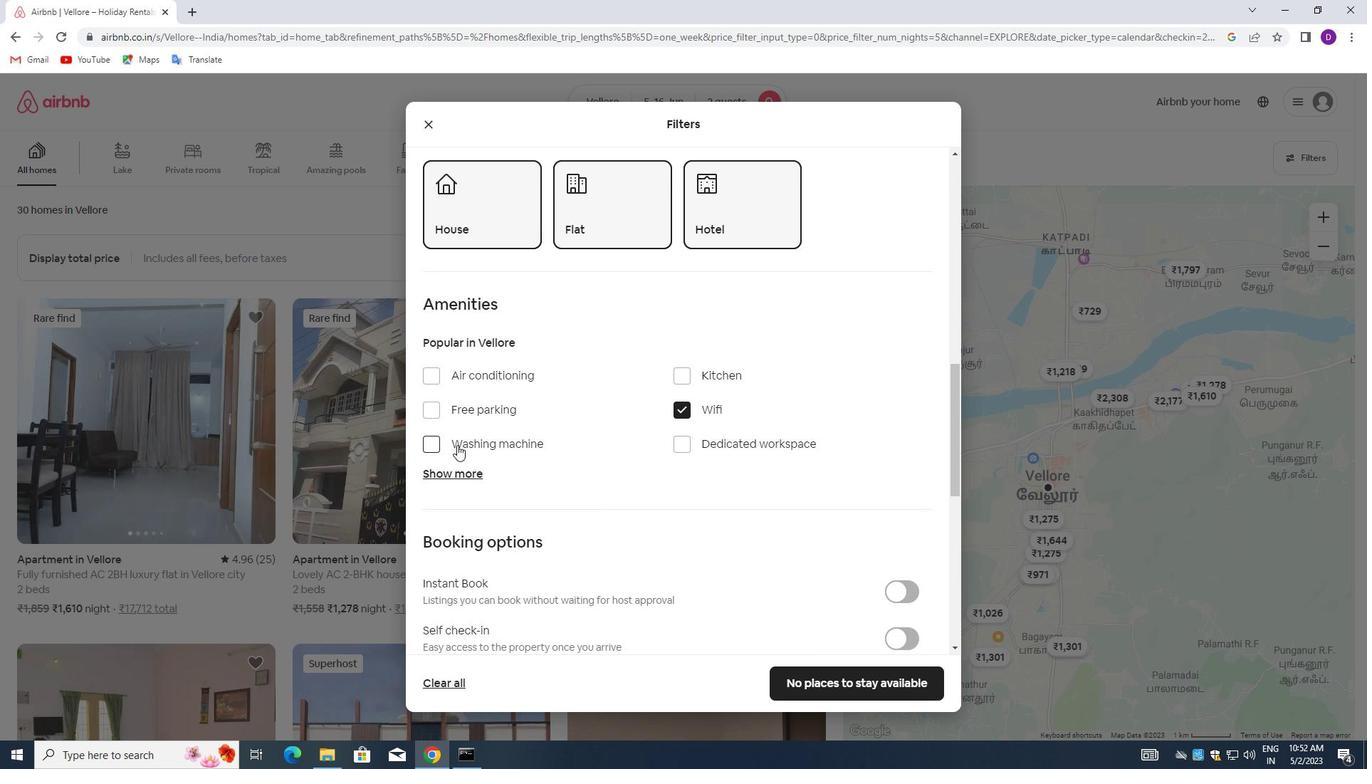 
Action: Mouse pressed left at (438, 443)
Screenshot: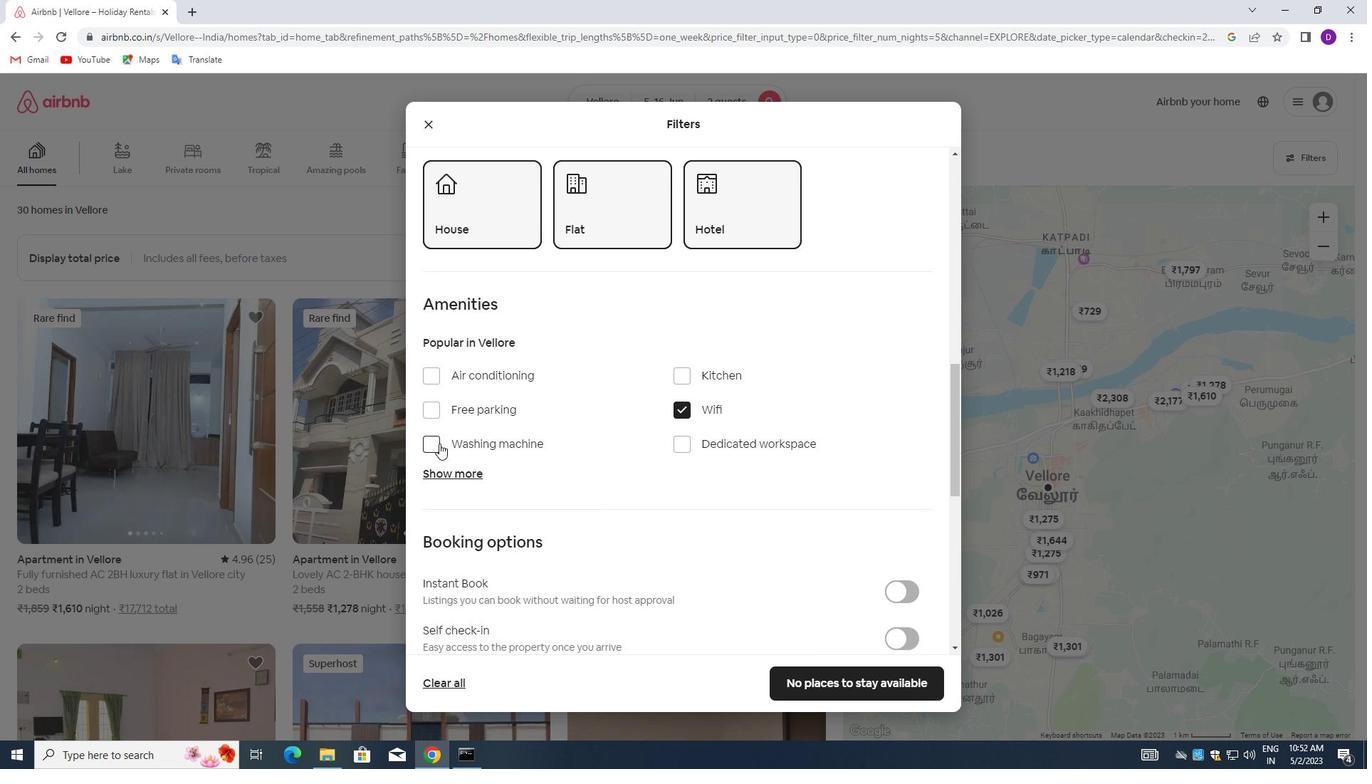 
Action: Mouse moved to (687, 493)
Screenshot: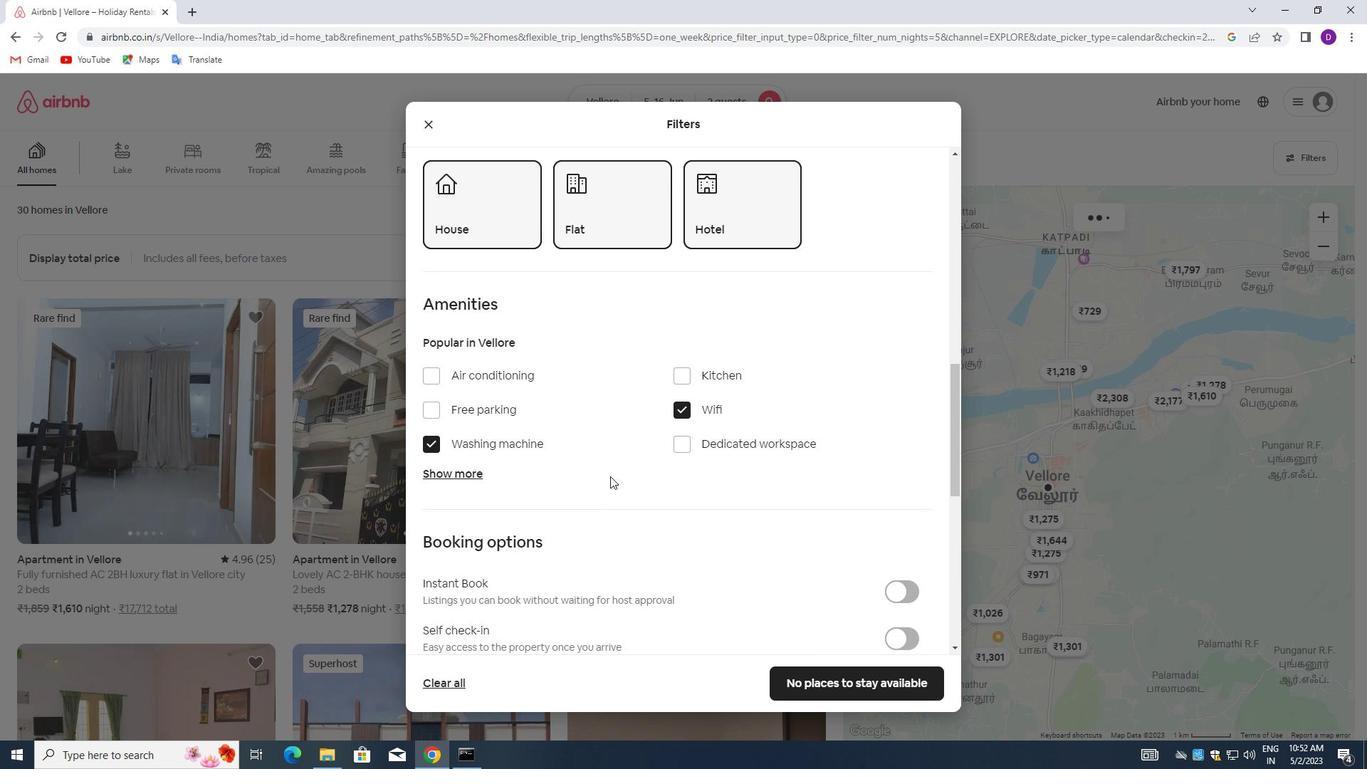 
Action: Mouse scrolled (687, 492) with delta (0, 0)
Screenshot: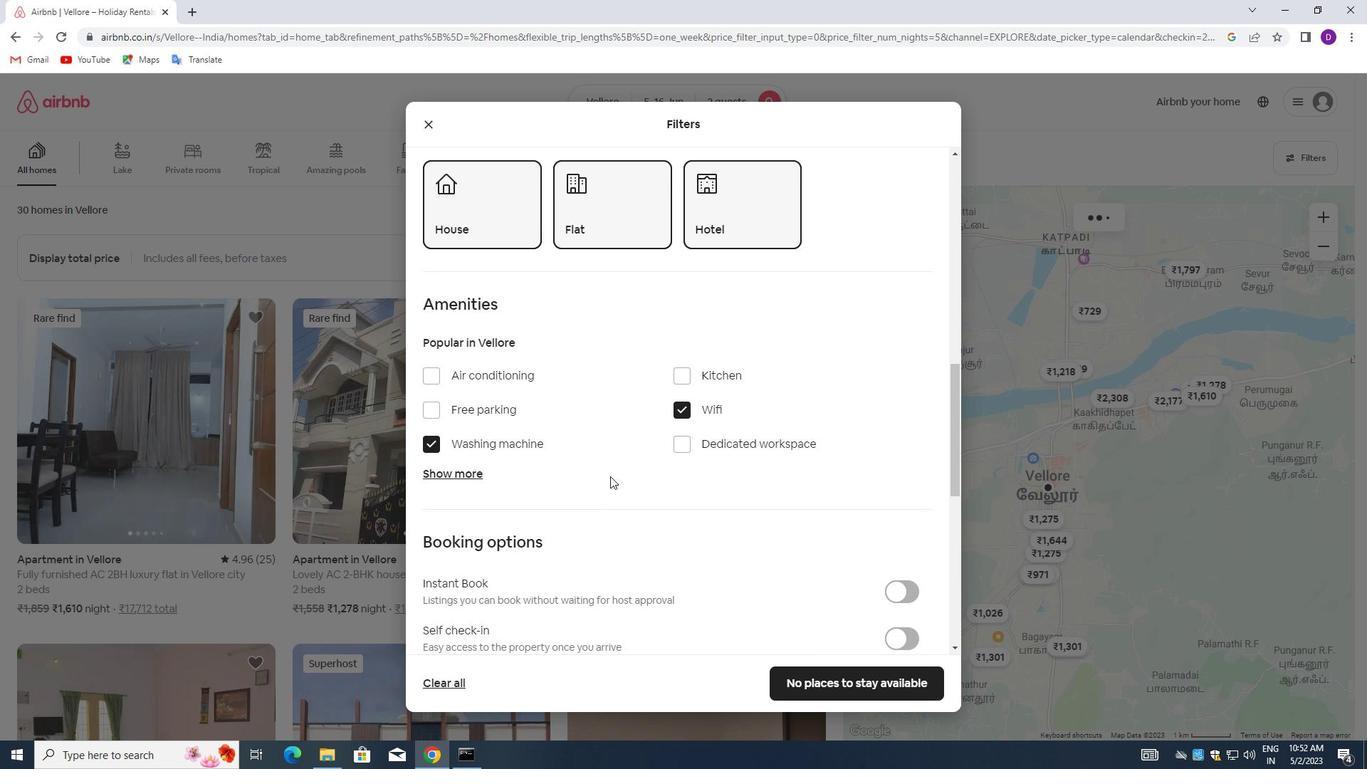 
Action: Mouse moved to (691, 496)
Screenshot: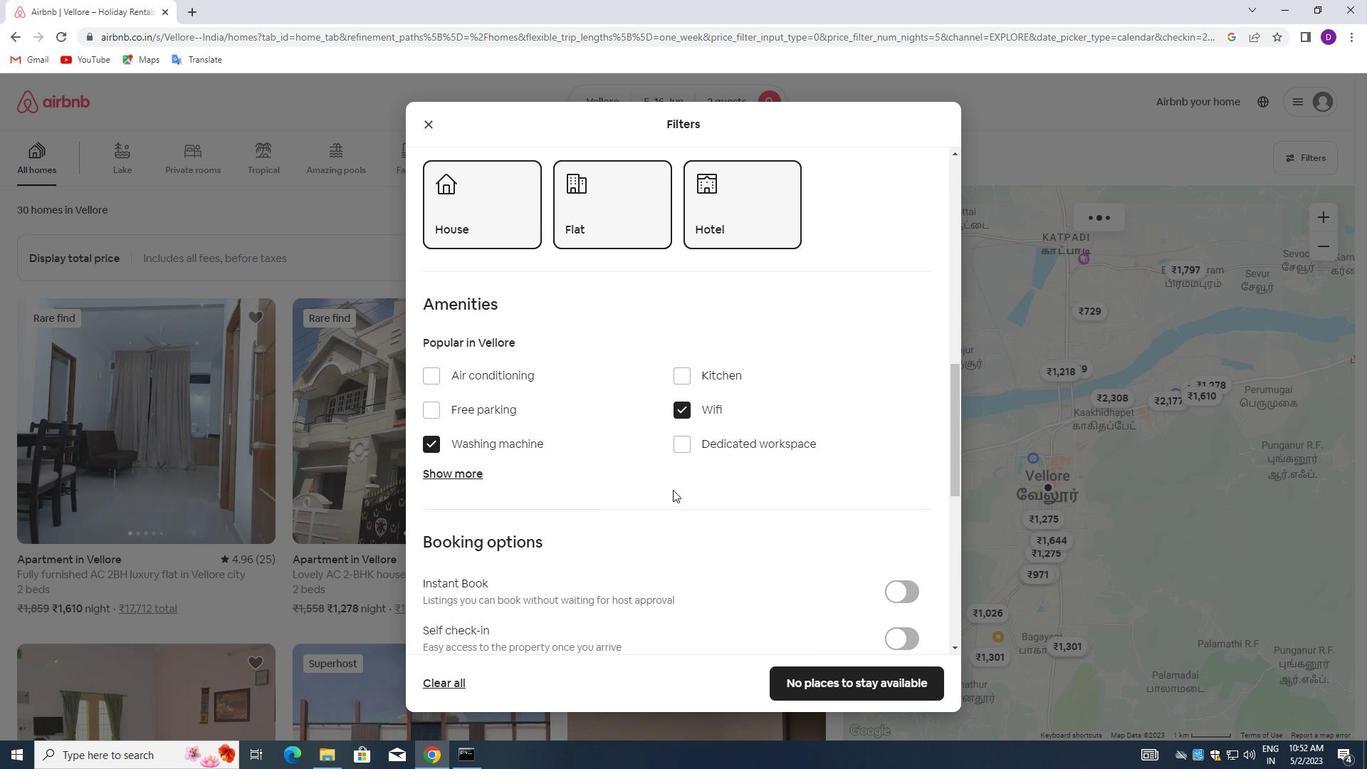 
Action: Mouse scrolled (691, 495) with delta (0, 0)
Screenshot: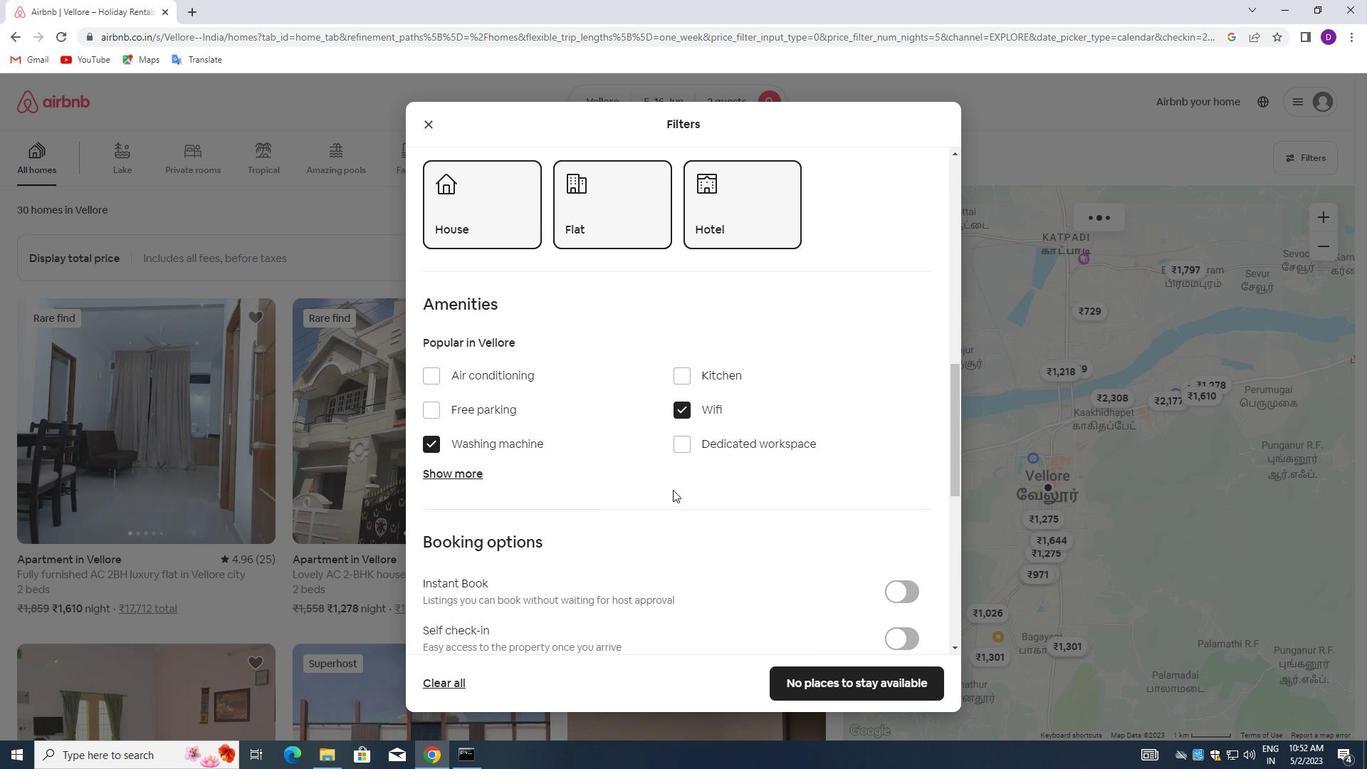 
Action: Mouse moved to (696, 500)
Screenshot: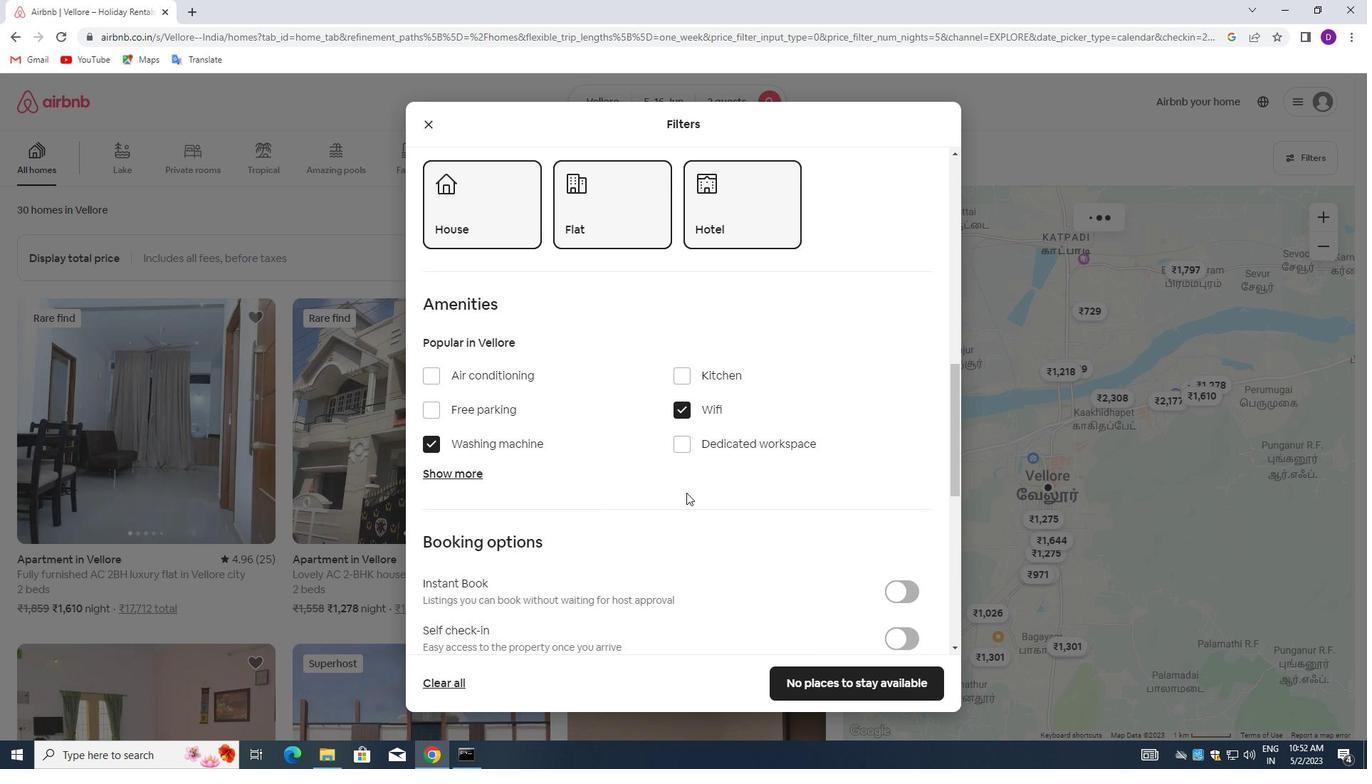 
Action: Mouse scrolled (696, 499) with delta (0, 0)
Screenshot: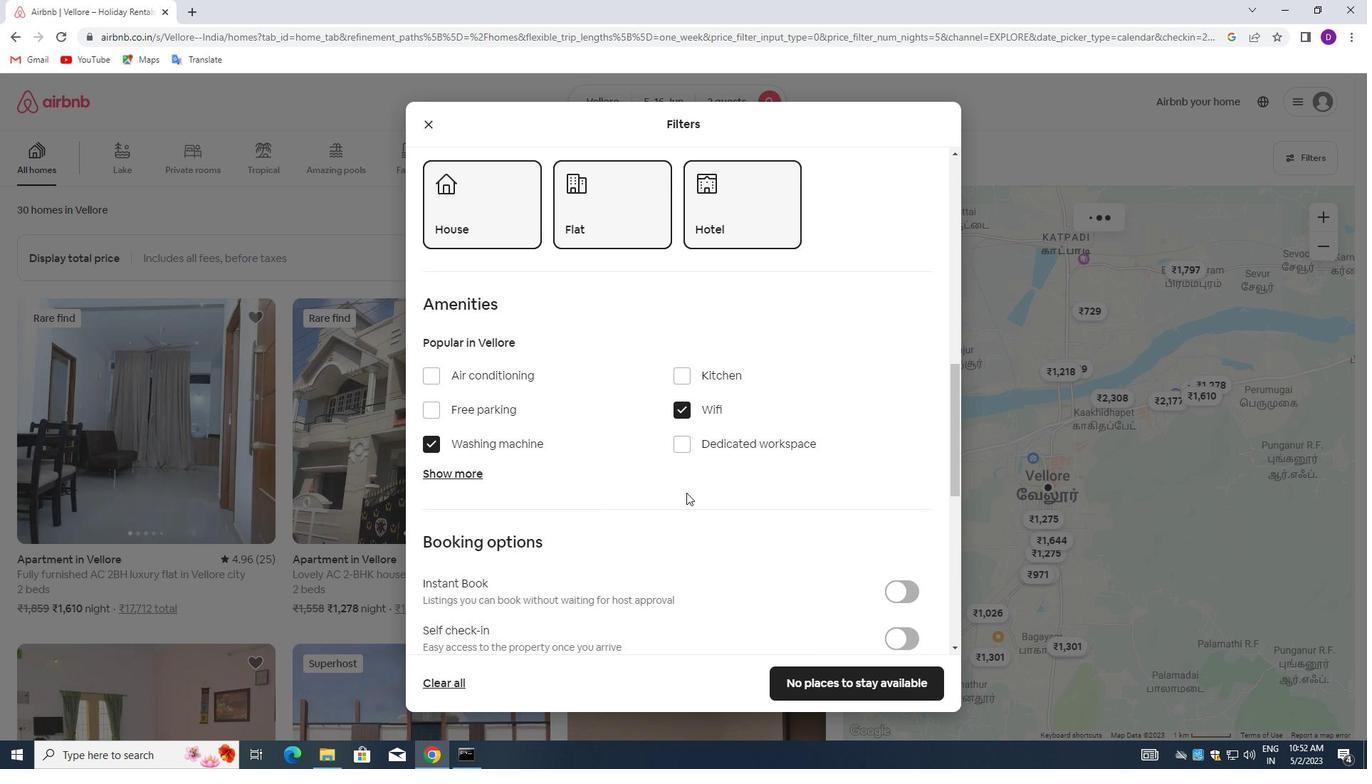 
Action: Mouse moved to (896, 429)
Screenshot: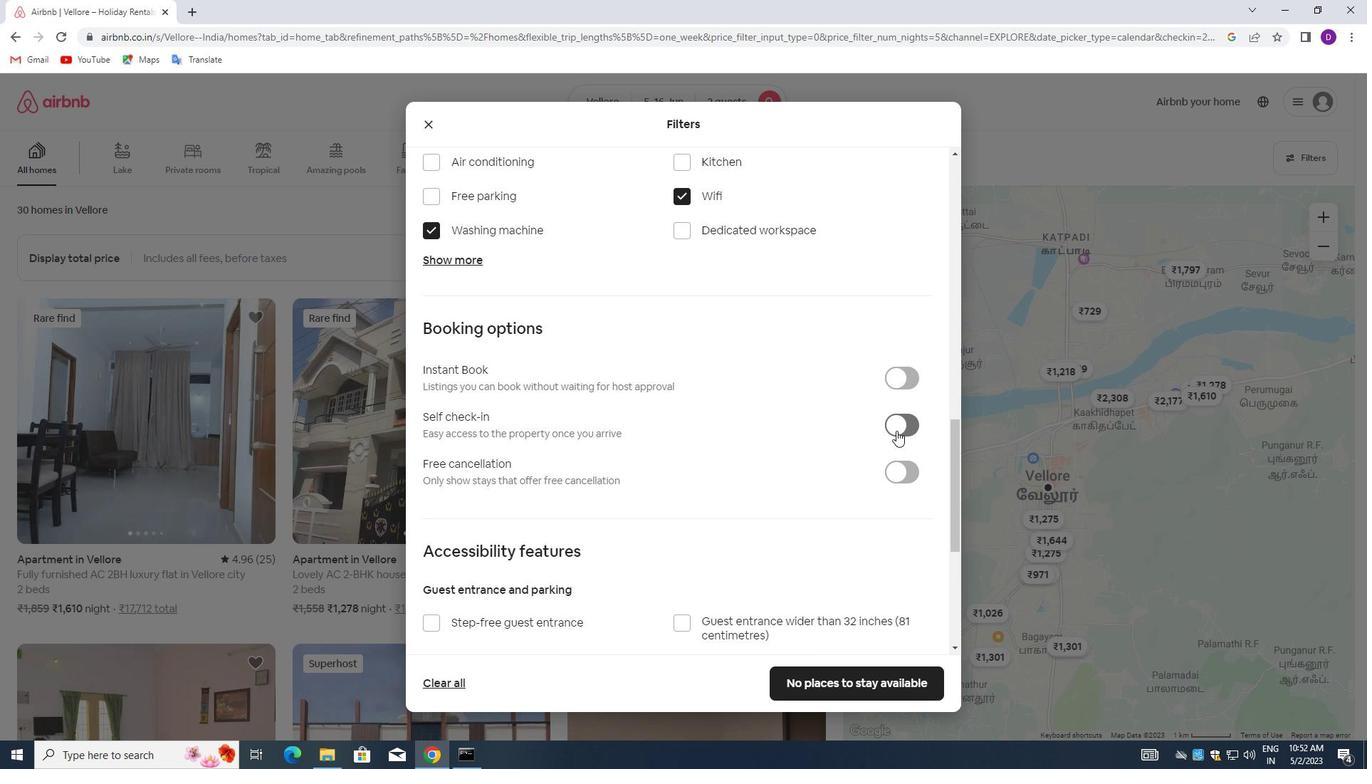 
Action: Mouse pressed left at (896, 429)
Screenshot: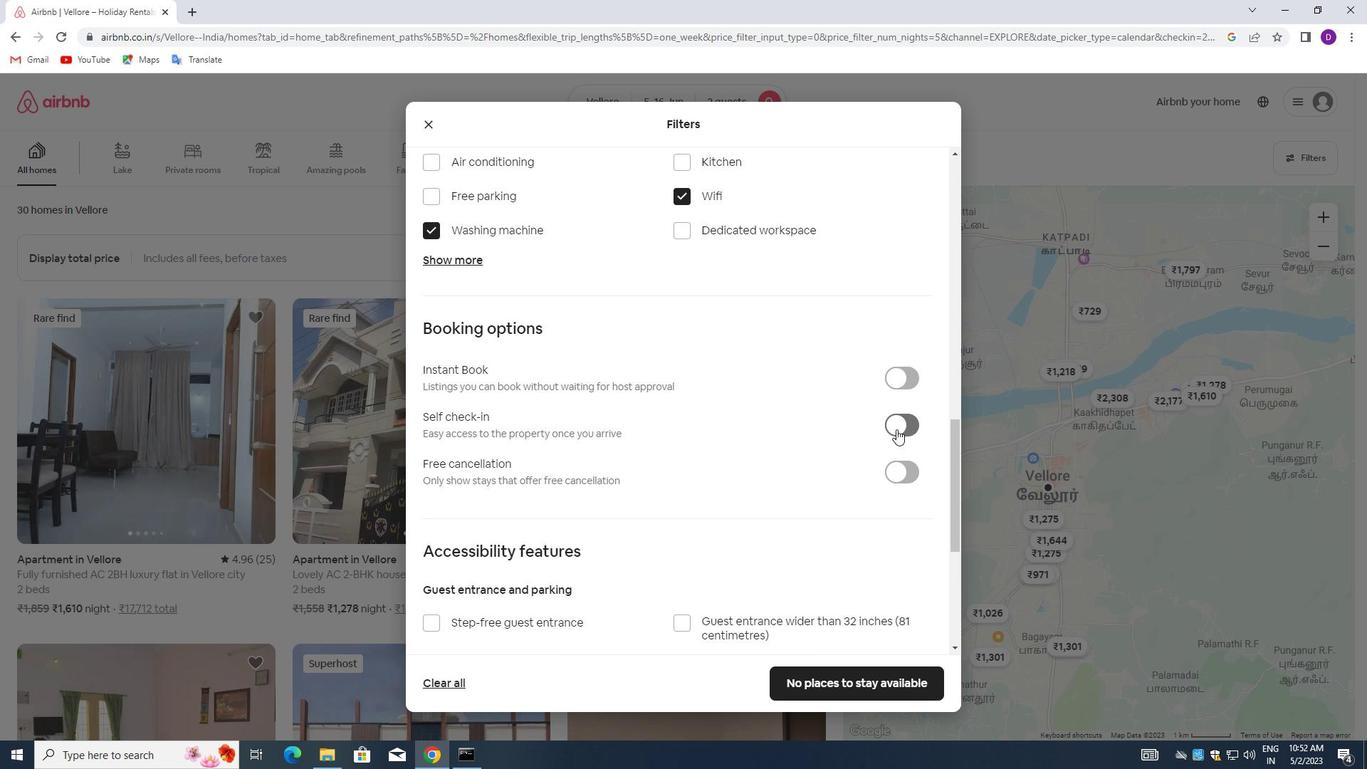 
Action: Mouse moved to (604, 484)
Screenshot: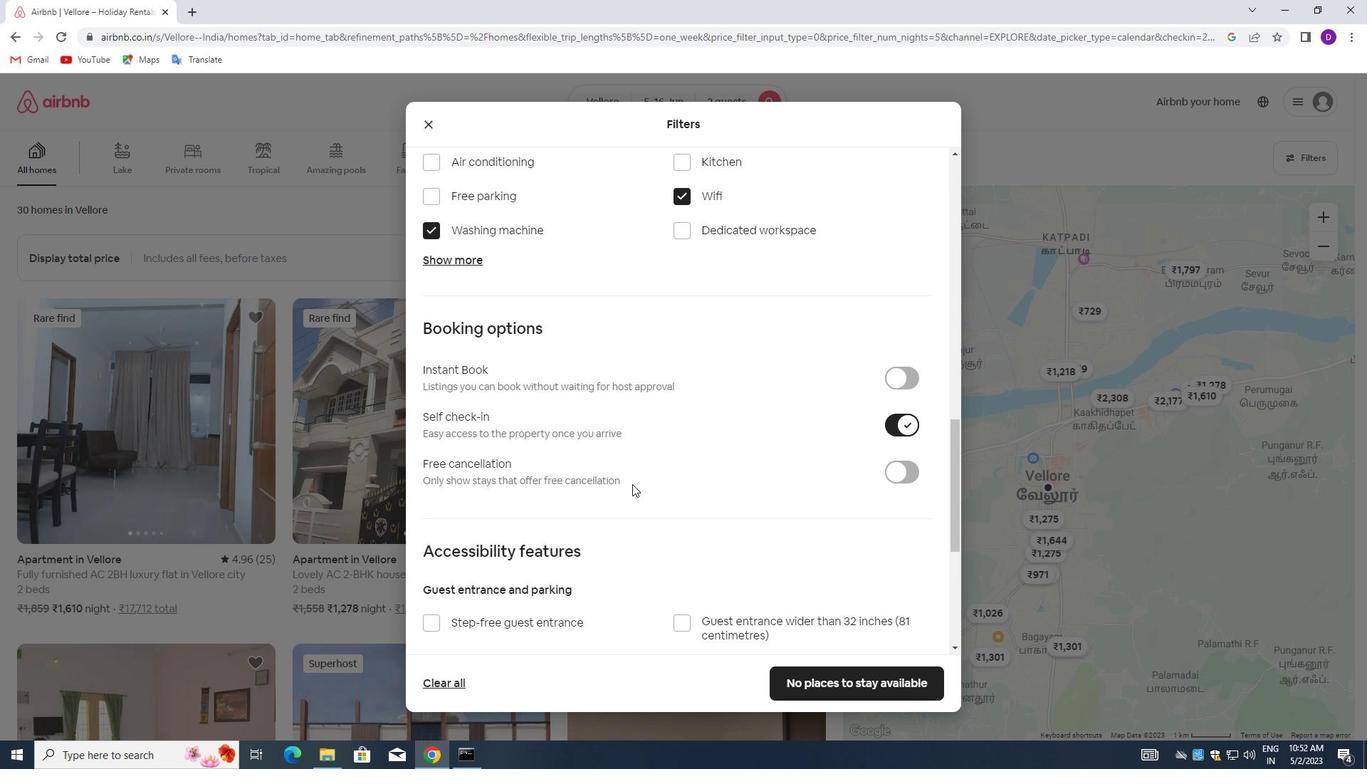 
Action: Mouse scrolled (604, 483) with delta (0, 0)
Screenshot: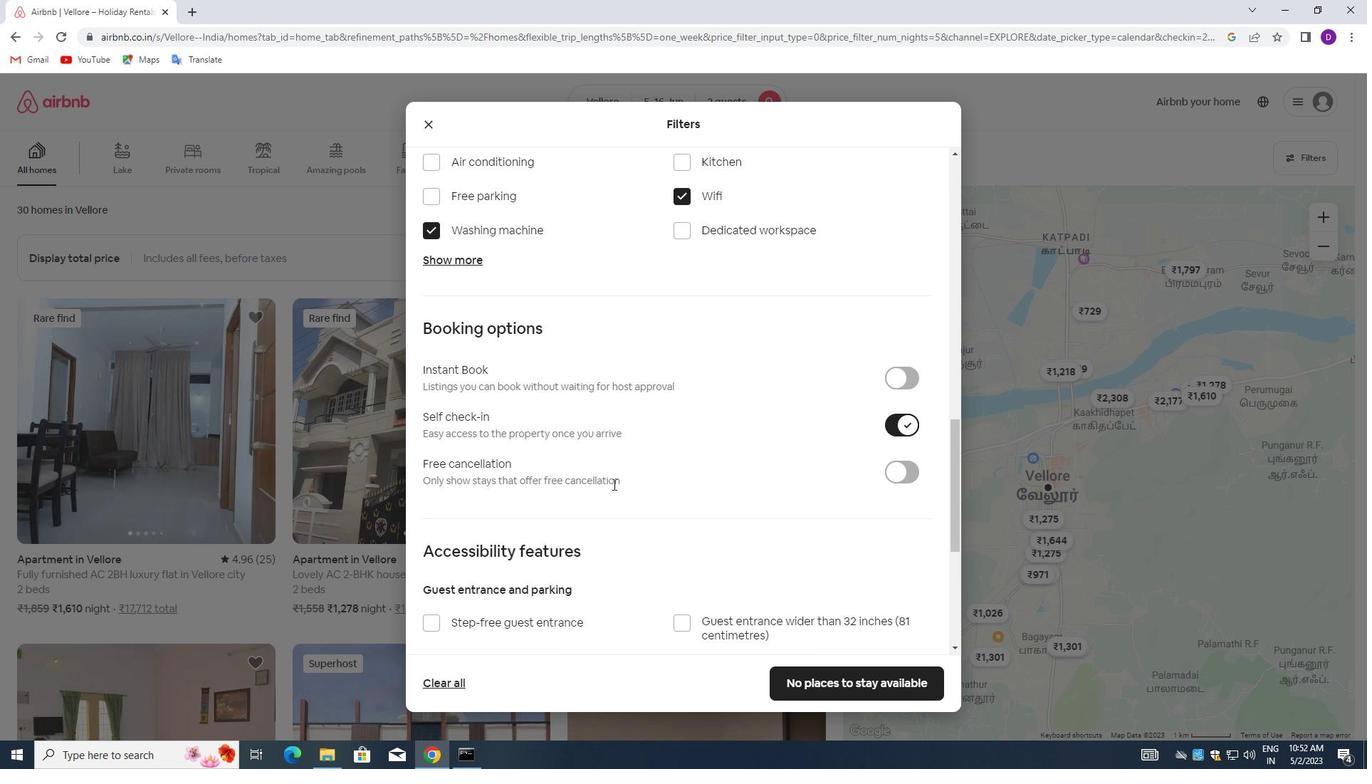 
Action: Mouse scrolled (604, 483) with delta (0, 0)
Screenshot: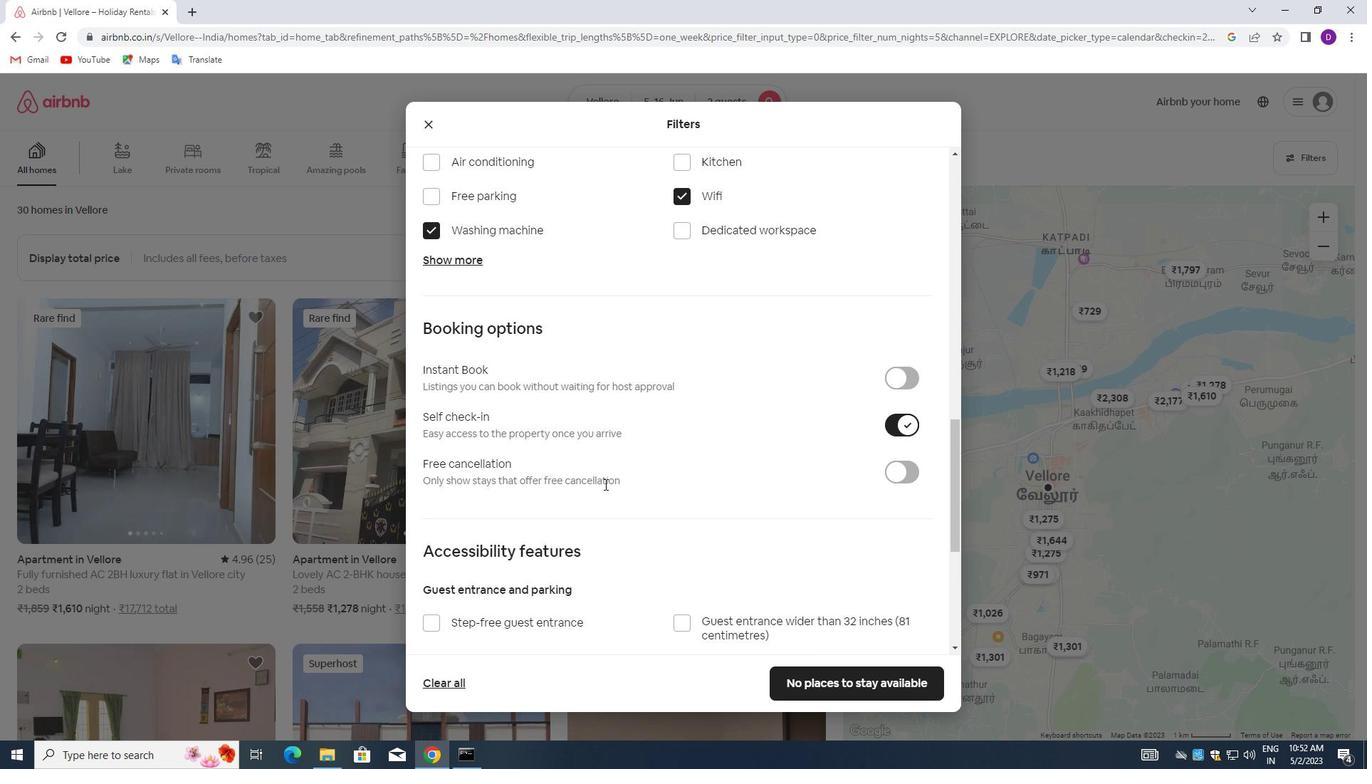 
Action: Mouse moved to (624, 492)
Screenshot: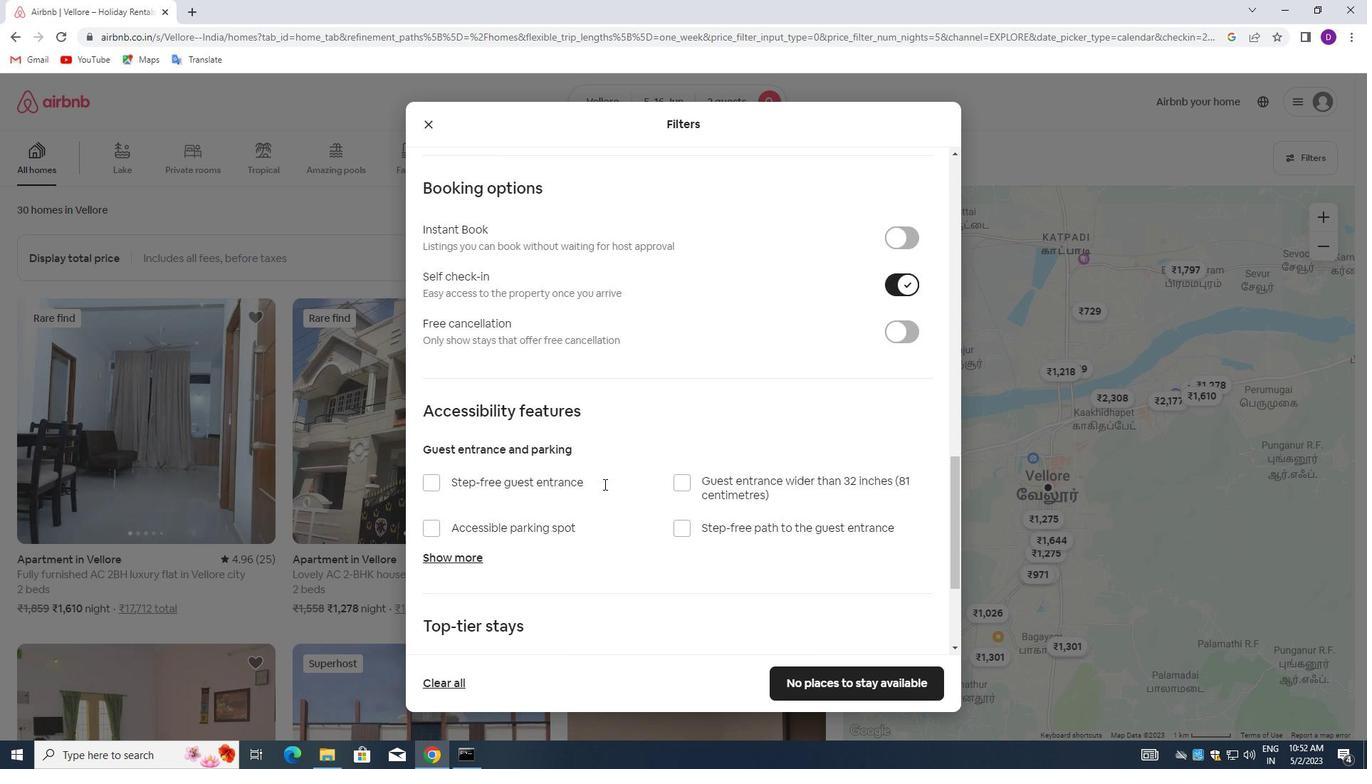 
Action: Mouse scrolled (624, 491) with delta (0, 0)
Screenshot: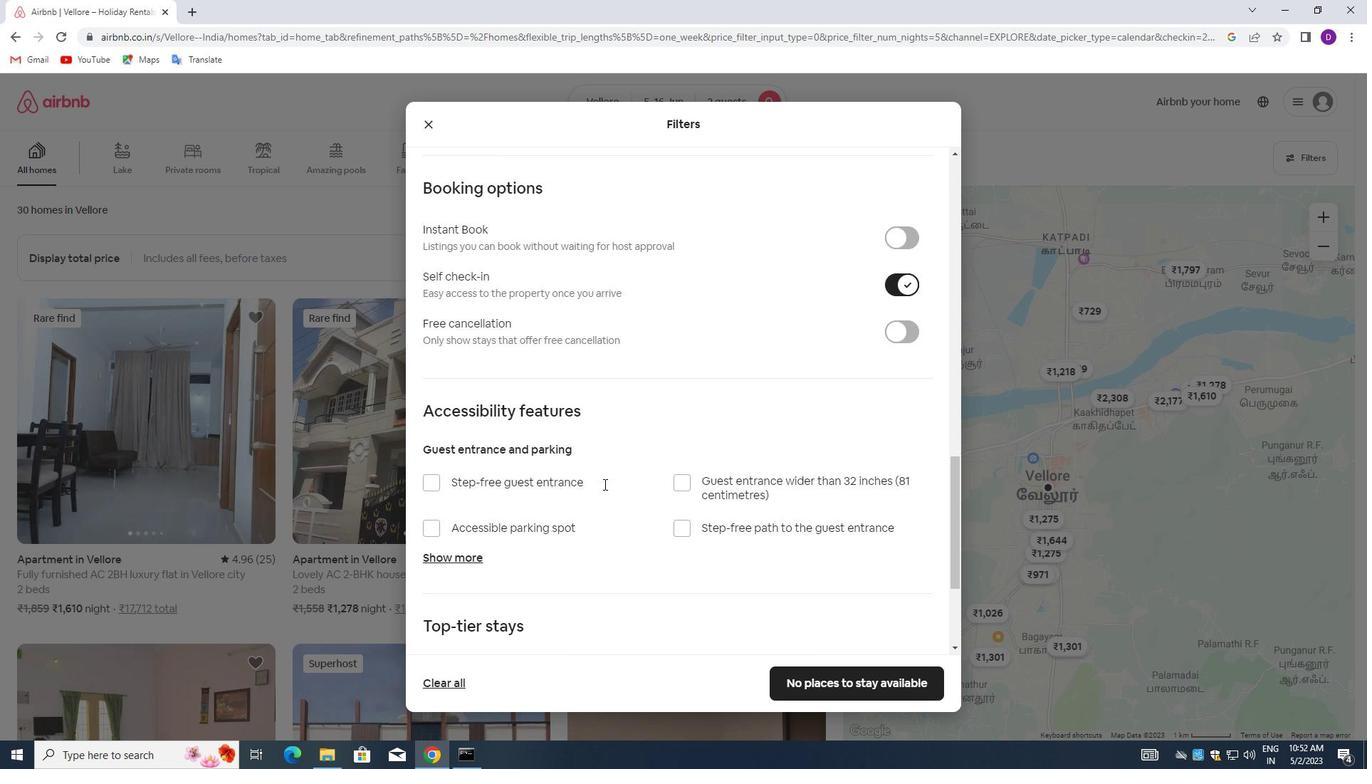 
Action: Mouse moved to (624, 492)
Screenshot: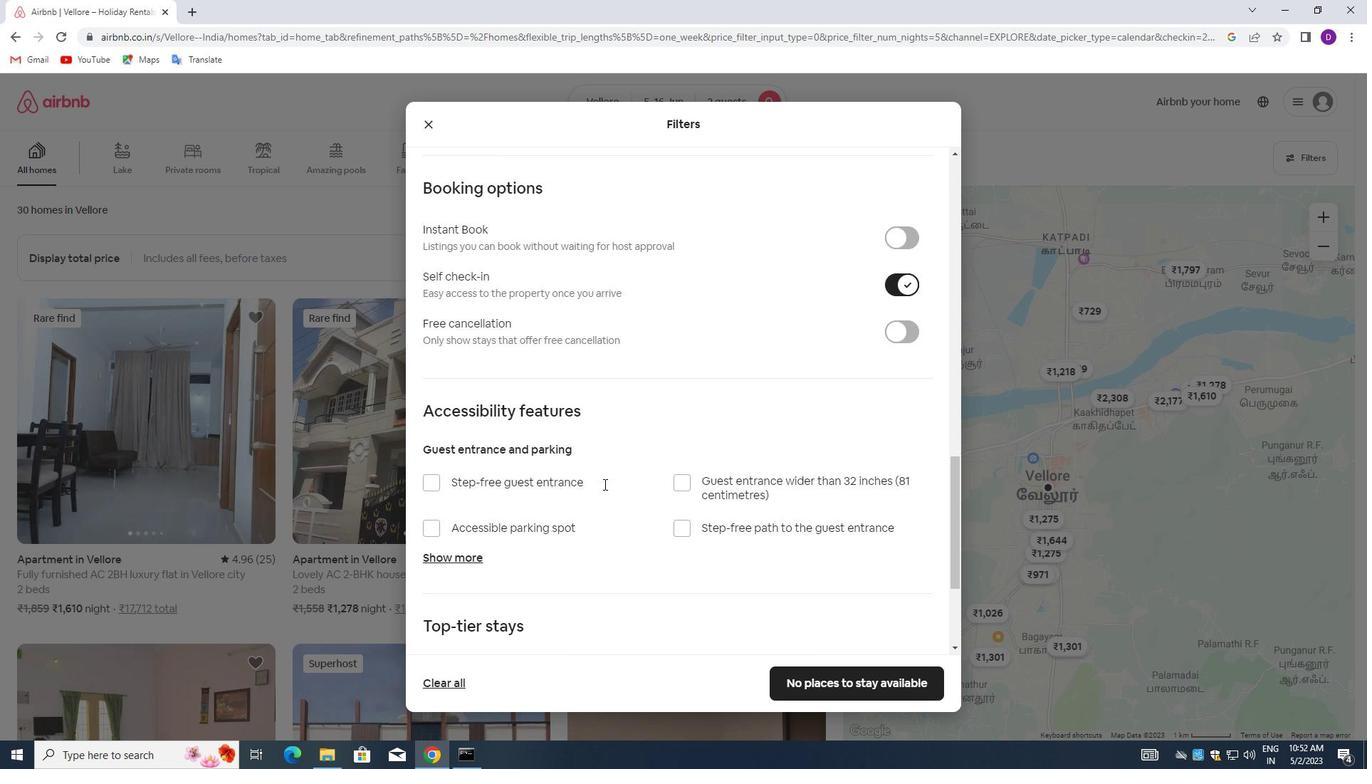 
Action: Mouse scrolled (624, 491) with delta (0, 0)
Screenshot: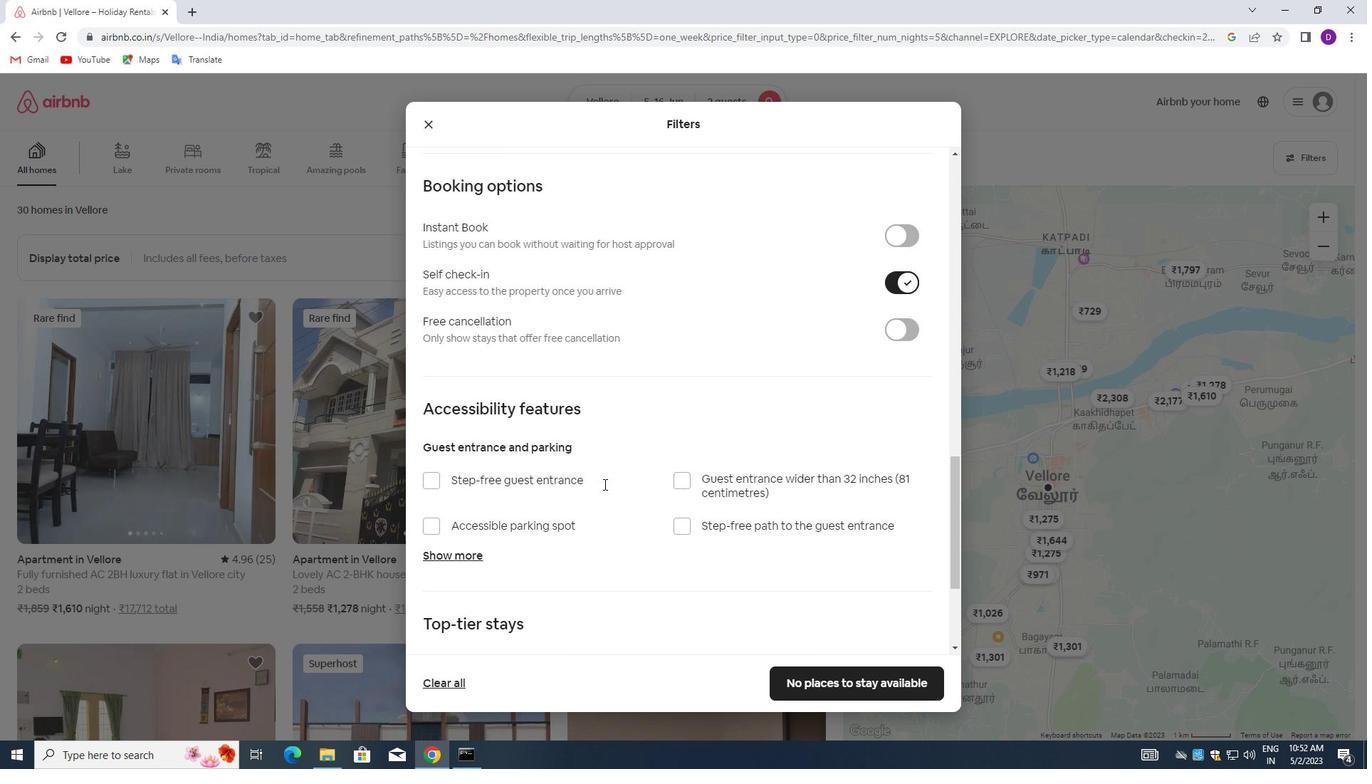 
Action: Mouse scrolled (624, 491) with delta (0, 0)
Screenshot: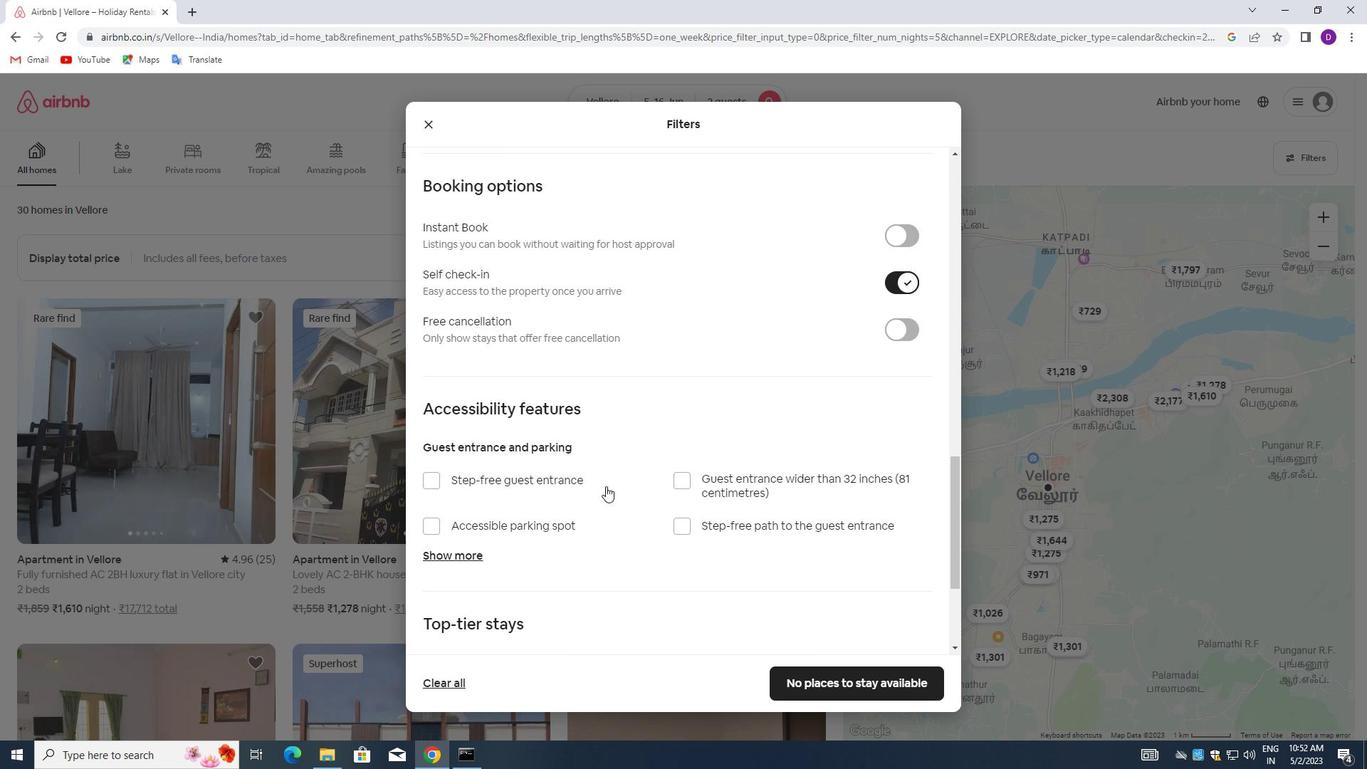 
Action: Mouse moved to (621, 499)
Screenshot: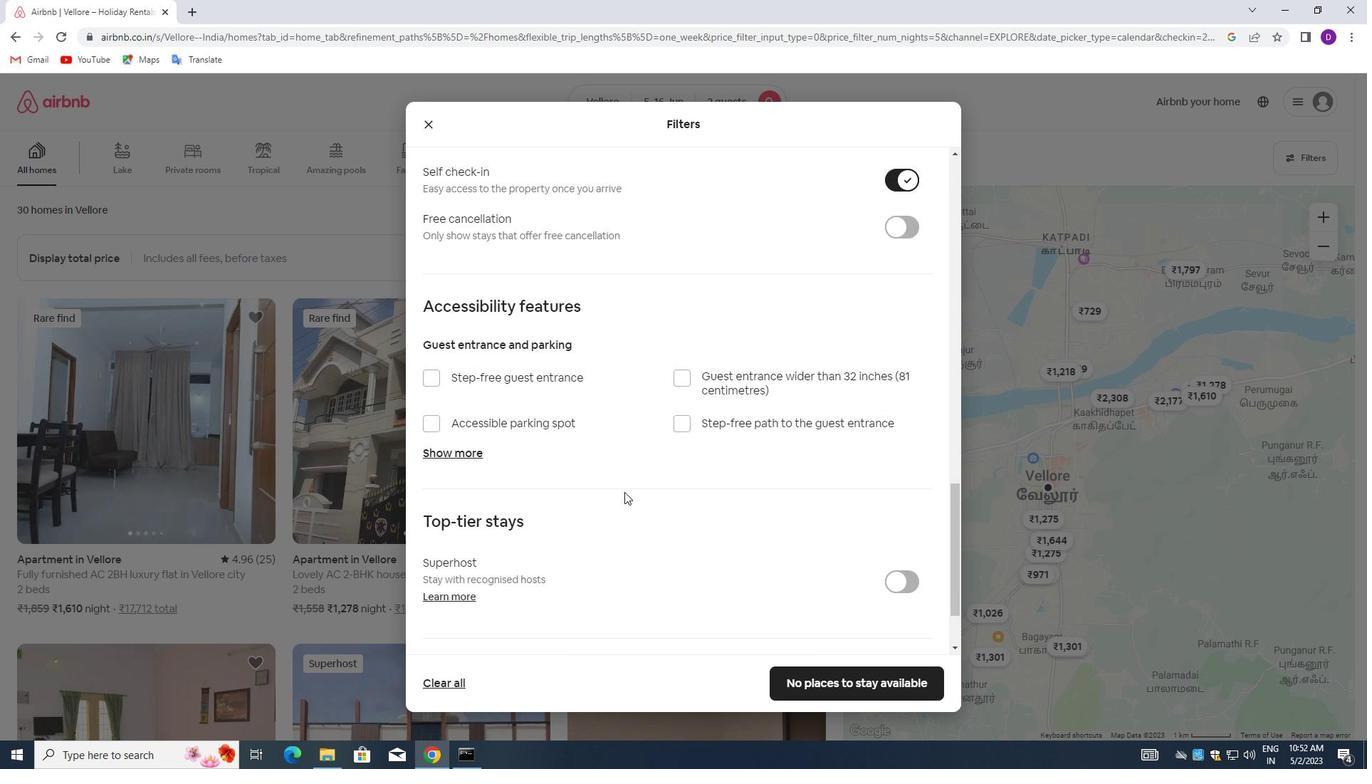 
Action: Mouse scrolled (621, 498) with delta (0, 0)
Screenshot: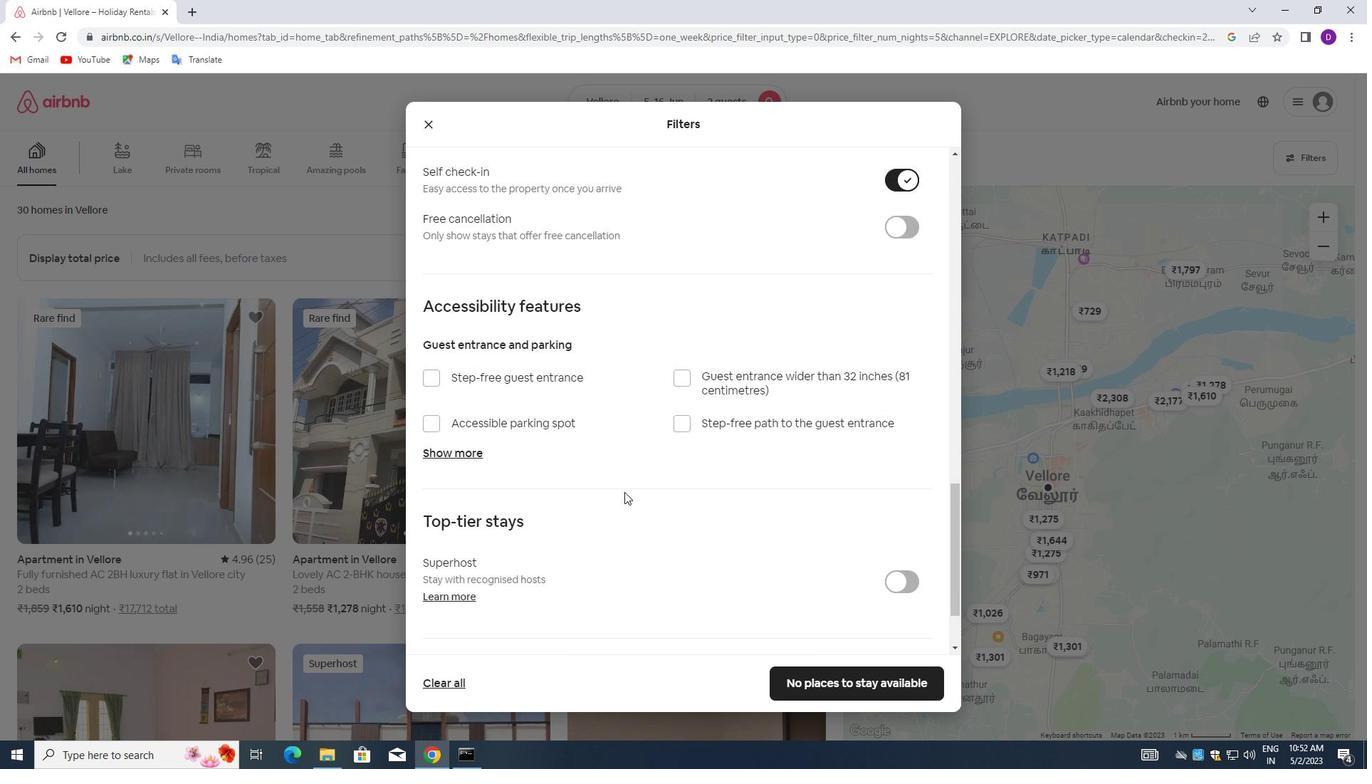 
Action: Mouse moved to (610, 510)
Screenshot: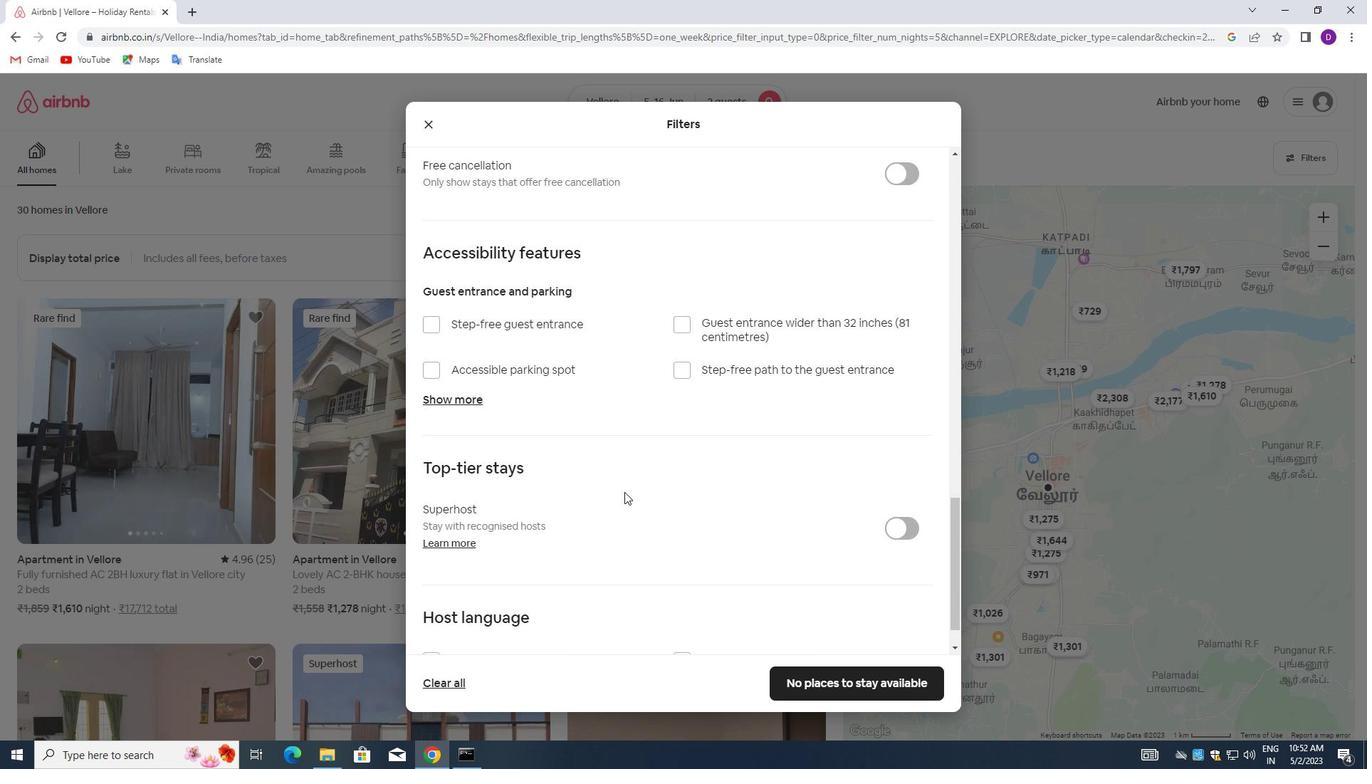 
Action: Mouse scrolled (610, 509) with delta (0, 0)
Screenshot: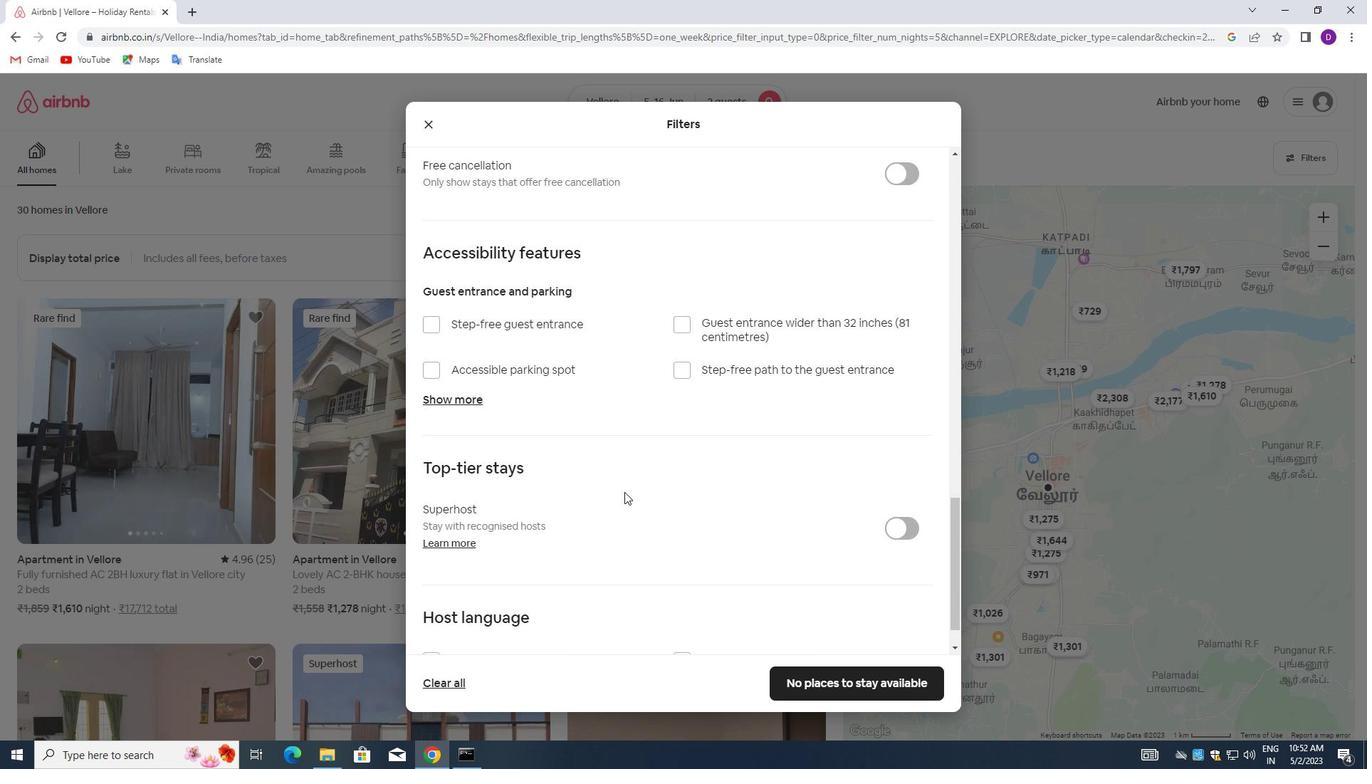 
Action: Mouse moved to (602, 518)
Screenshot: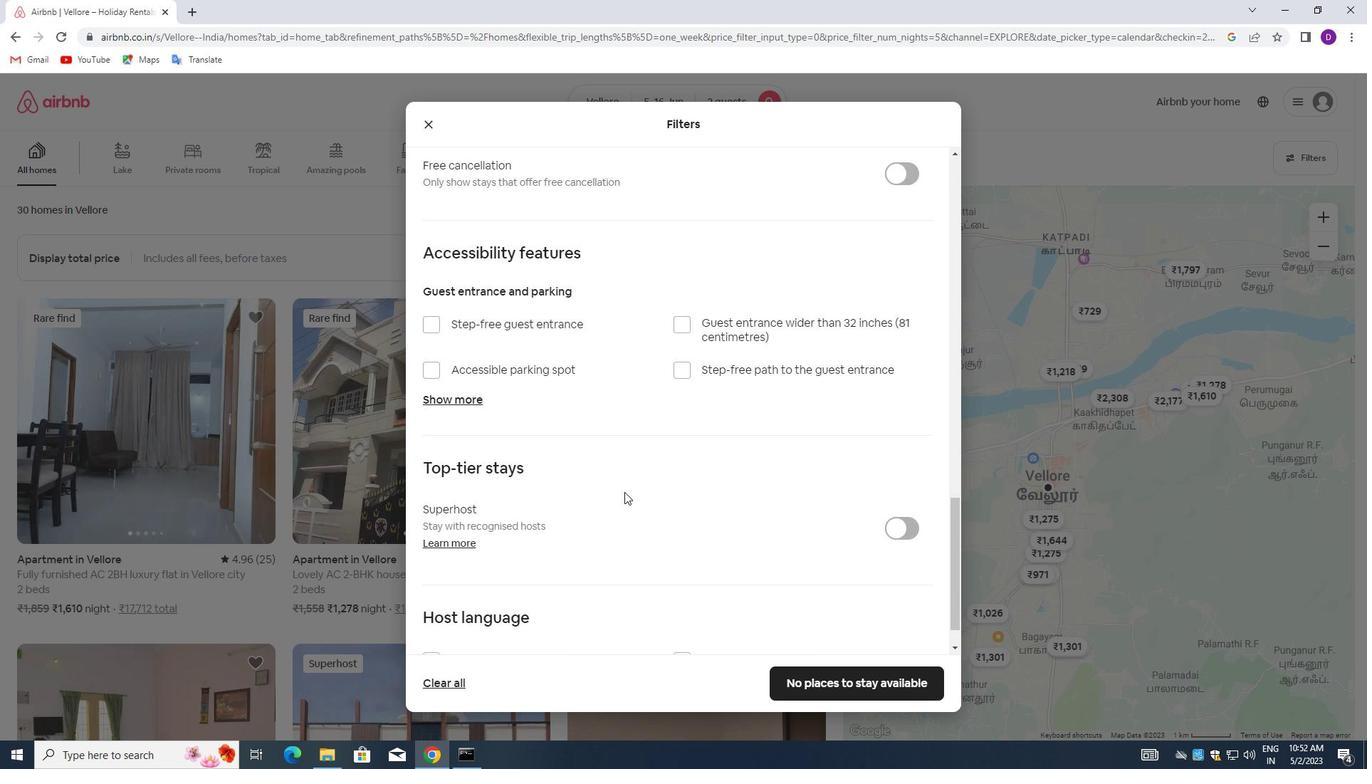 
Action: Mouse scrolled (602, 517) with delta (0, 0)
Screenshot: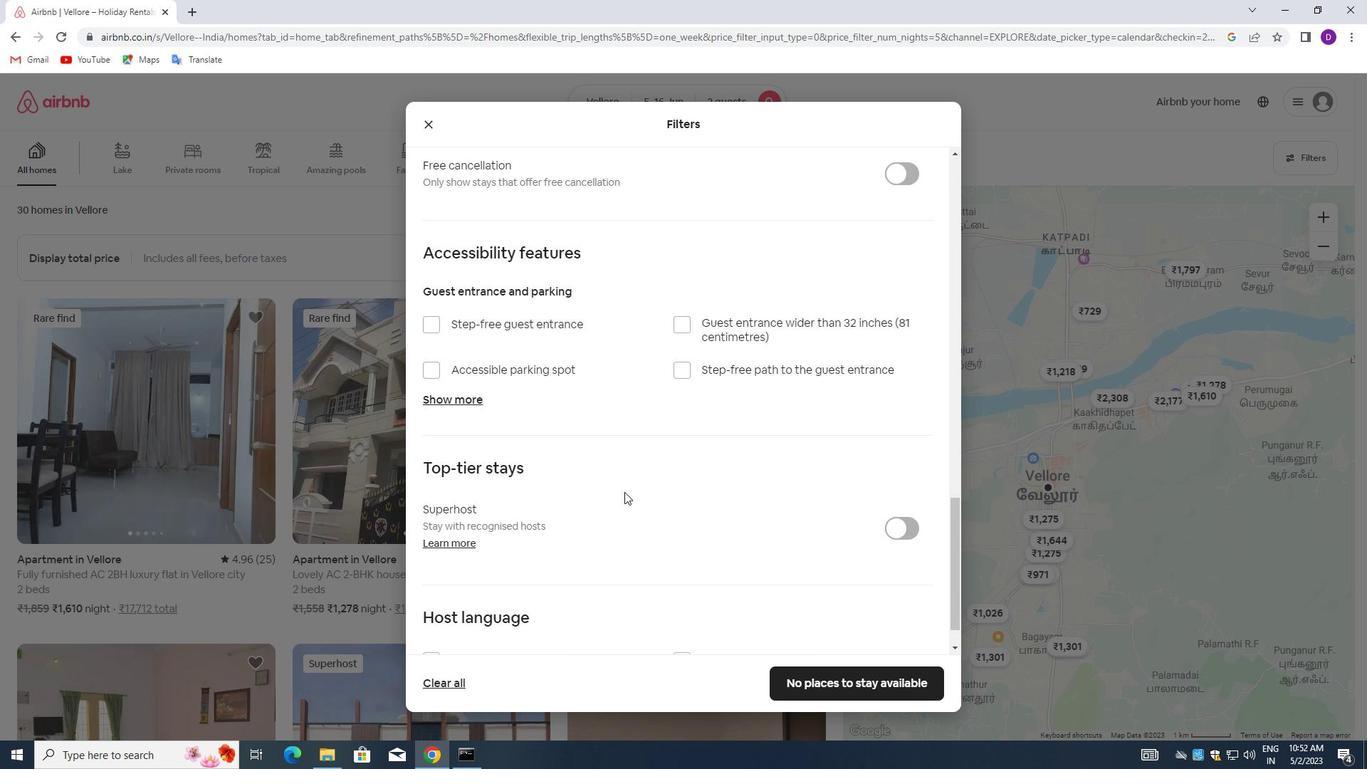 
Action: Mouse moved to (592, 523)
Screenshot: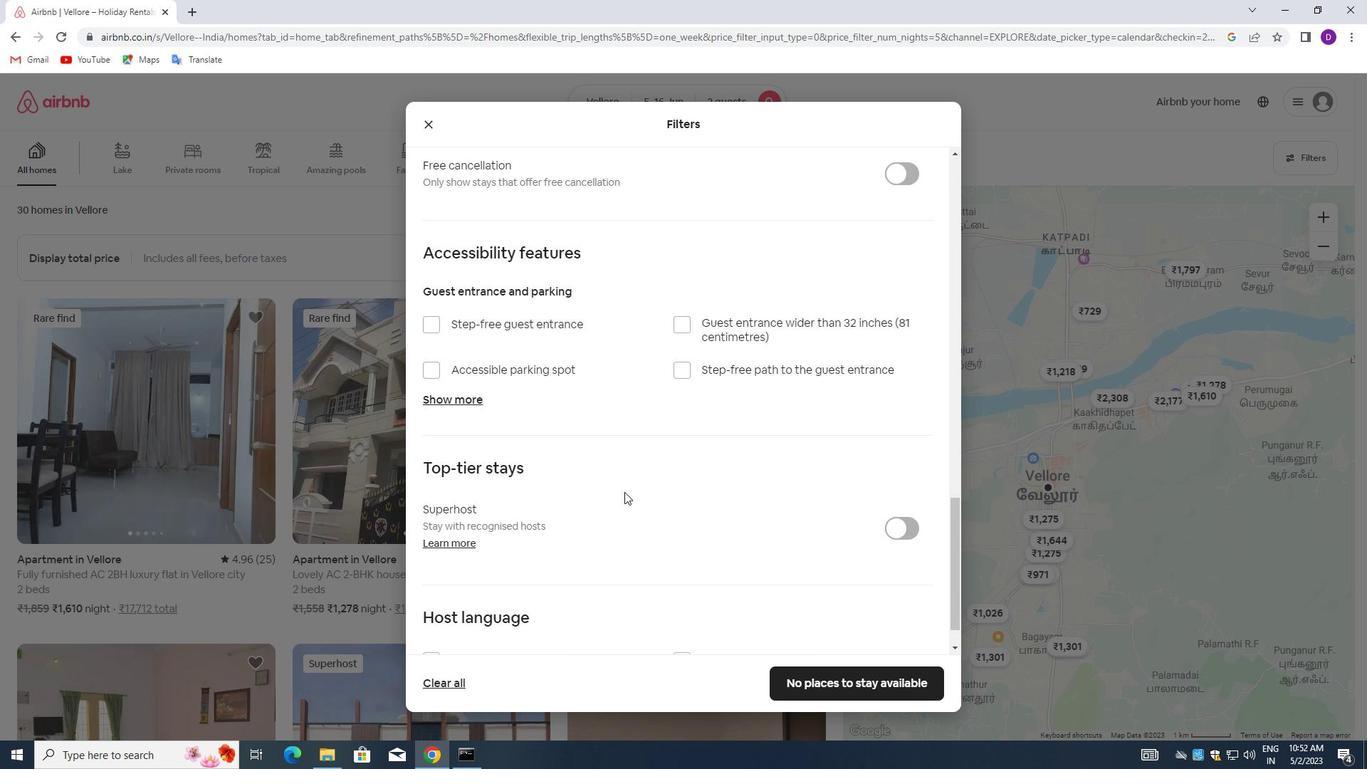 
Action: Mouse scrolled (592, 522) with delta (0, 0)
Screenshot: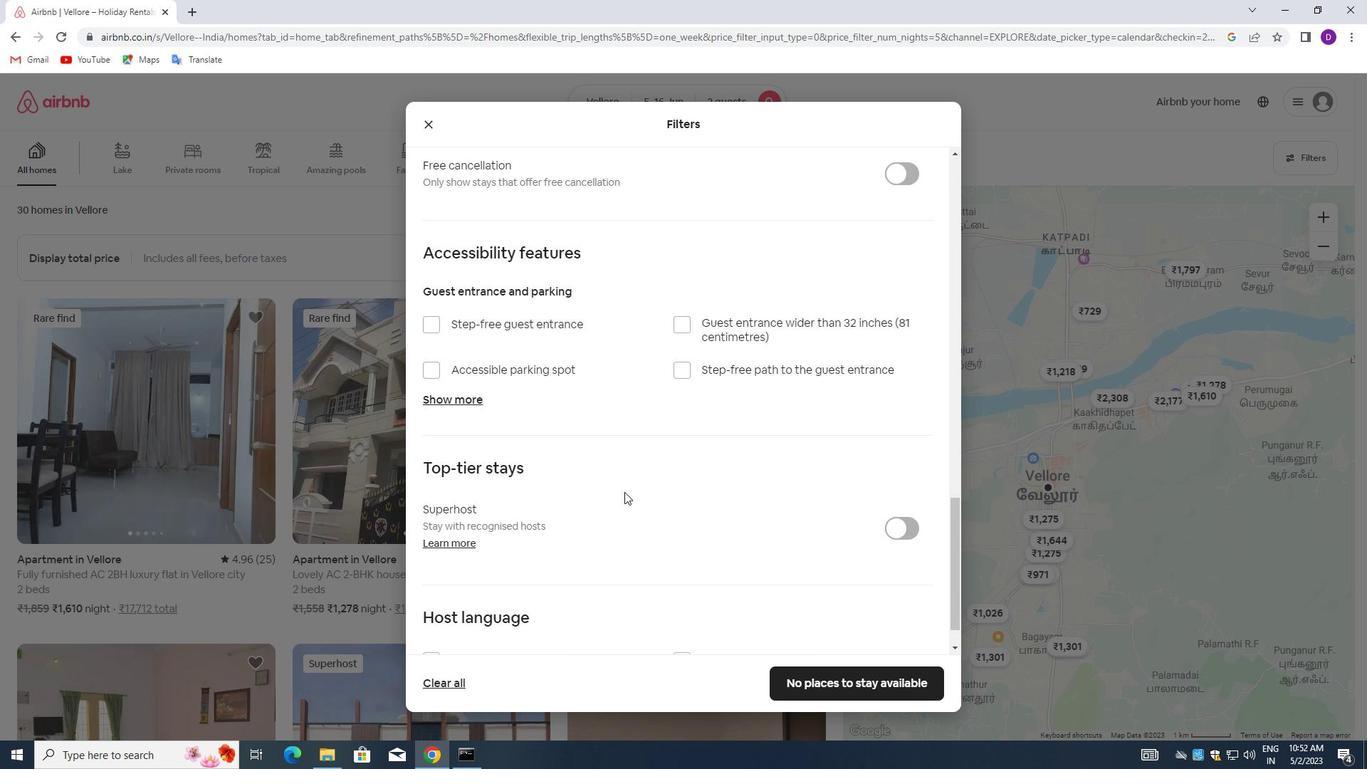 
Action: Mouse moved to (577, 529)
Screenshot: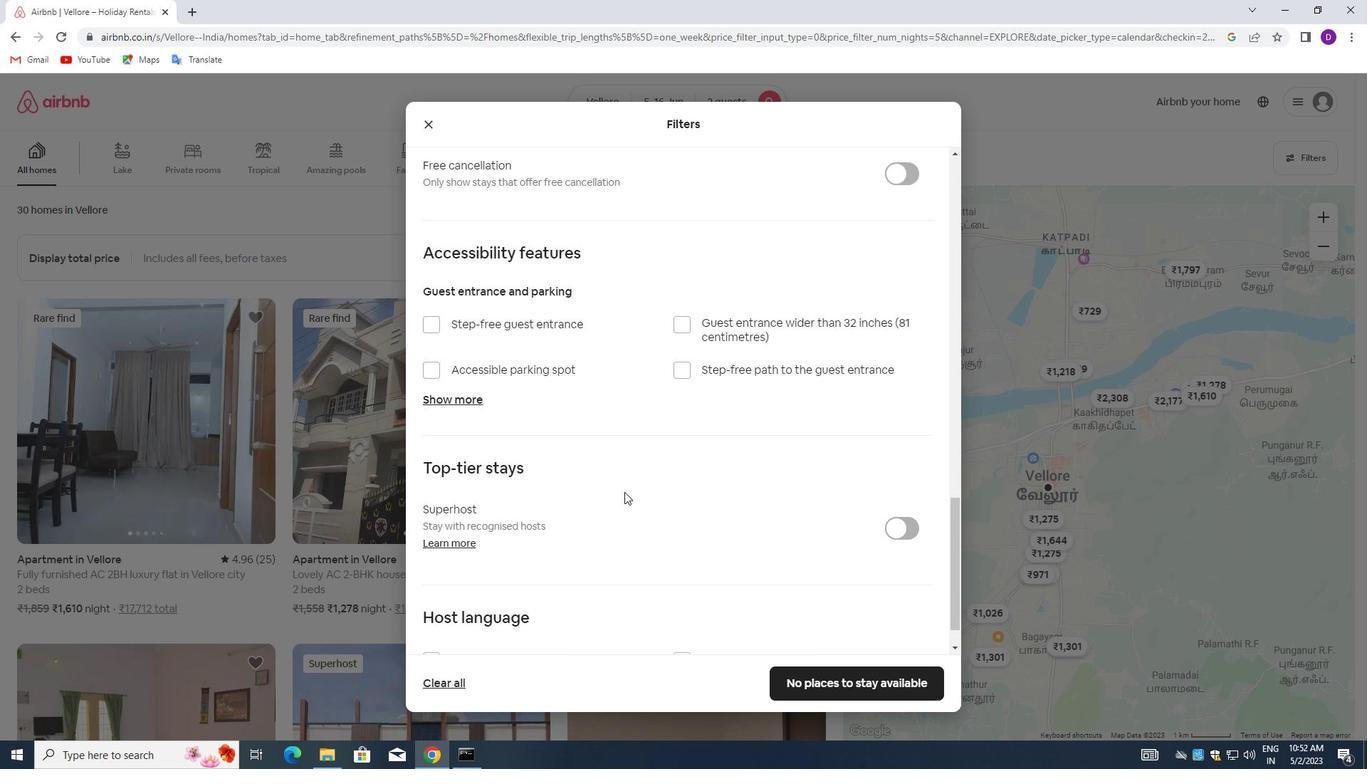 
Action: Mouse scrolled (577, 528) with delta (0, 0)
Screenshot: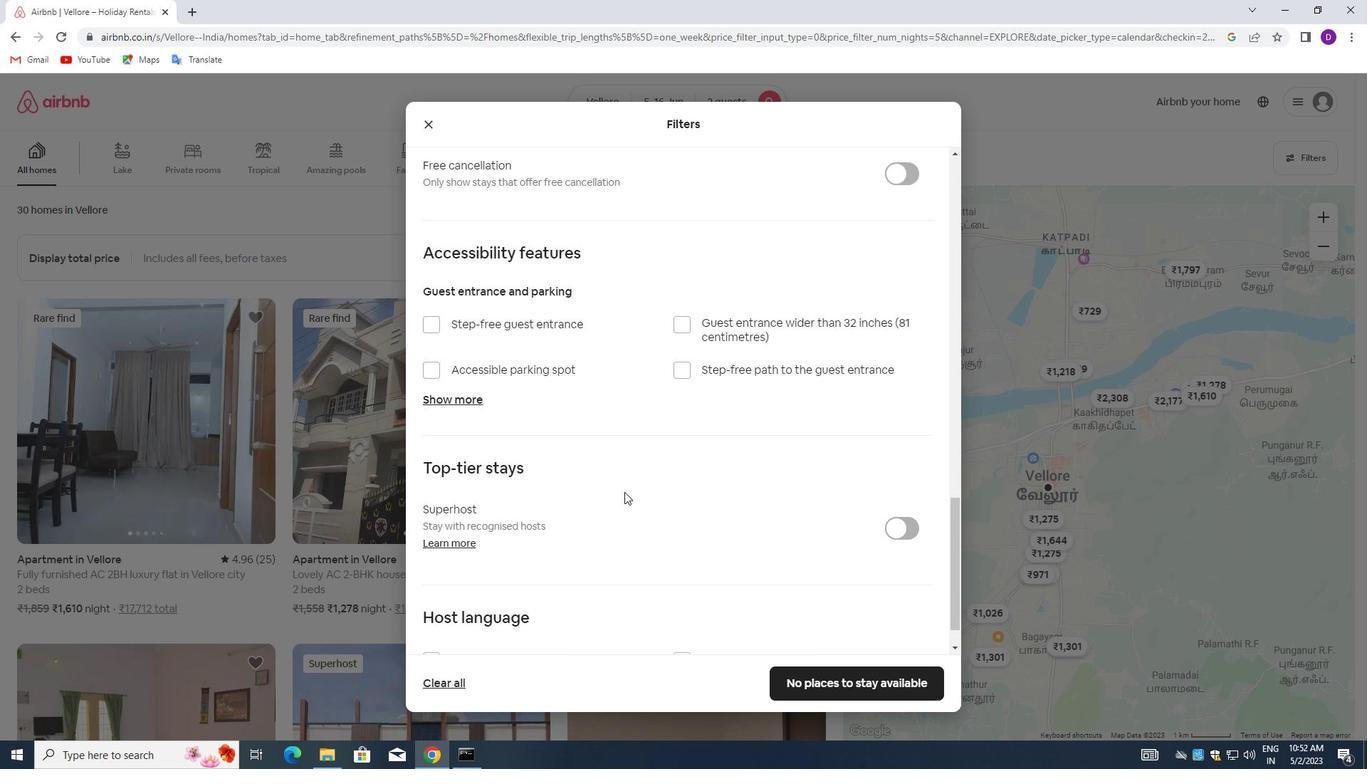 
Action: Mouse moved to (438, 611)
Screenshot: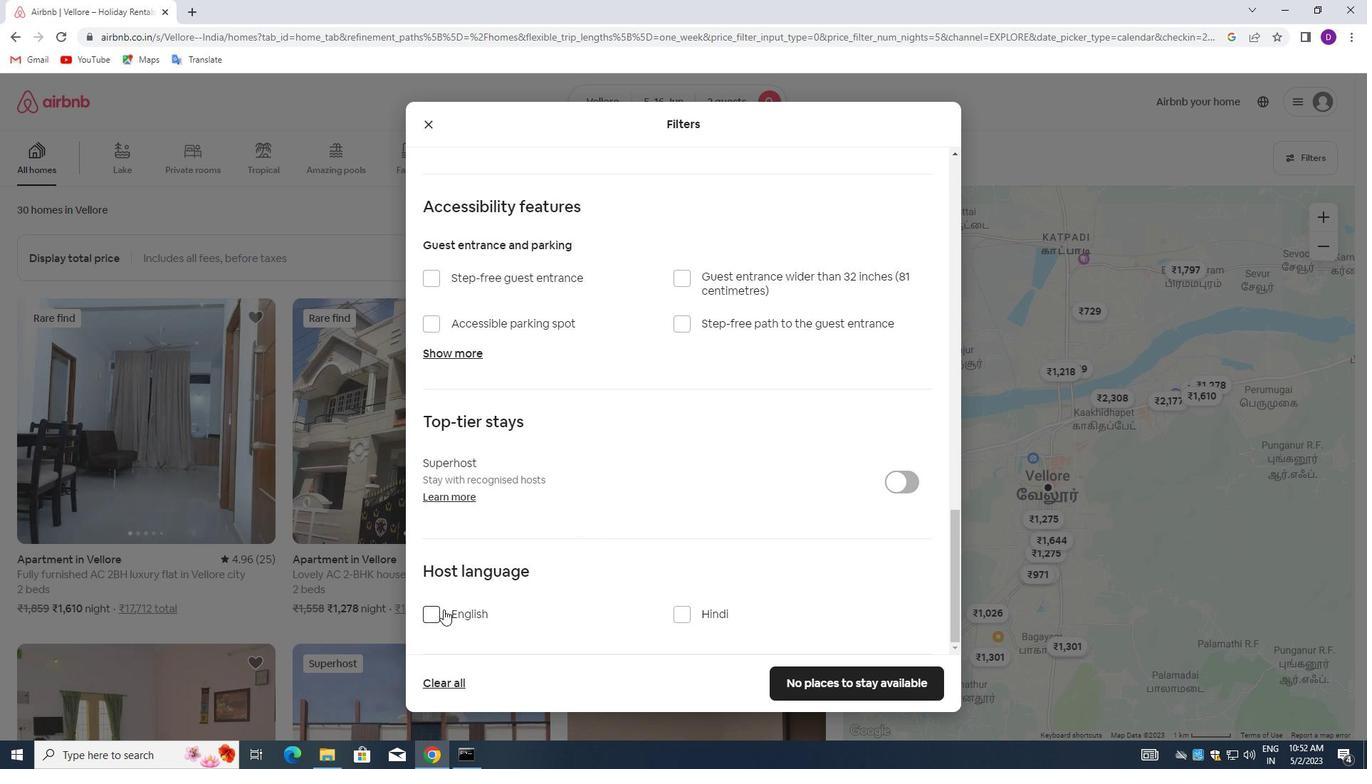 
Action: Mouse pressed left at (438, 611)
Screenshot: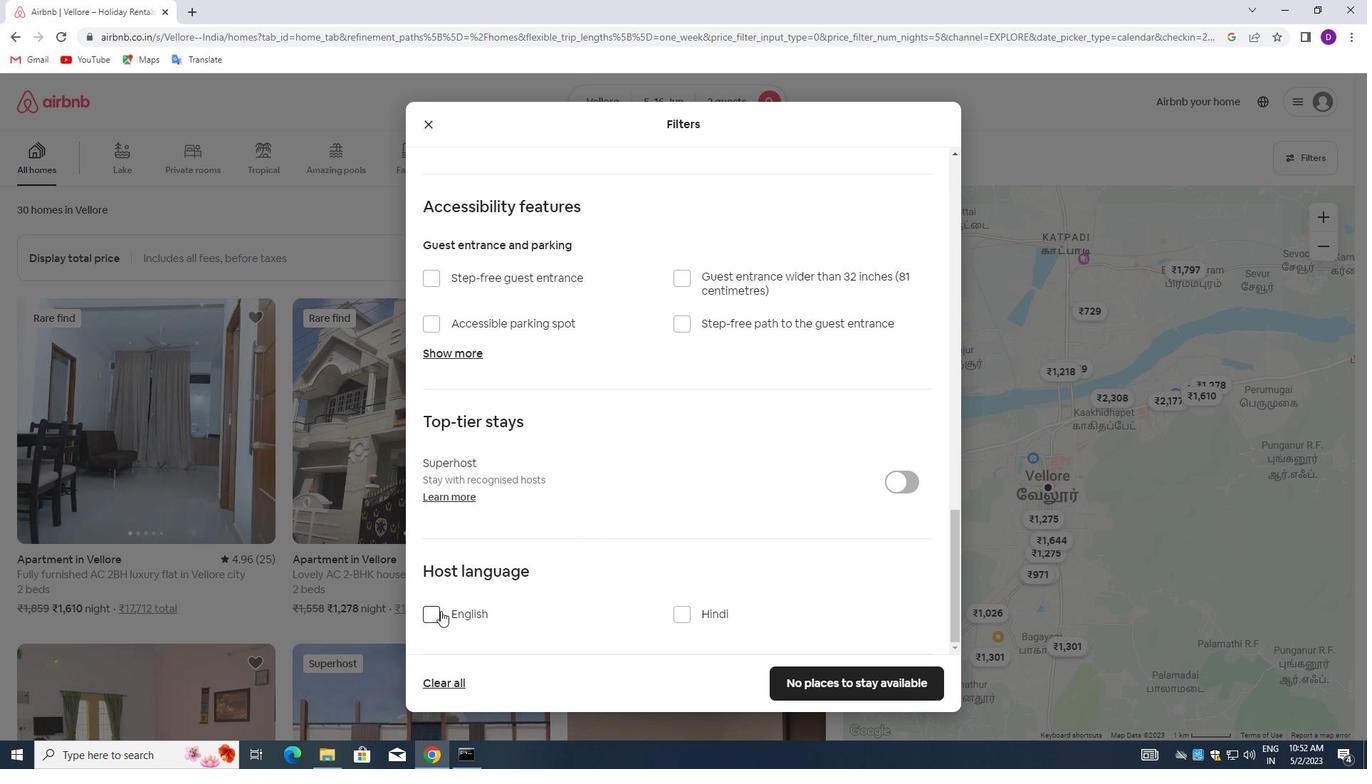 
Action: Mouse moved to (819, 681)
Screenshot: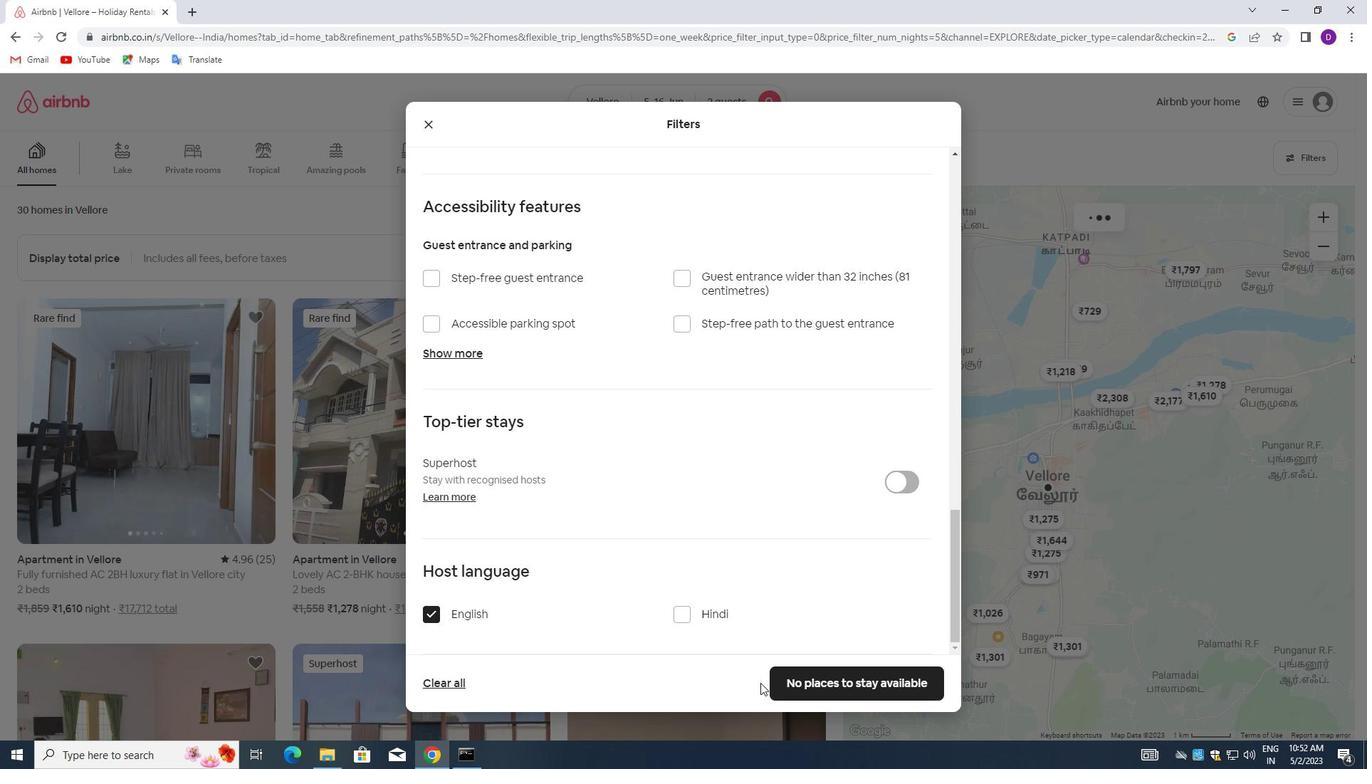 
Action: Mouse pressed left at (819, 681)
Screenshot: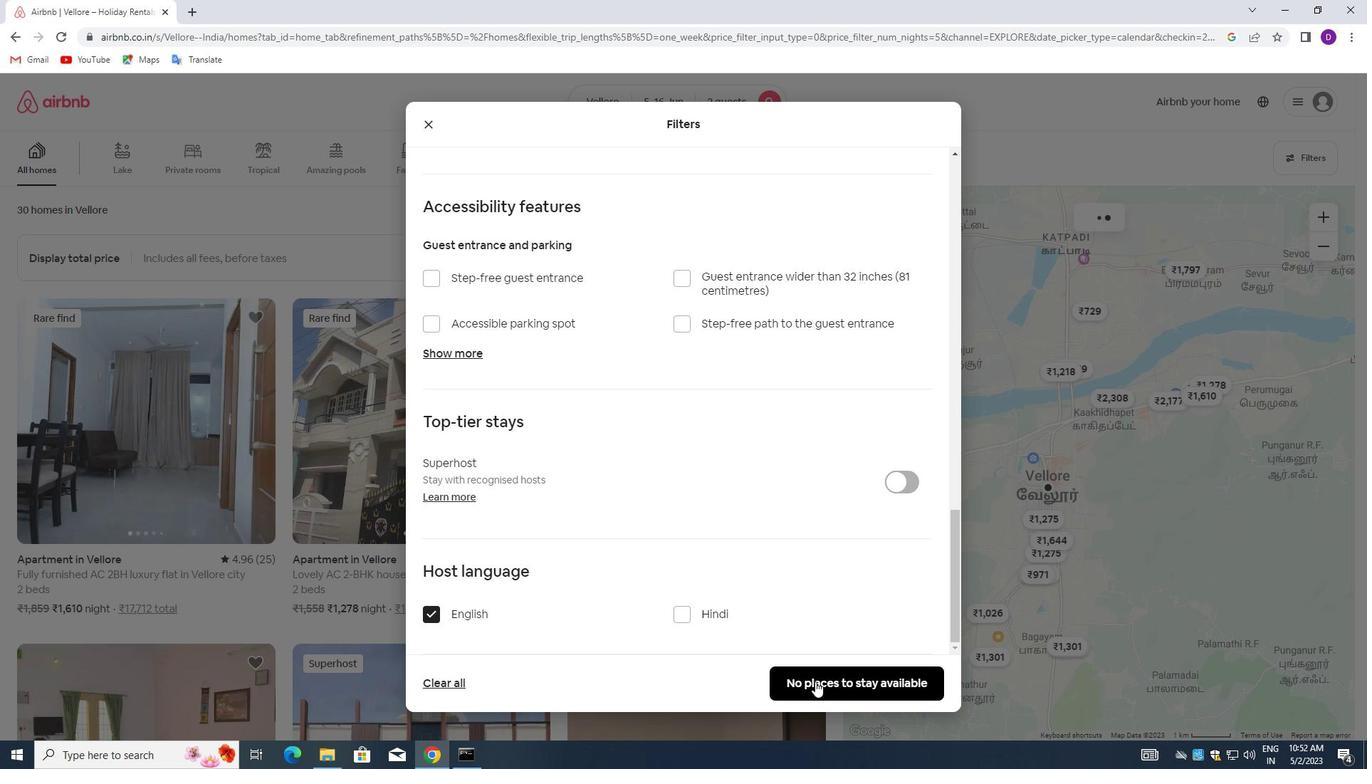 
Action: Mouse moved to (800, 665)
Screenshot: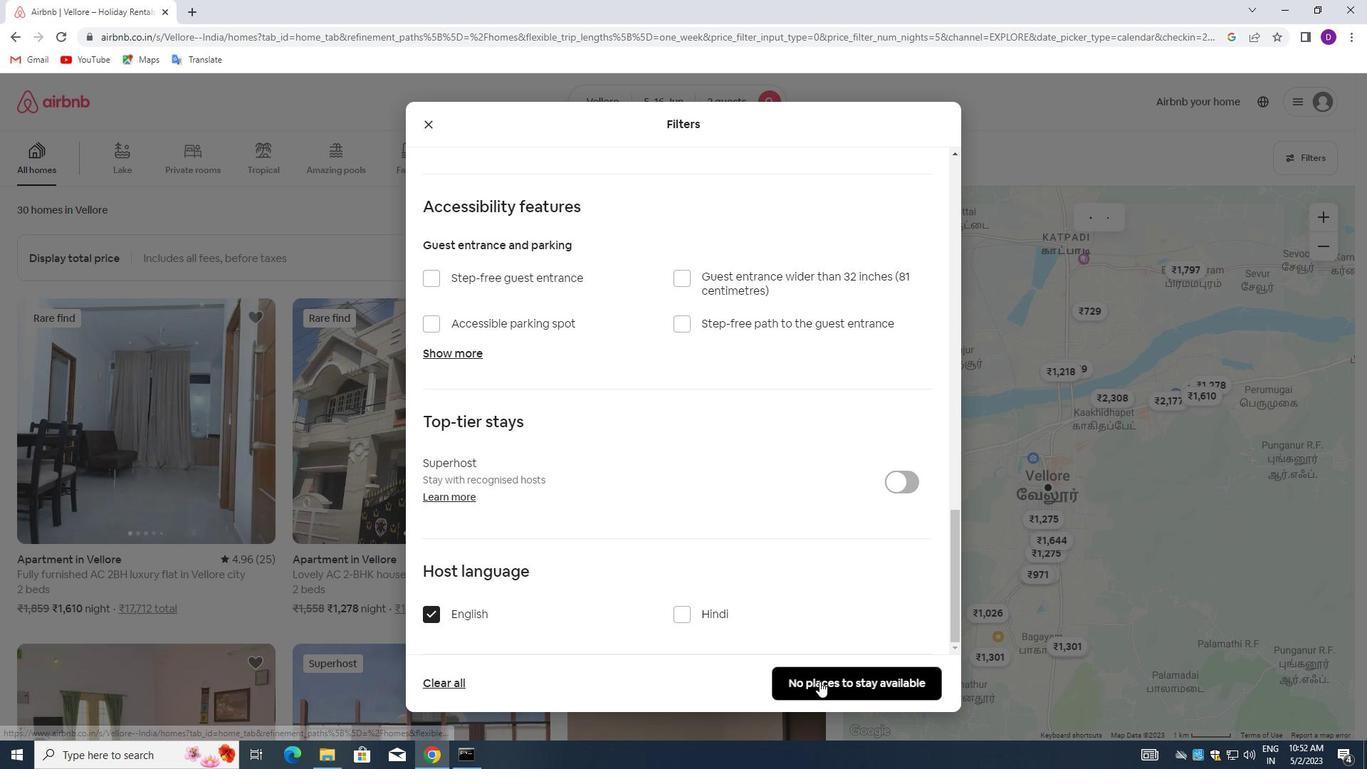 
